 Task: Find connections with filter location Mahobā with filter topic #Networkwith filter profile language Potuguese with filter current company L&T Infrastructure Engineering Limited with filter school Thakur College Of Engineering and Technology with filter industry Embedded Software Products with filter service category Virtual Assistance with filter keywords title Technical Writer
Action: Mouse moved to (618, 79)
Screenshot: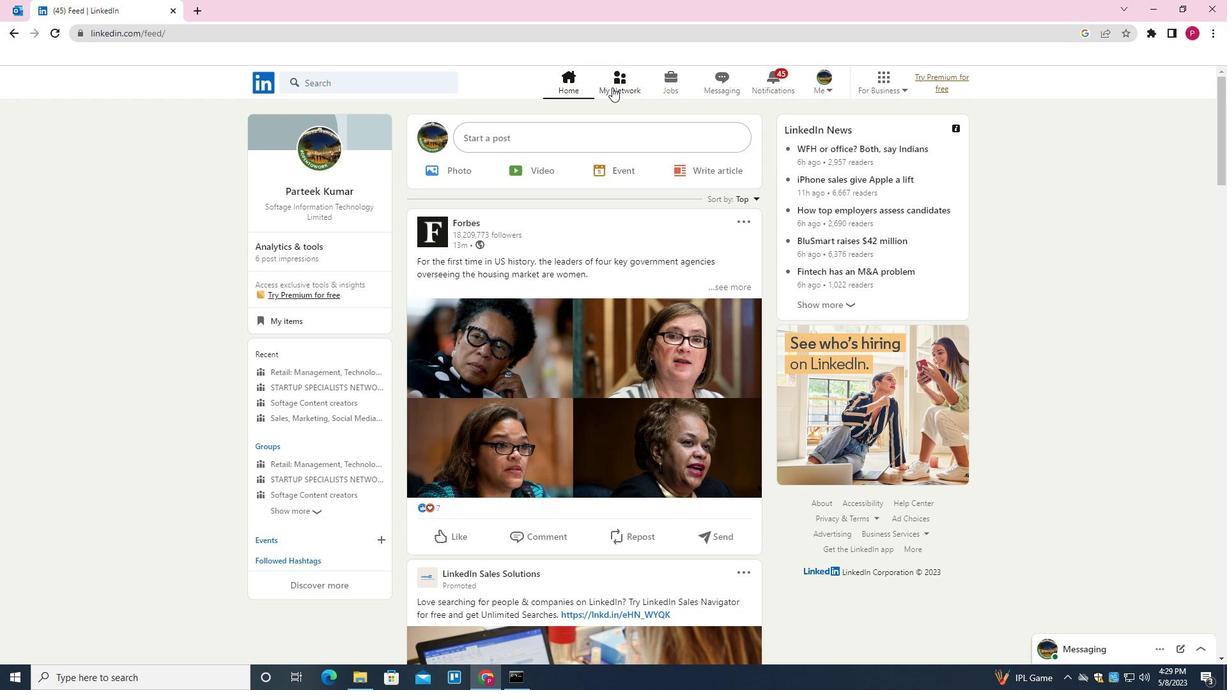 
Action: Mouse pressed left at (618, 79)
Screenshot: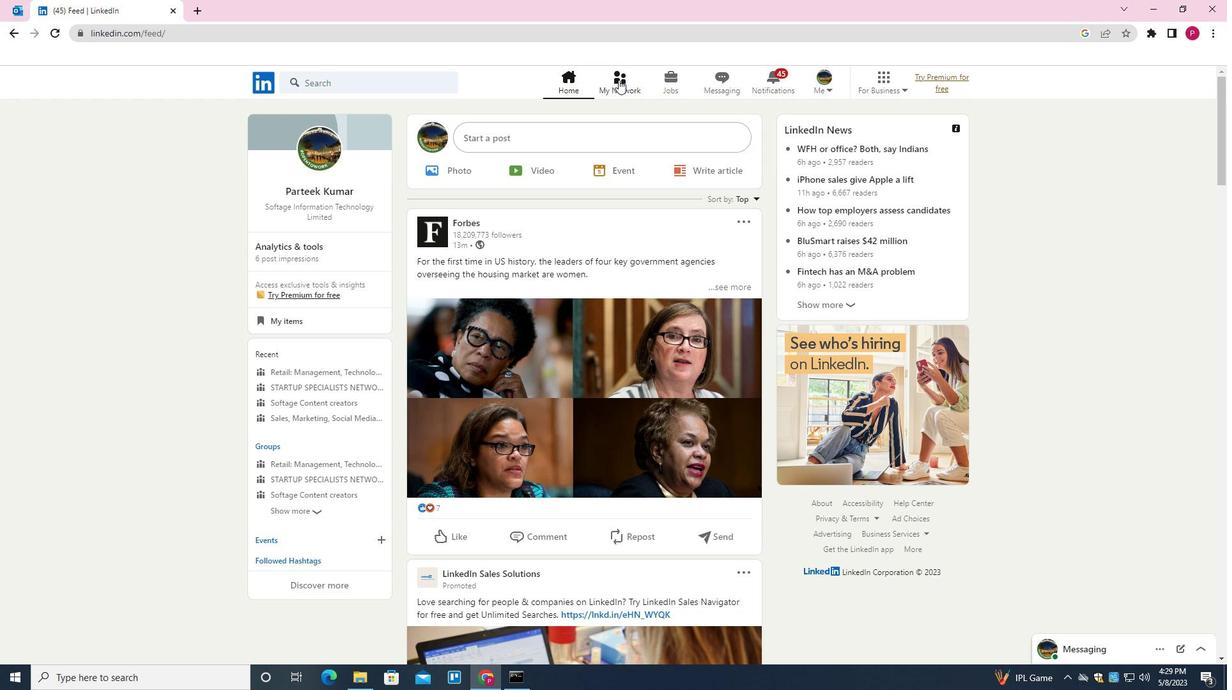 
Action: Mouse moved to (400, 156)
Screenshot: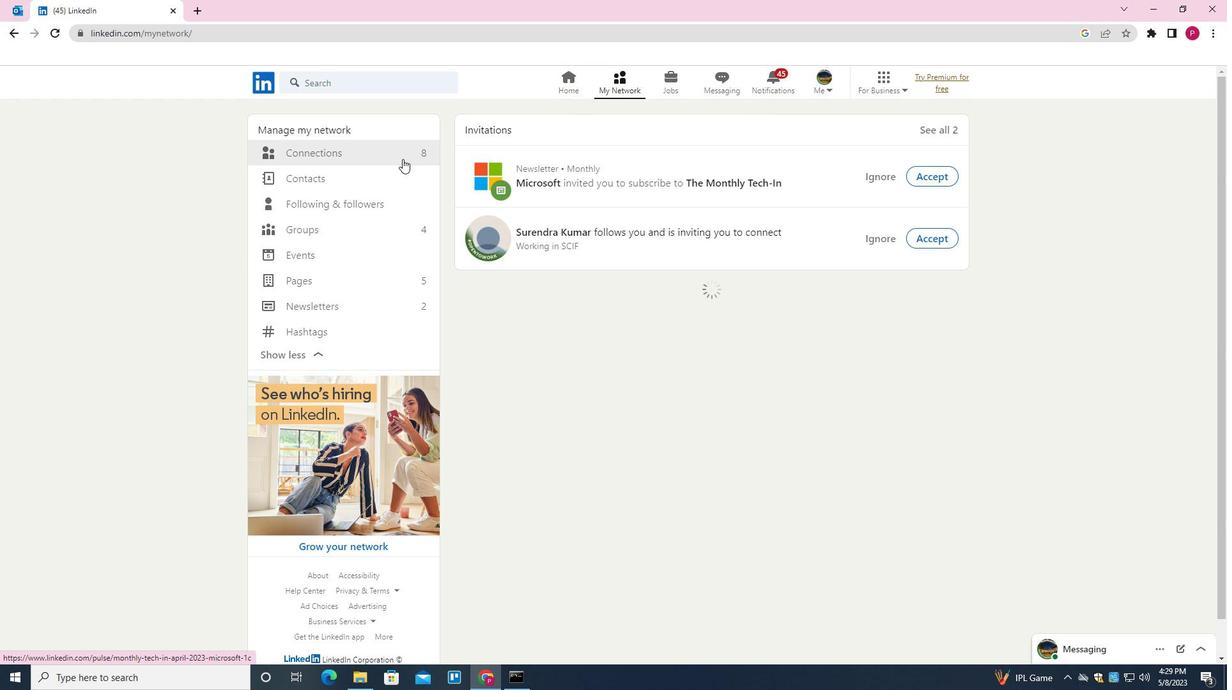
Action: Mouse pressed left at (400, 156)
Screenshot: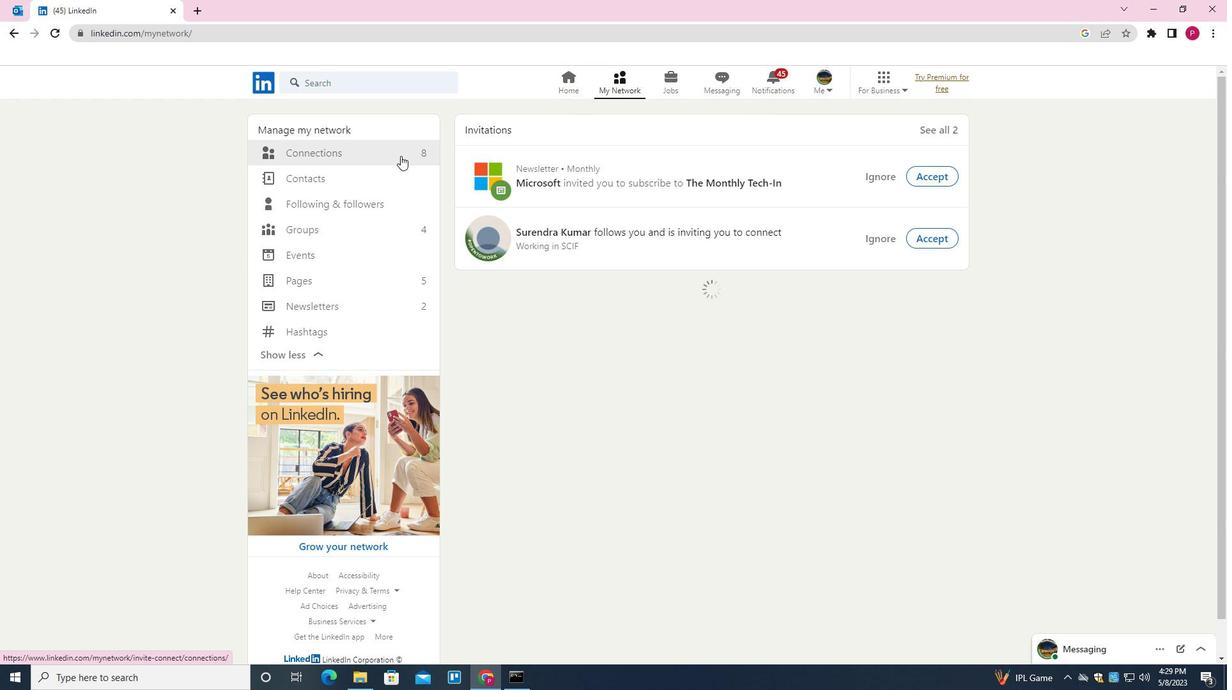 
Action: Mouse moved to (707, 154)
Screenshot: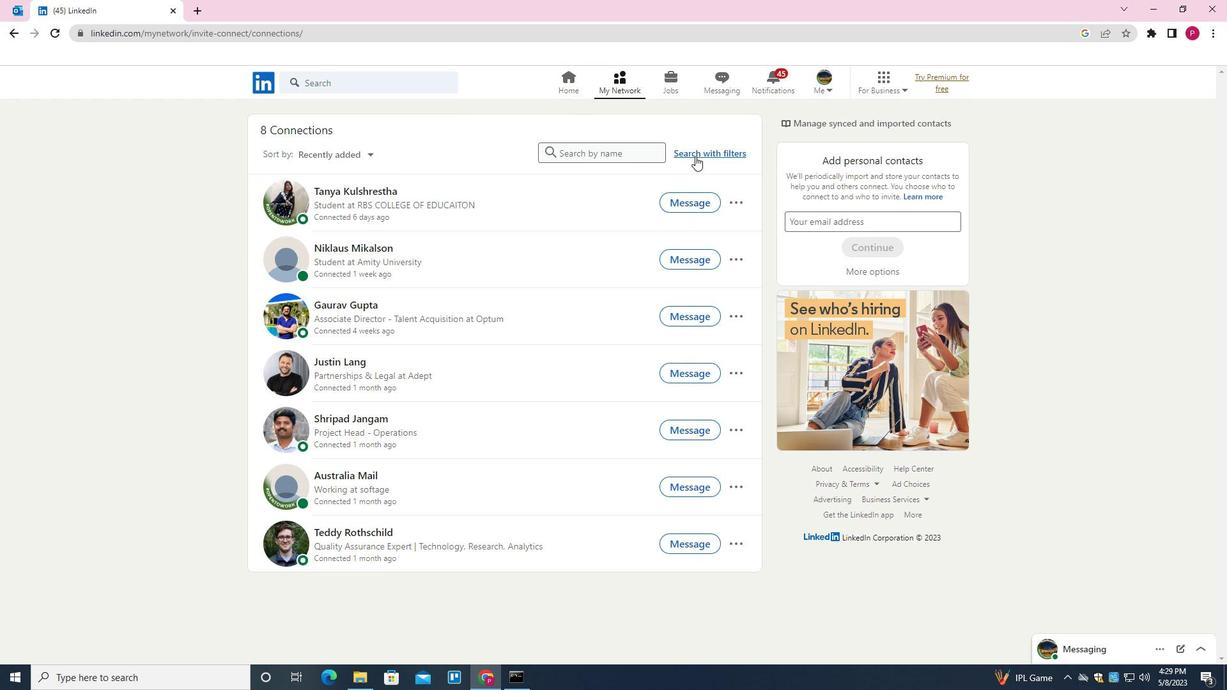 
Action: Mouse pressed left at (707, 154)
Screenshot: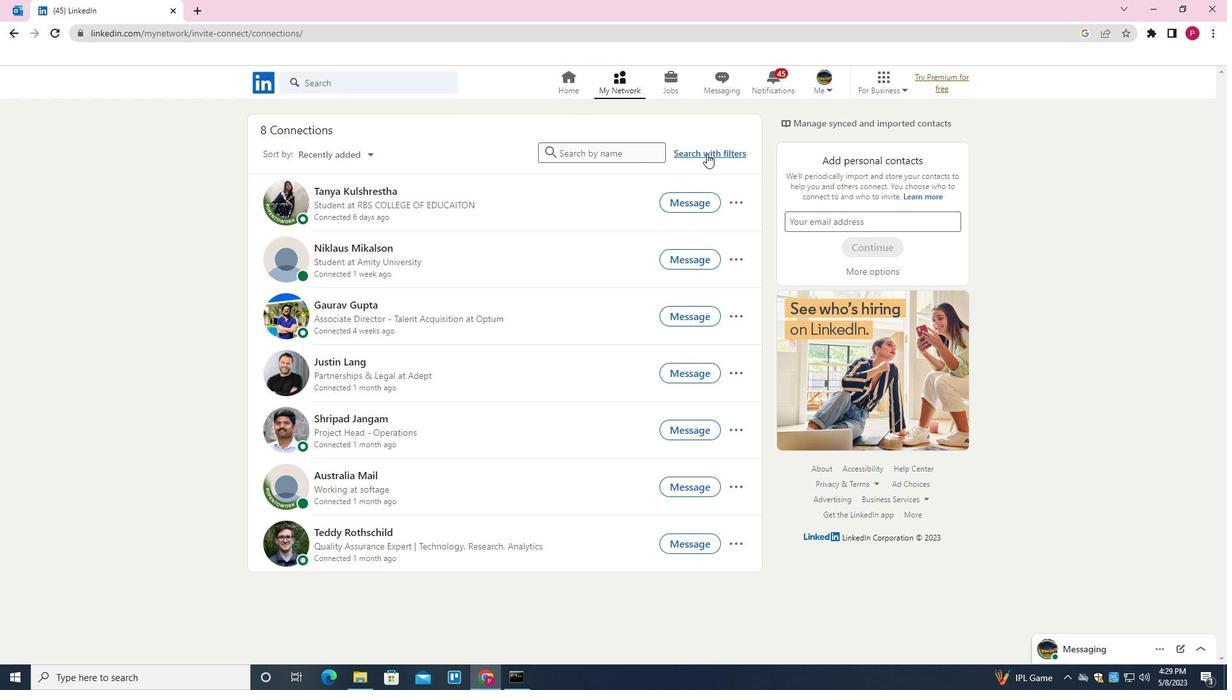
Action: Mouse moved to (649, 118)
Screenshot: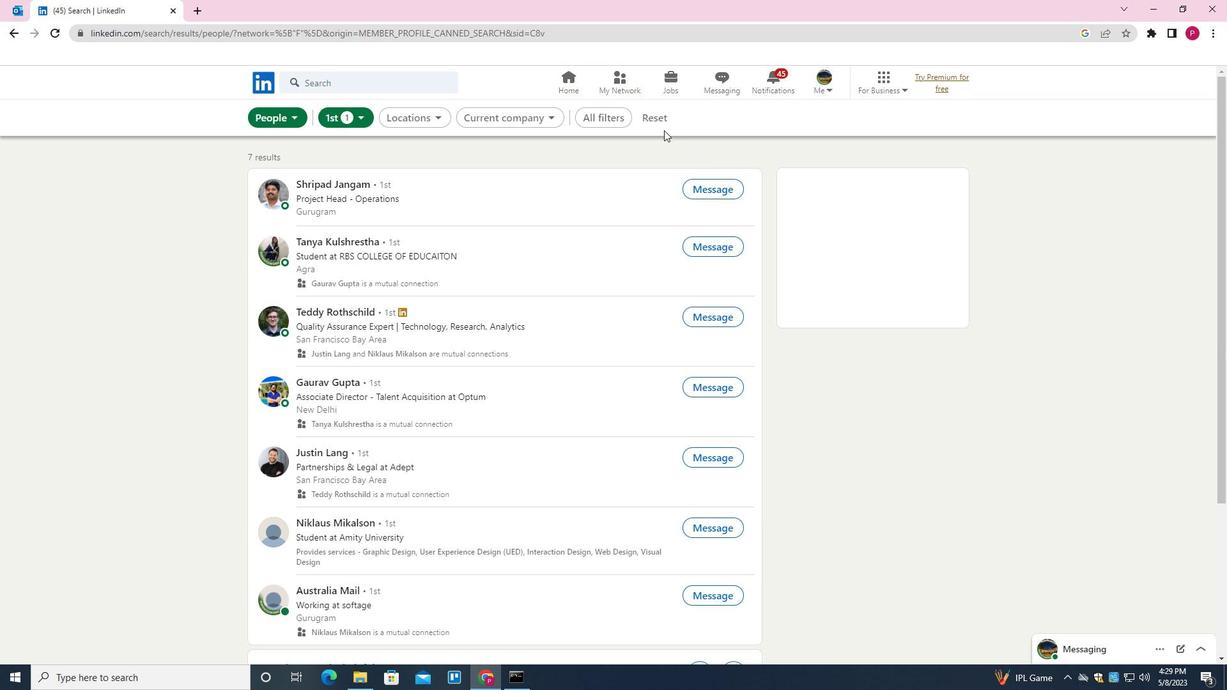 
Action: Mouse pressed left at (649, 118)
Screenshot: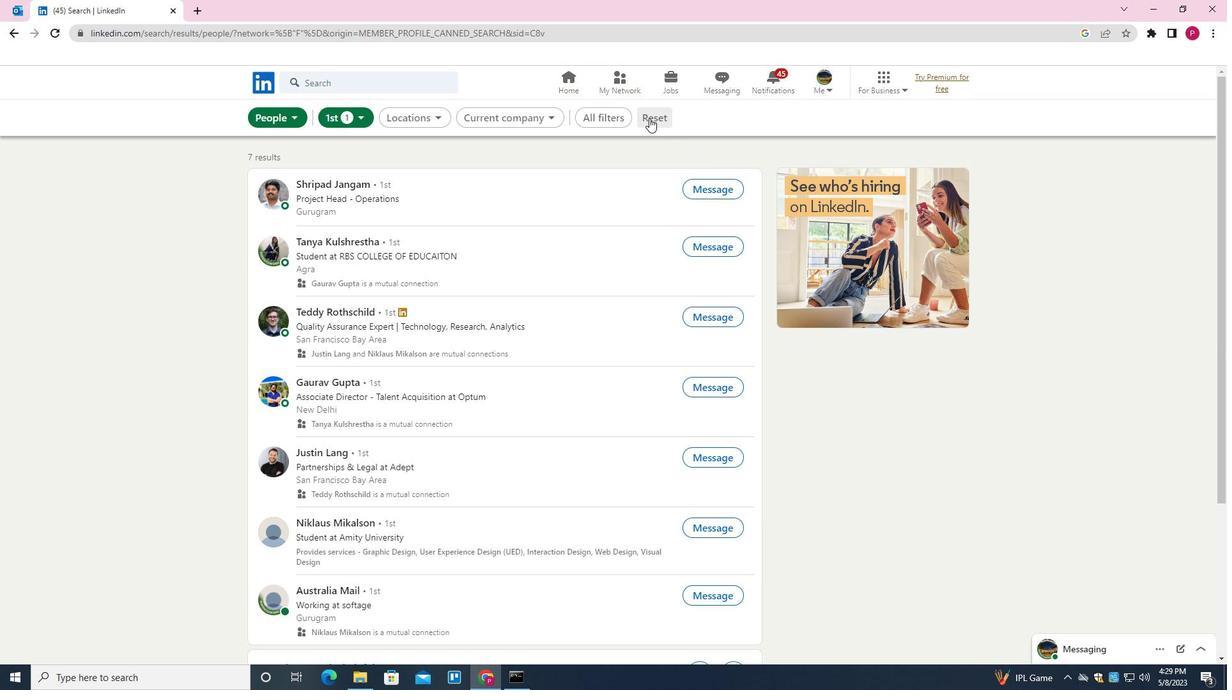 
Action: Mouse moved to (635, 118)
Screenshot: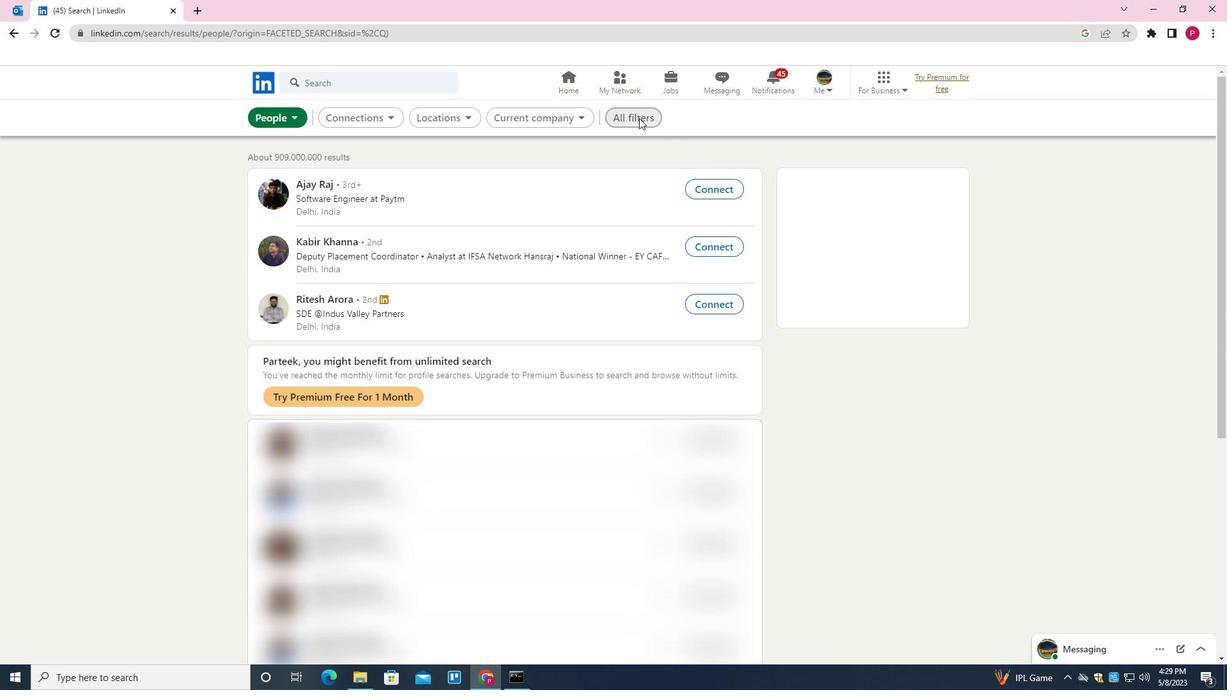 
Action: Mouse pressed left at (635, 118)
Screenshot: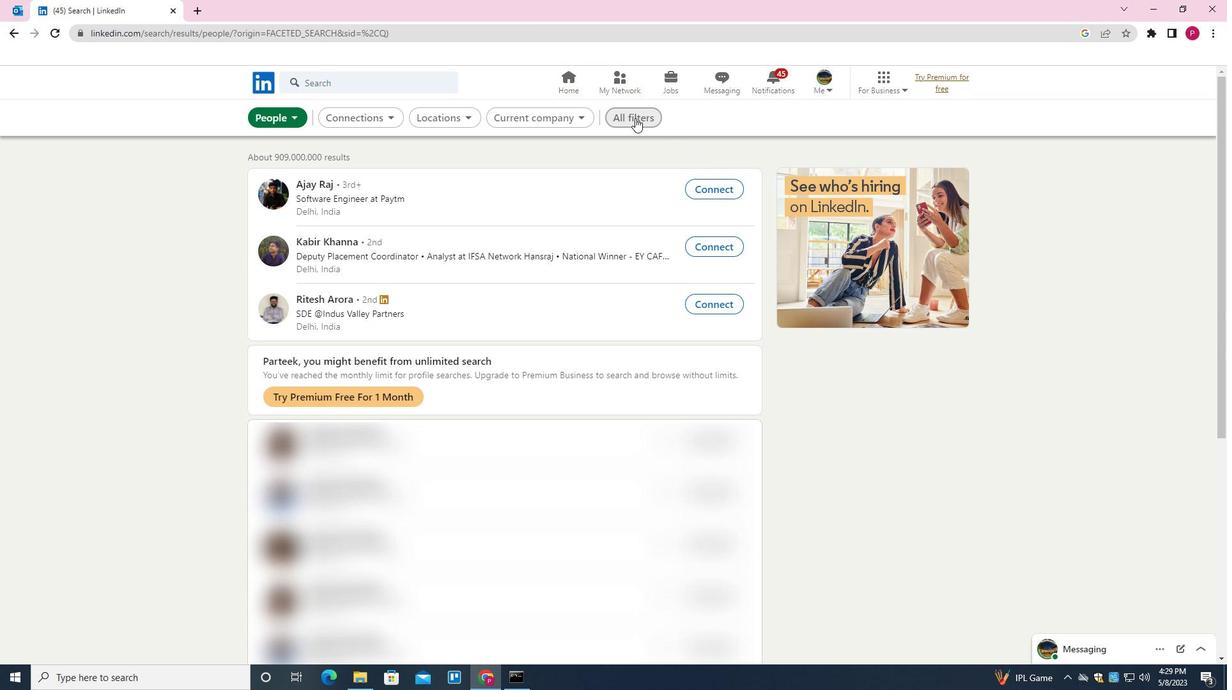 
Action: Mouse moved to (996, 304)
Screenshot: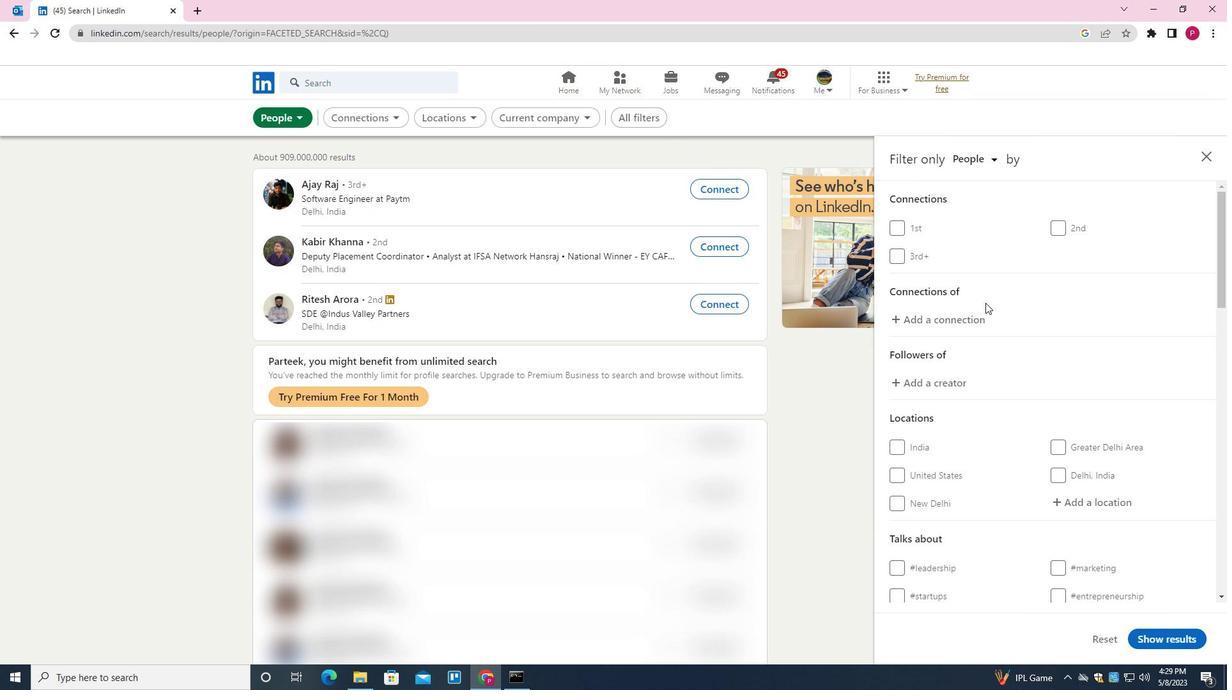 
Action: Mouse scrolled (996, 303) with delta (0, 0)
Screenshot: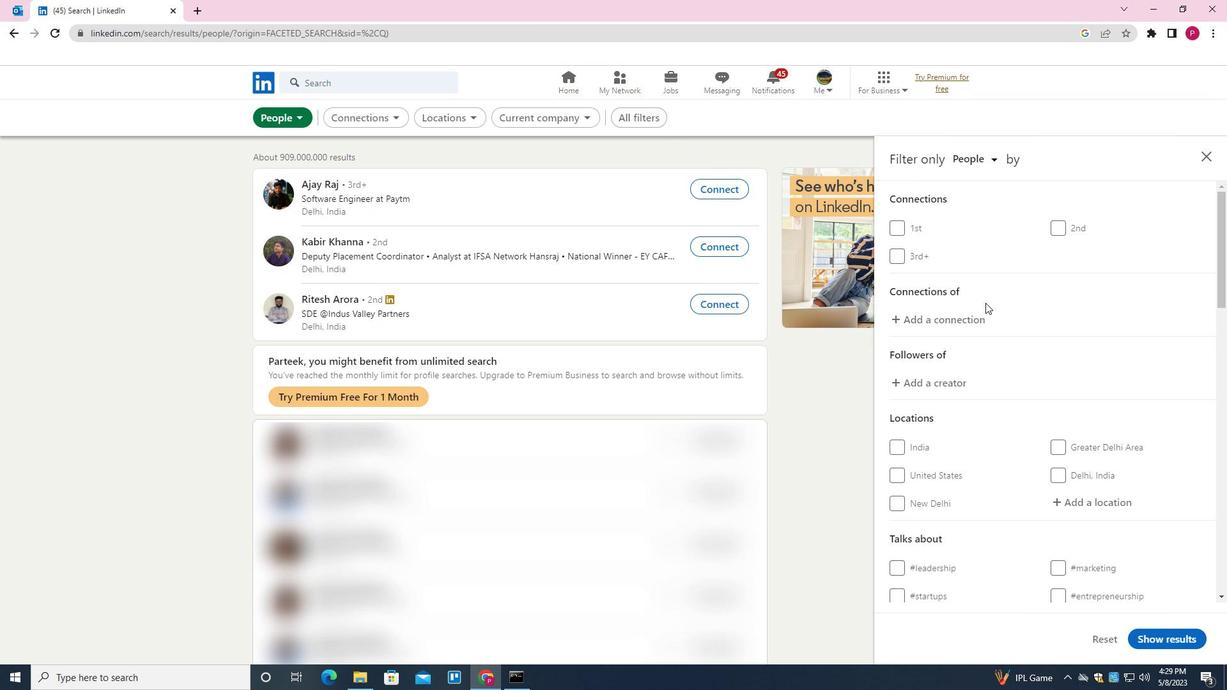 
Action: Mouse moved to (997, 304)
Screenshot: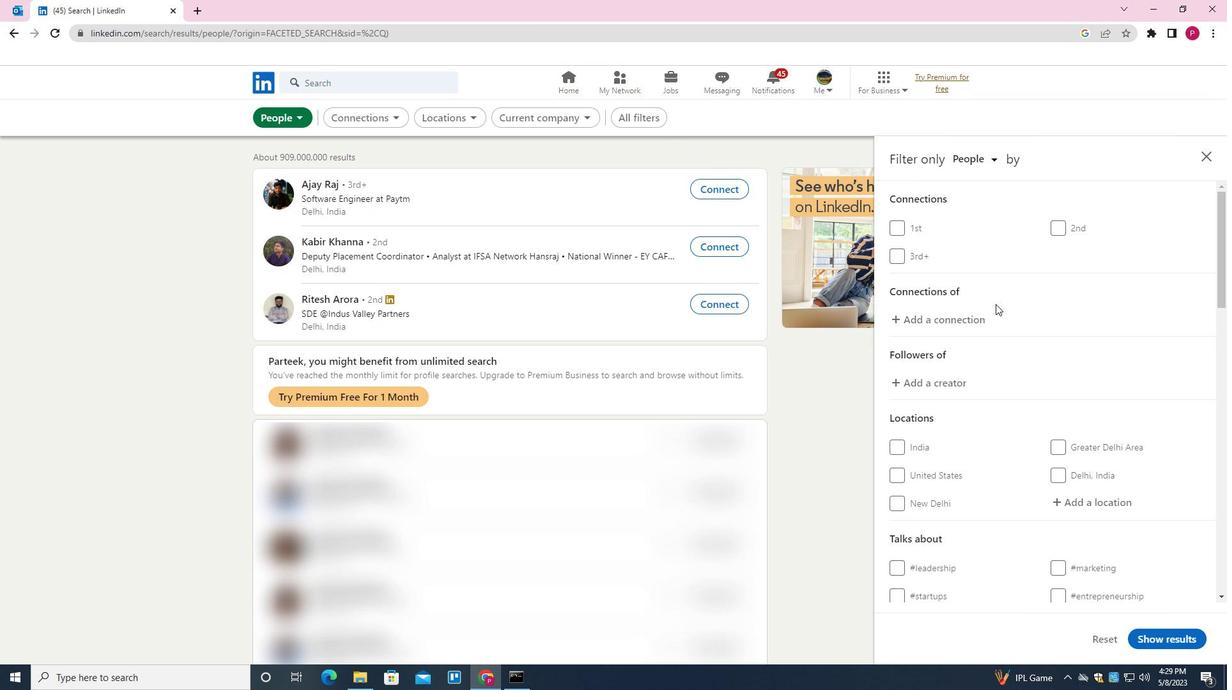 
Action: Mouse scrolled (997, 304) with delta (0, 0)
Screenshot: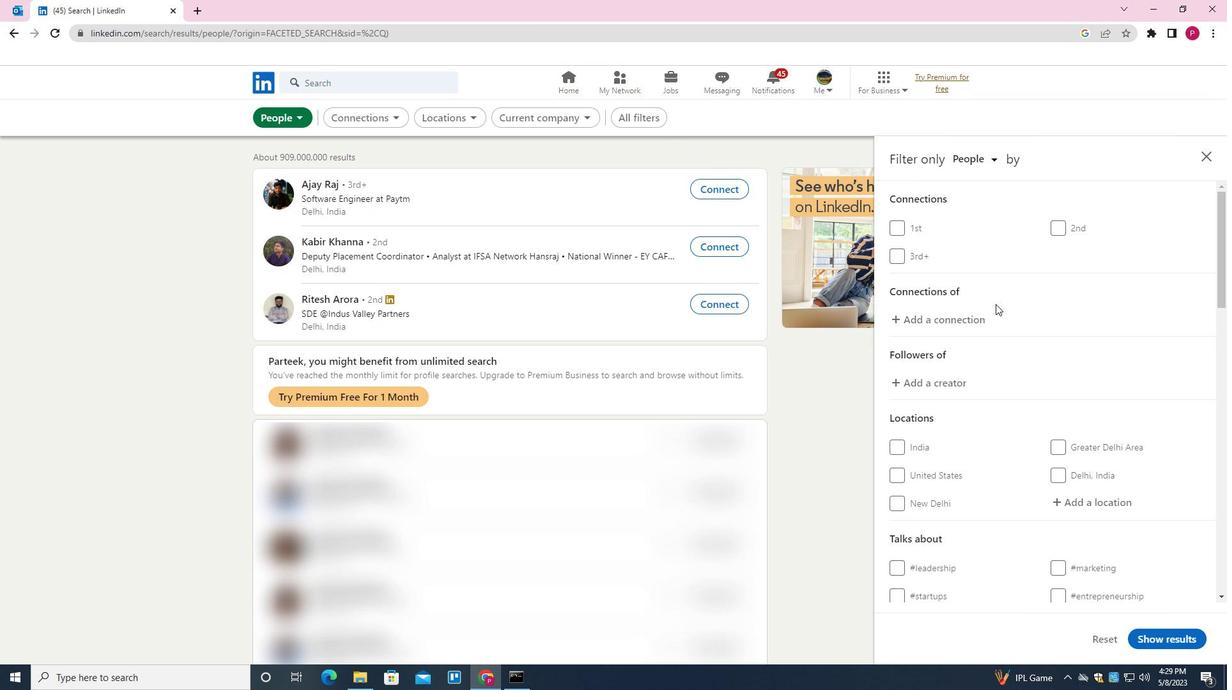 
Action: Mouse scrolled (997, 304) with delta (0, 0)
Screenshot: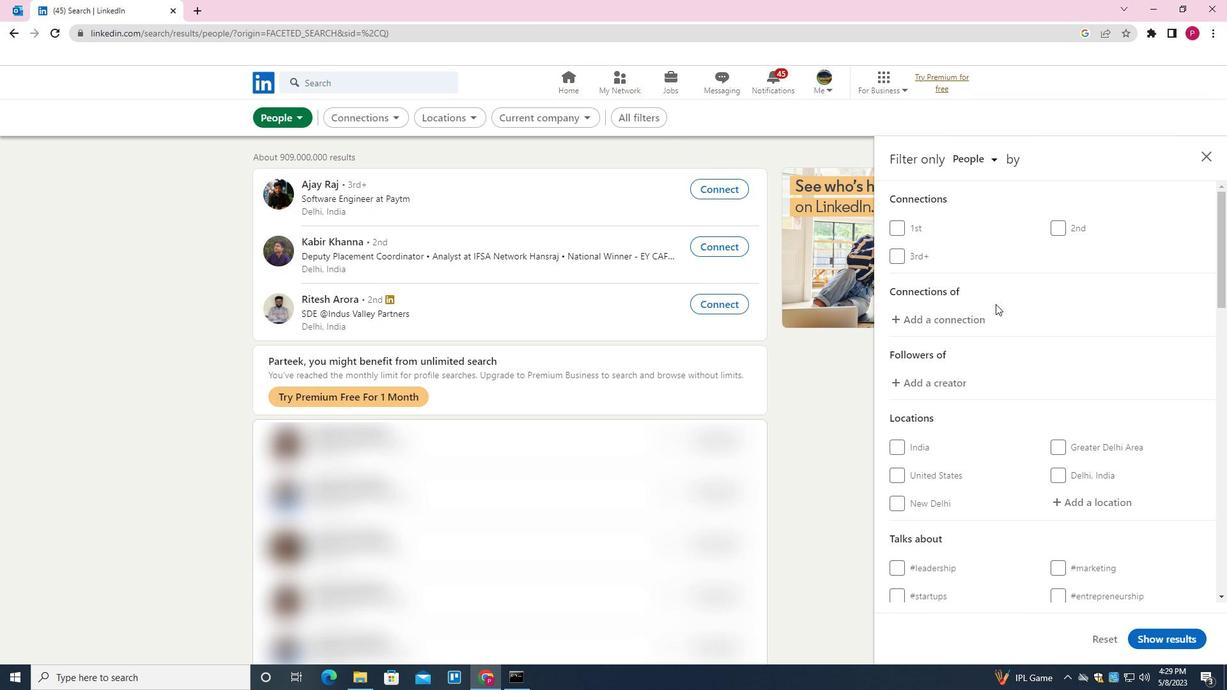 
Action: Mouse moved to (1057, 313)
Screenshot: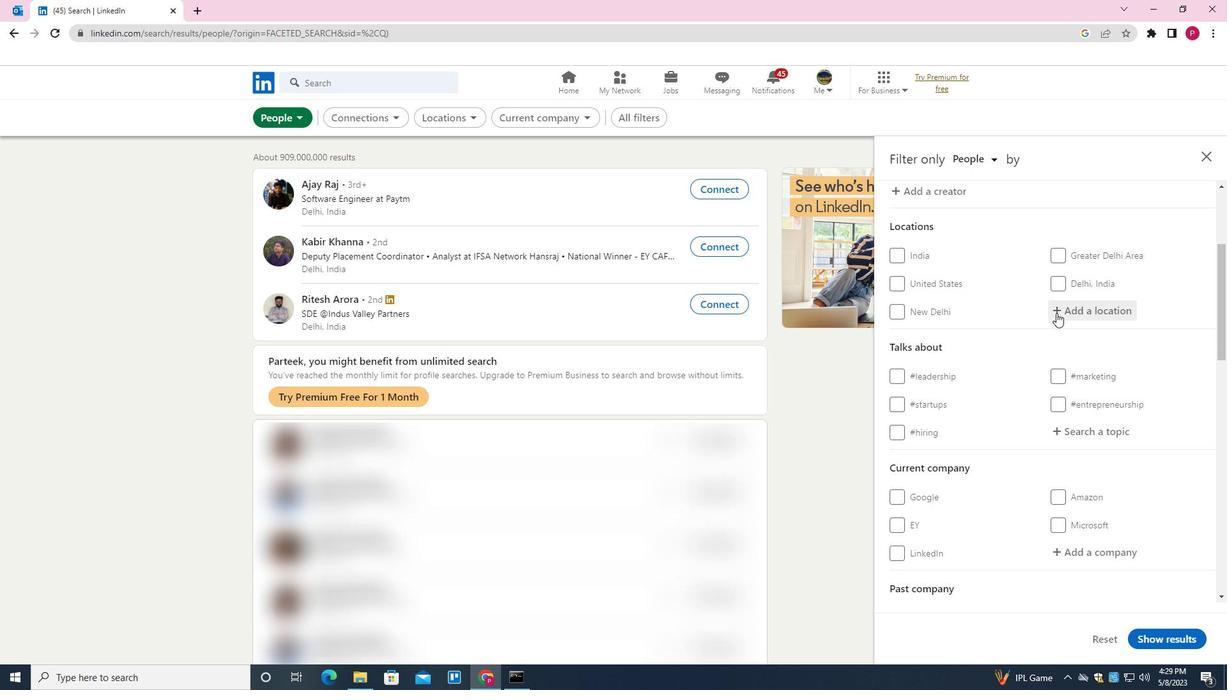 
Action: Mouse pressed left at (1057, 313)
Screenshot: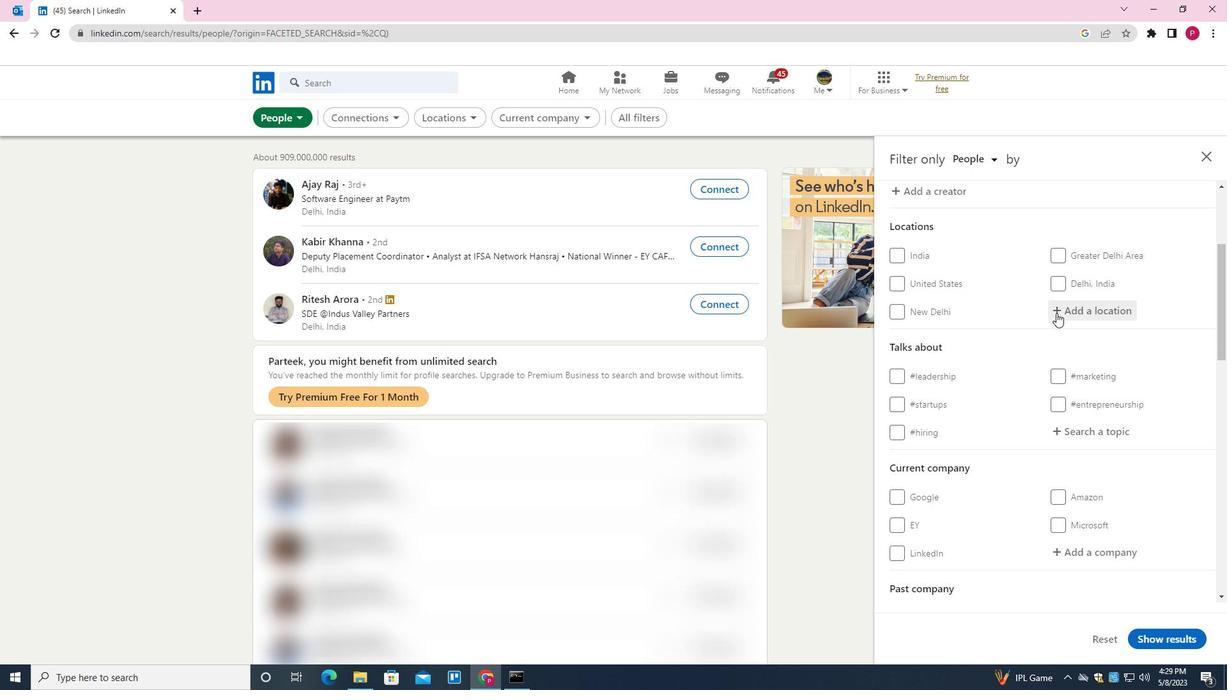 
Action: Mouse moved to (849, 450)
Screenshot: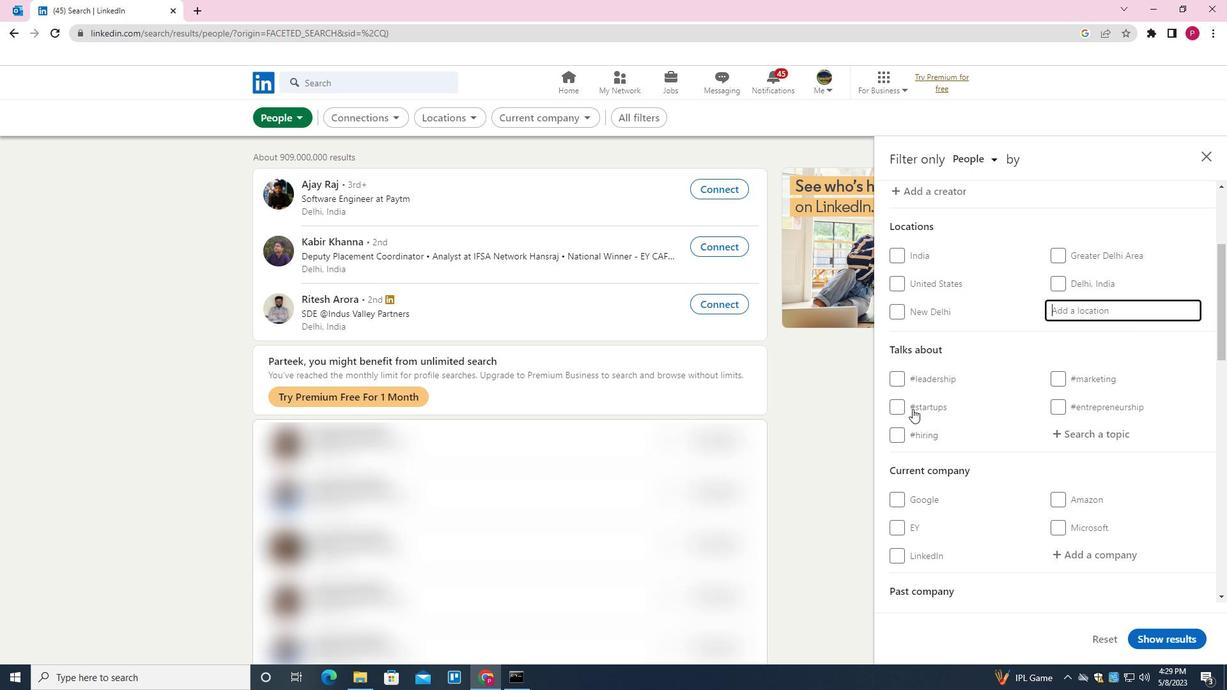 
Action: Key pressed <Key.shift>MAHOBA<Key.down><Key.enter>
Screenshot: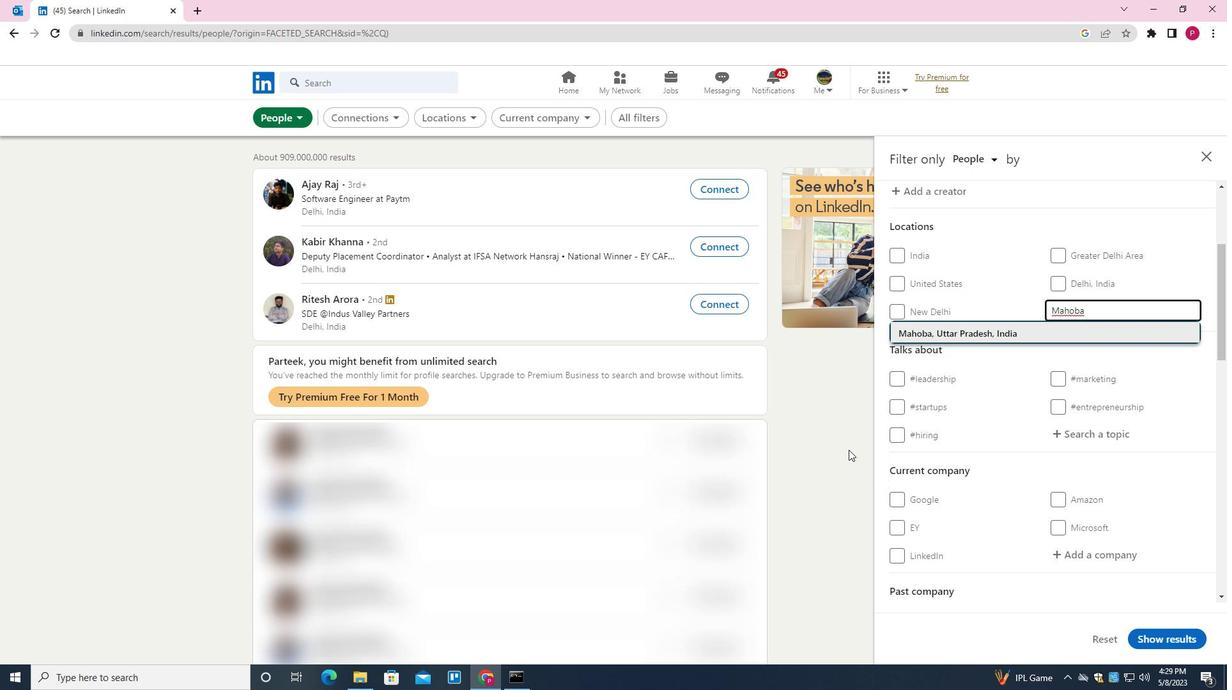 
Action: Mouse moved to (1077, 457)
Screenshot: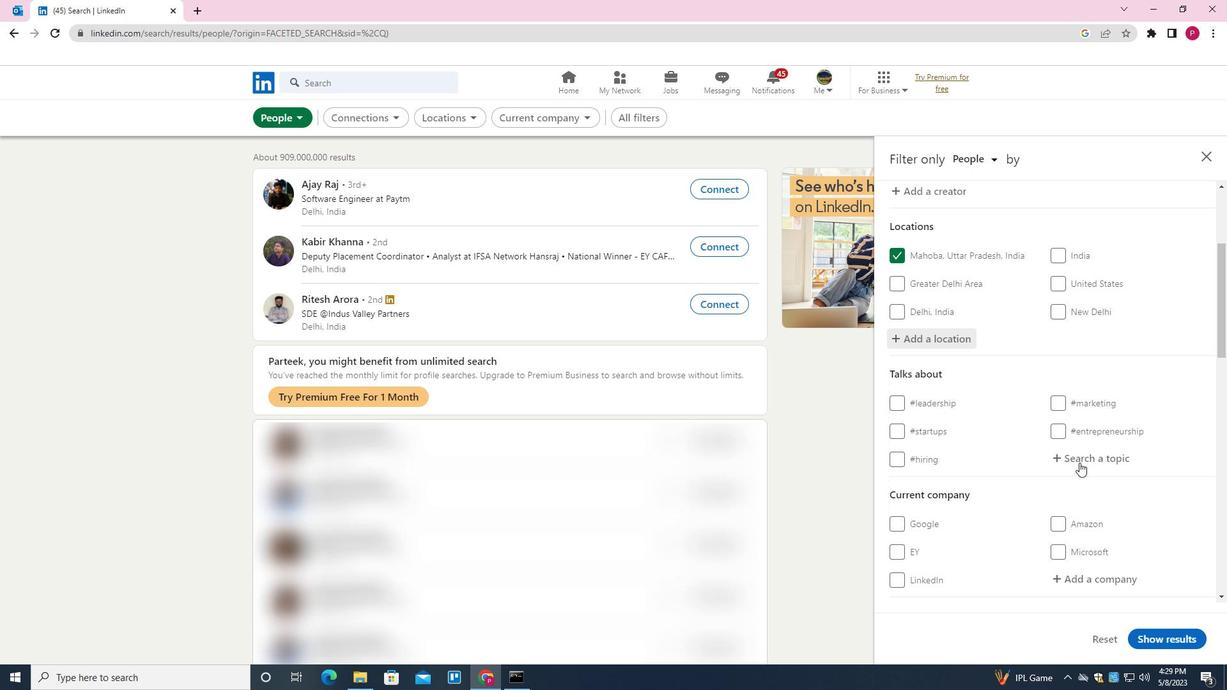 
Action: Mouse pressed left at (1077, 457)
Screenshot: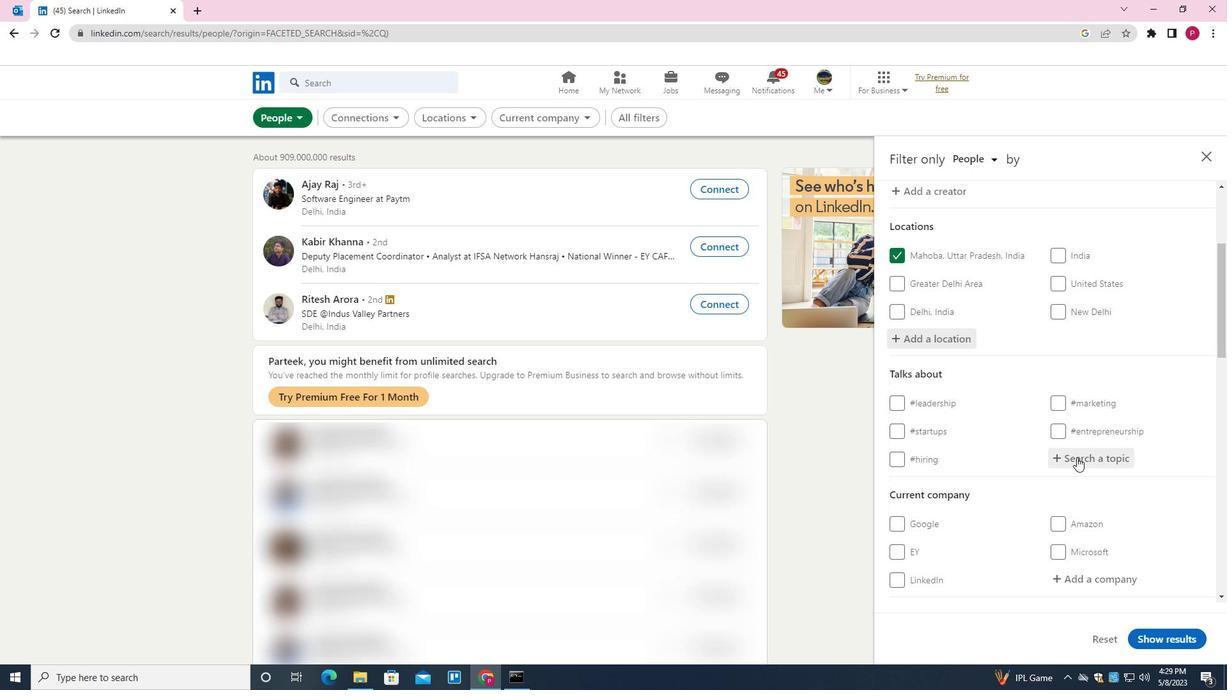 
Action: Key pressed NETWORK<Key.down><Key.down><Key.enter>
Screenshot: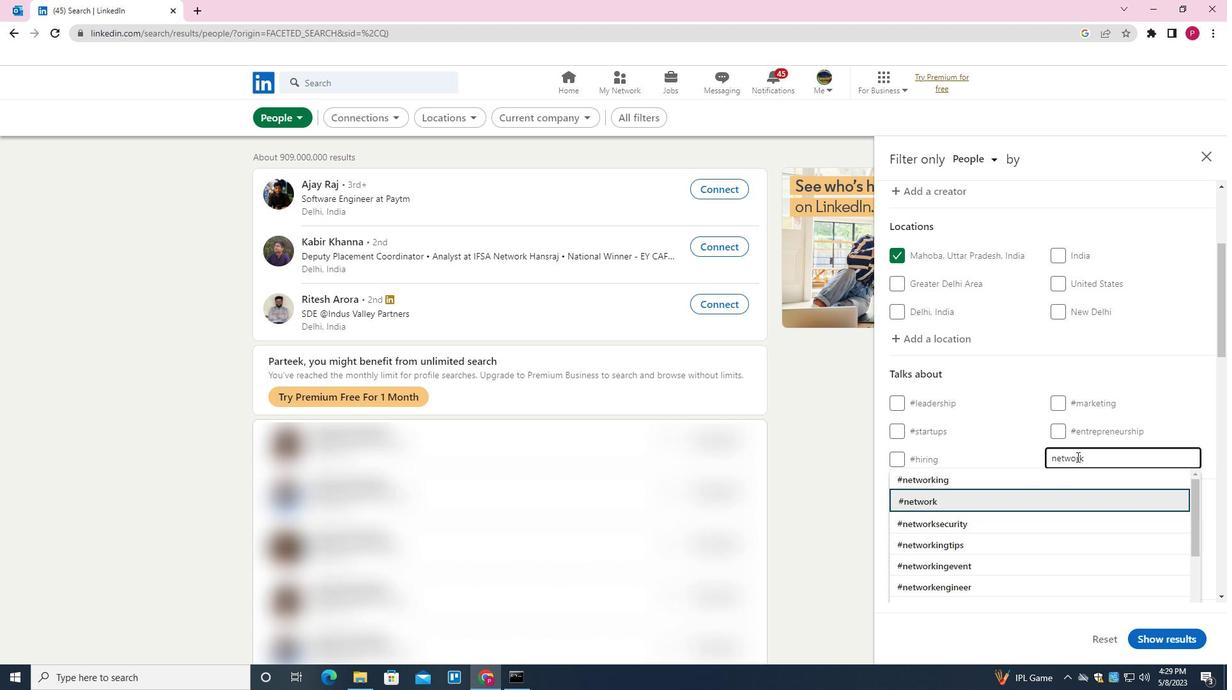
Action: Mouse moved to (1019, 490)
Screenshot: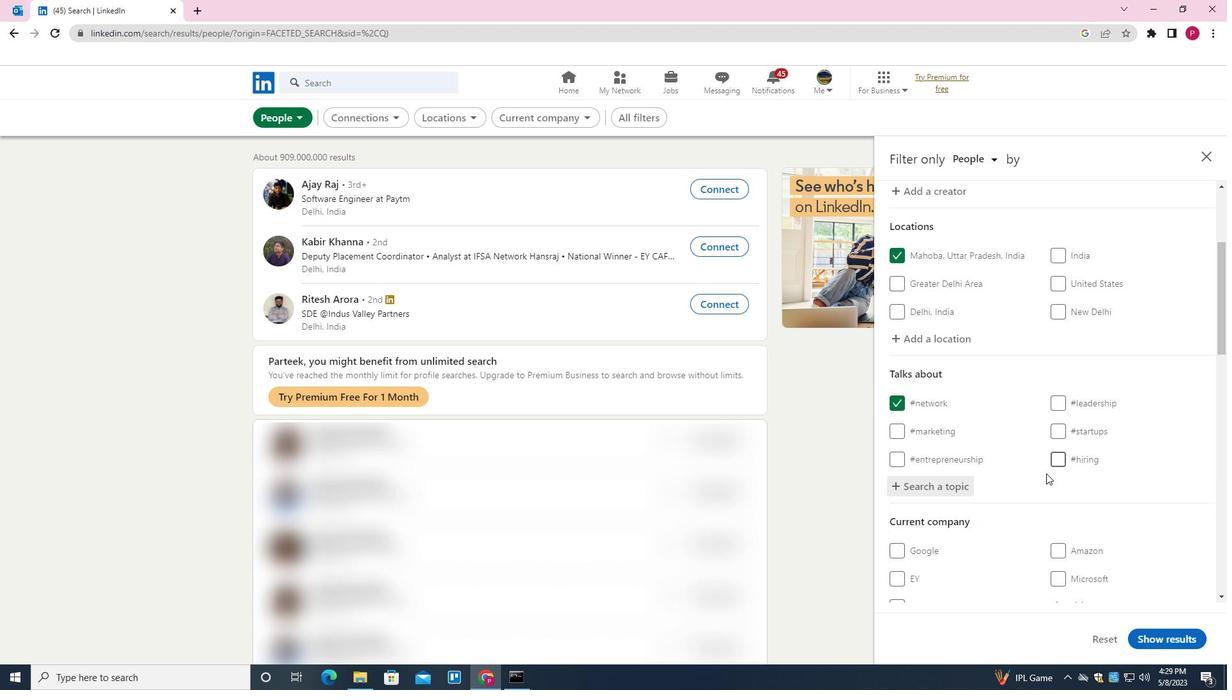 
Action: Mouse scrolled (1019, 489) with delta (0, 0)
Screenshot: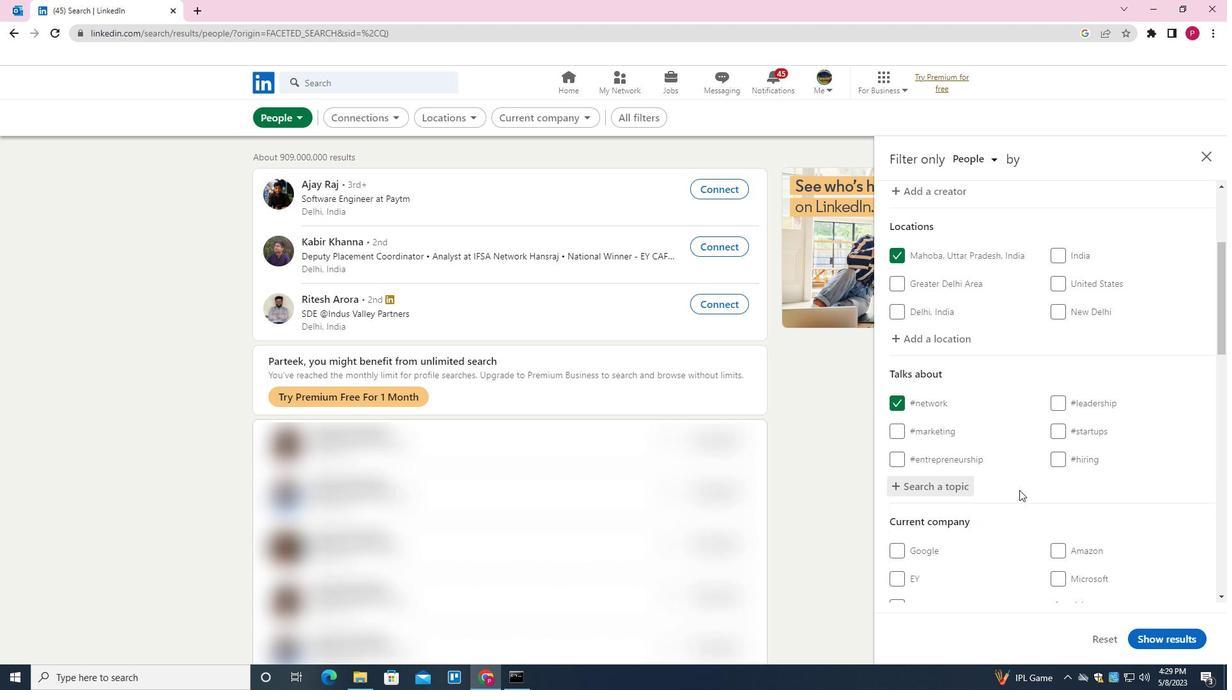 
Action: Mouse scrolled (1019, 489) with delta (0, 0)
Screenshot: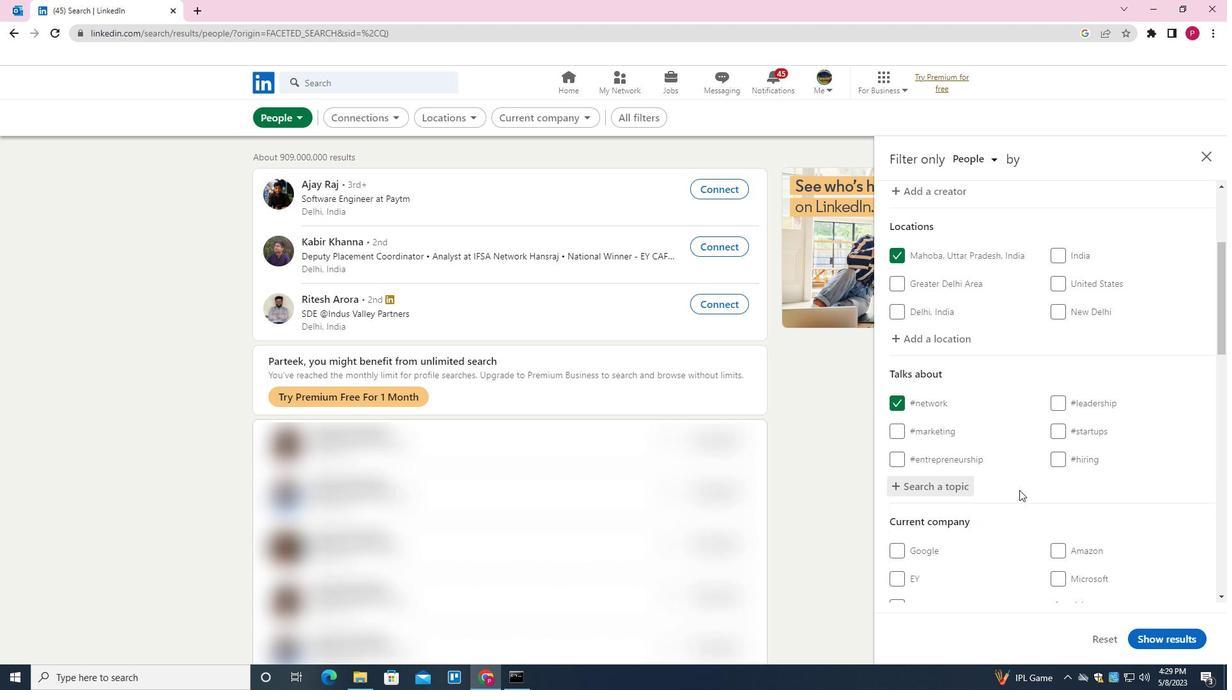 
Action: Mouse scrolled (1019, 489) with delta (0, 0)
Screenshot: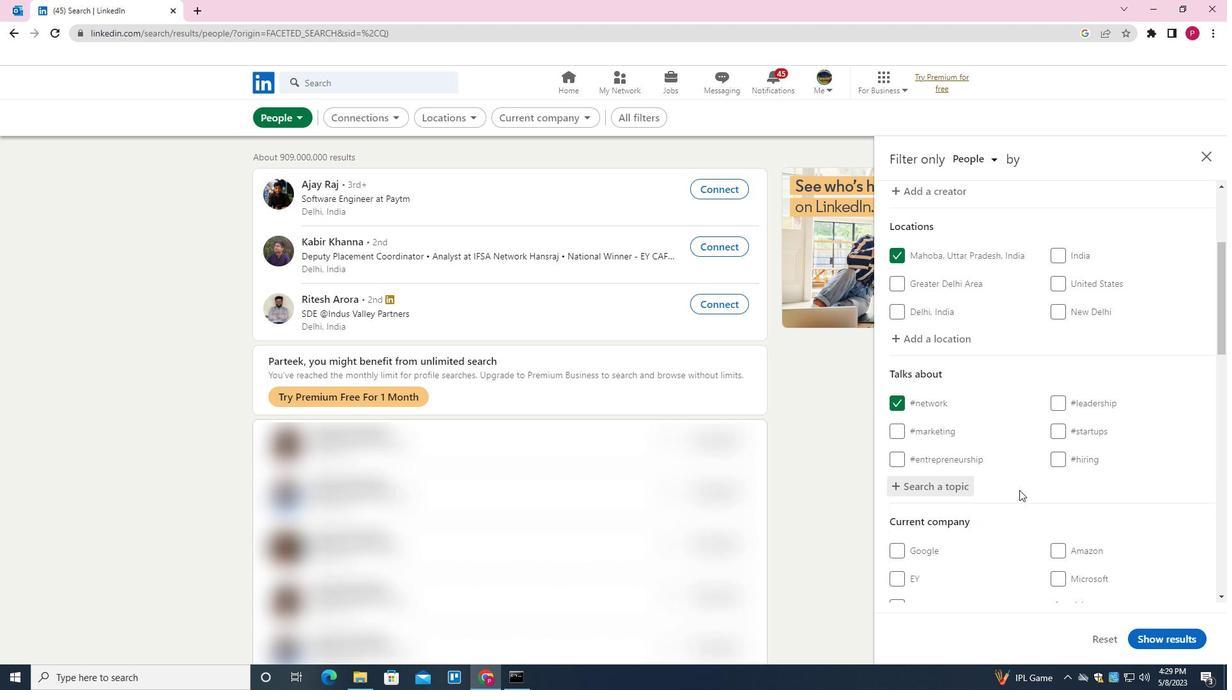 
Action: Mouse scrolled (1019, 489) with delta (0, 0)
Screenshot: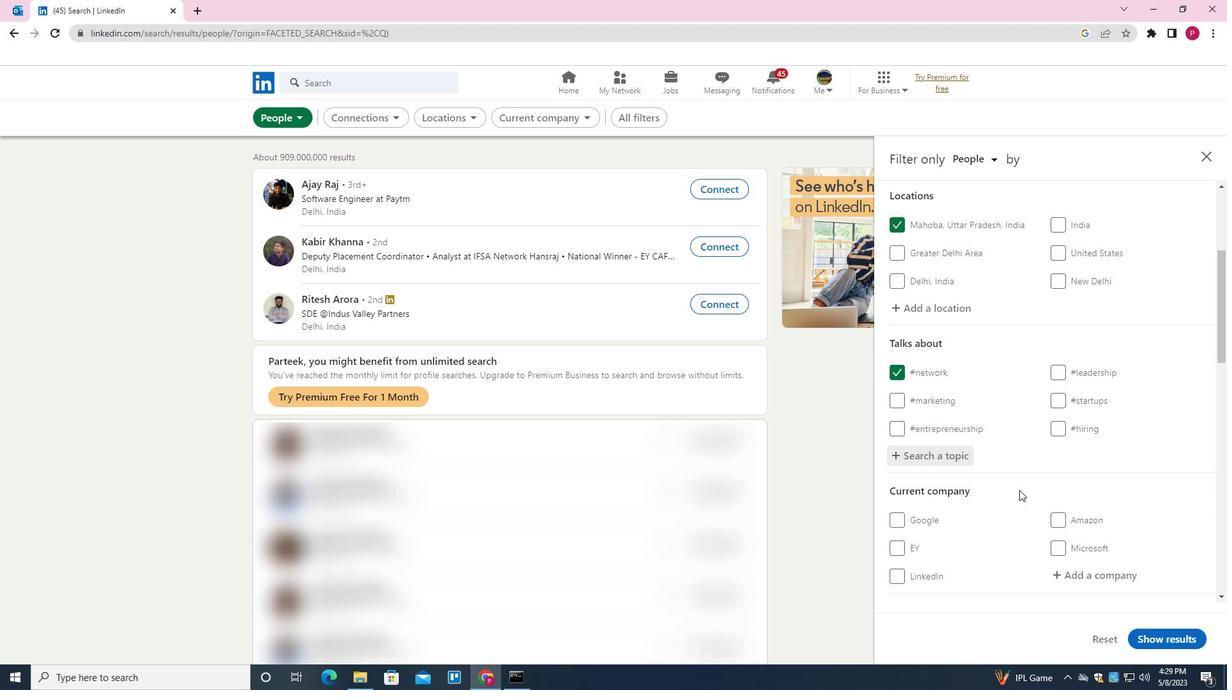 
Action: Mouse scrolled (1019, 489) with delta (0, 0)
Screenshot: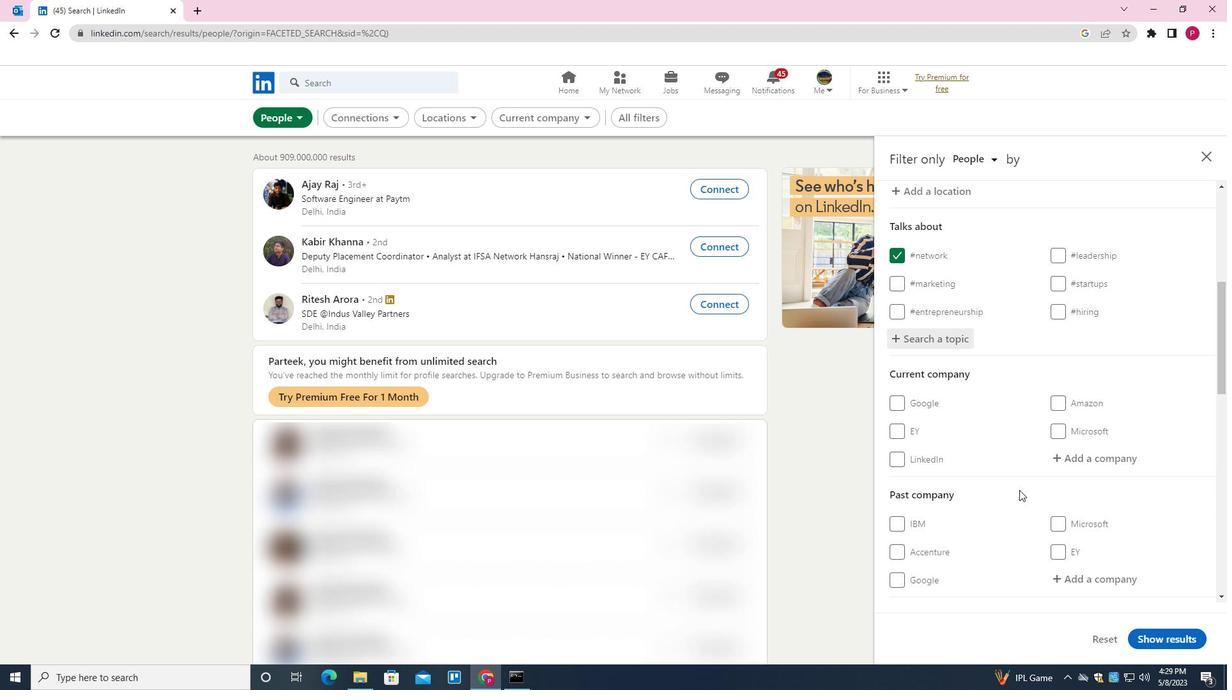 
Action: Mouse moved to (1014, 490)
Screenshot: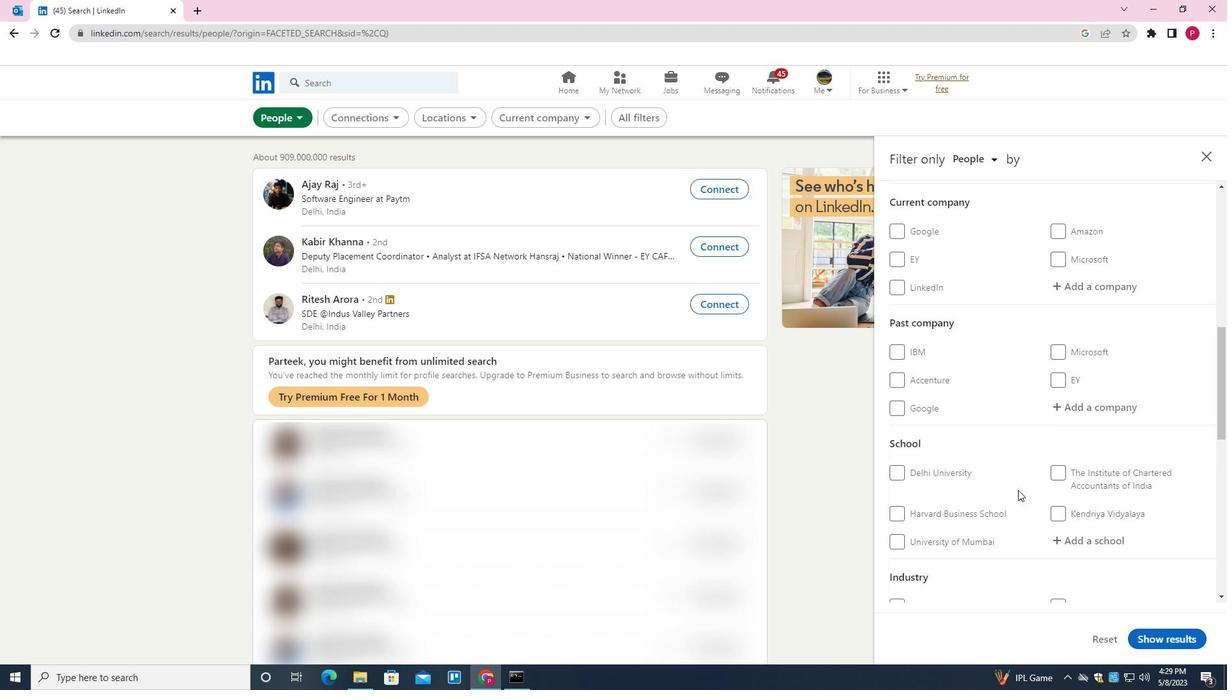 
Action: Mouse scrolled (1014, 489) with delta (0, 0)
Screenshot: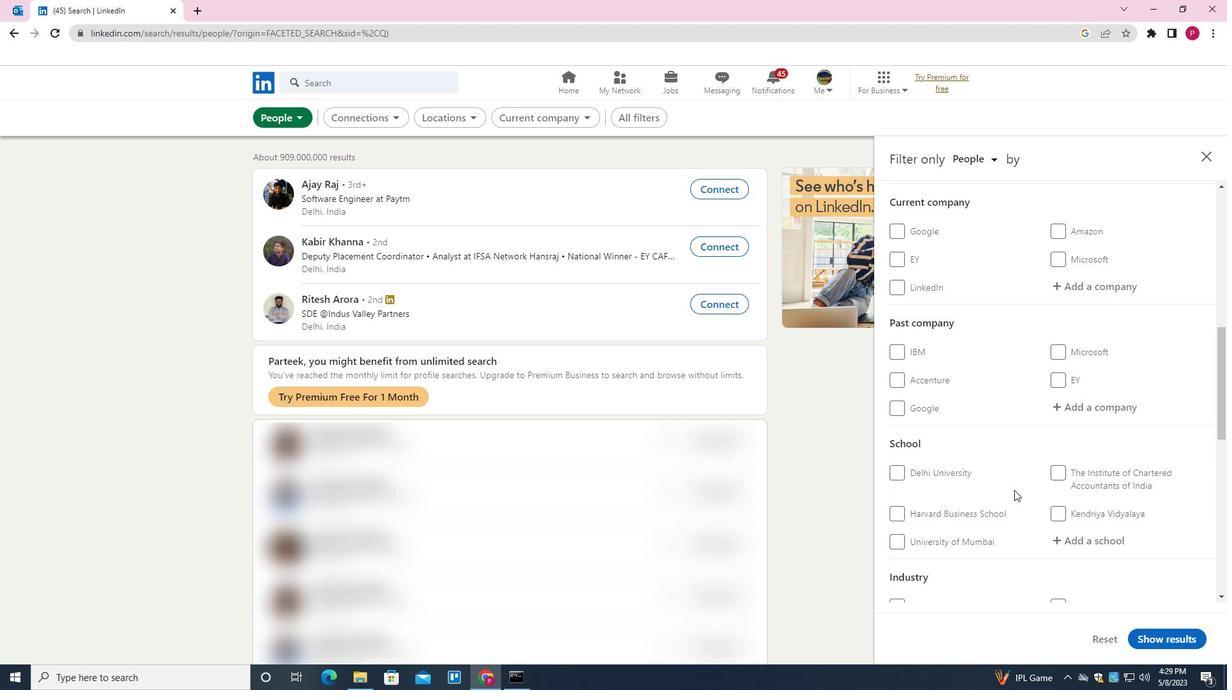 
Action: Mouse scrolled (1014, 489) with delta (0, 0)
Screenshot: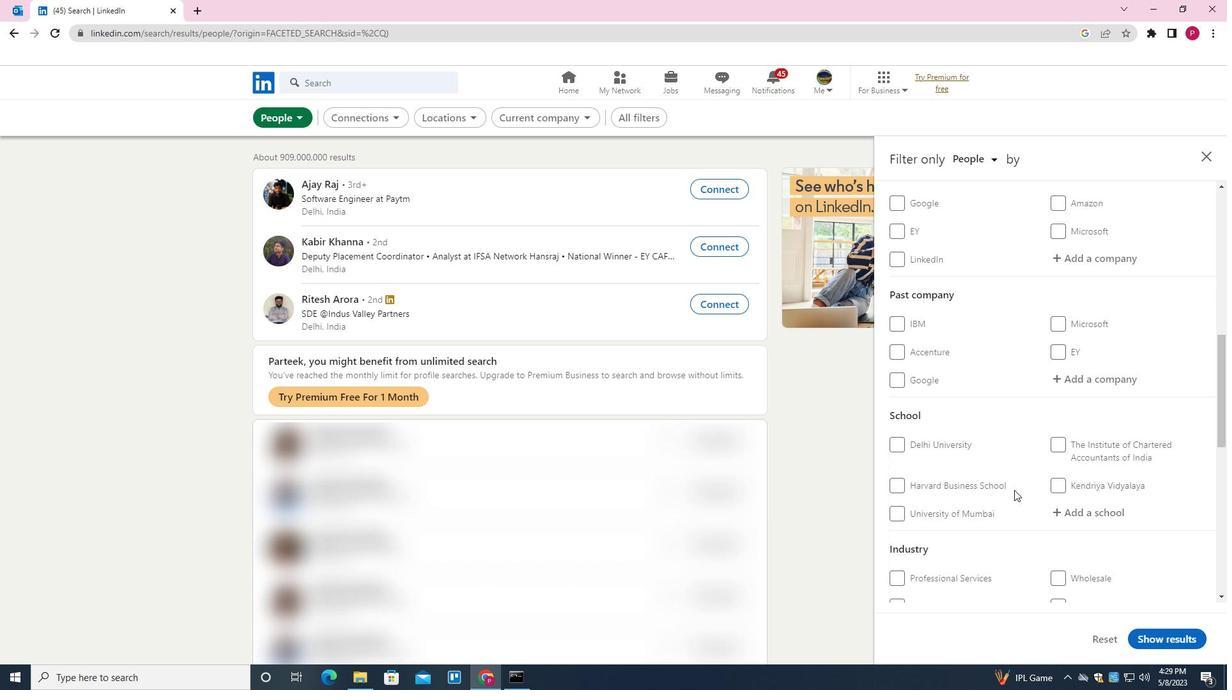 
Action: Mouse scrolled (1014, 489) with delta (0, 0)
Screenshot: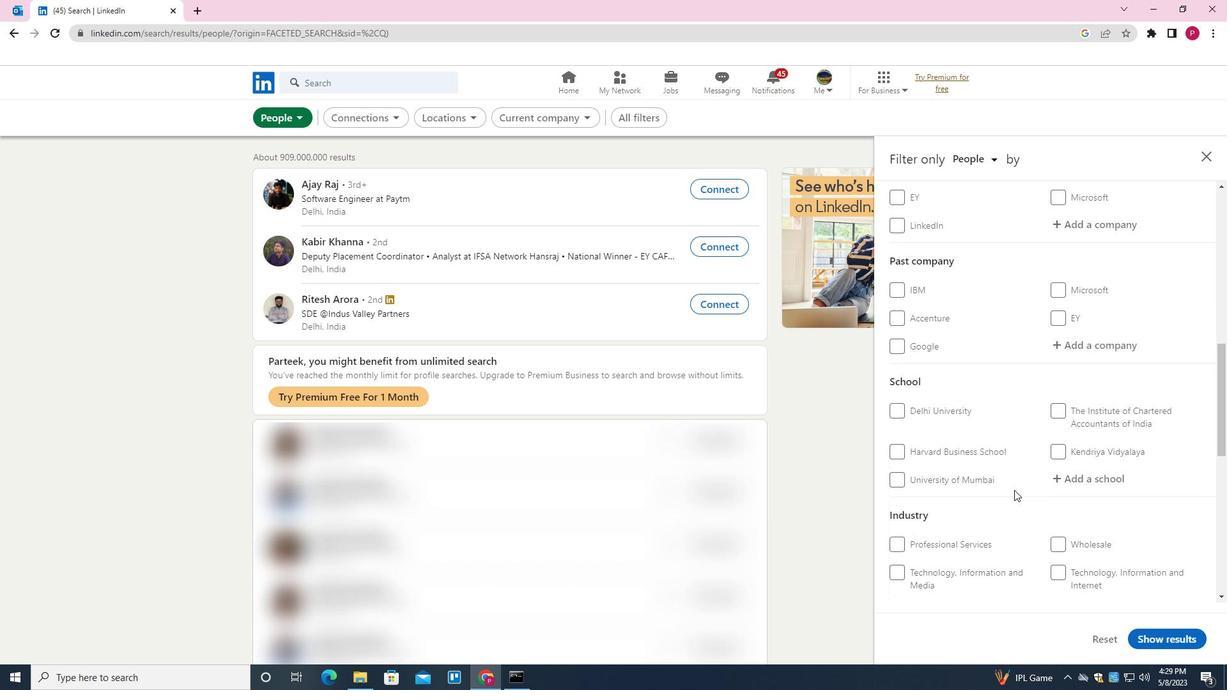 
Action: Mouse scrolled (1014, 489) with delta (0, 0)
Screenshot: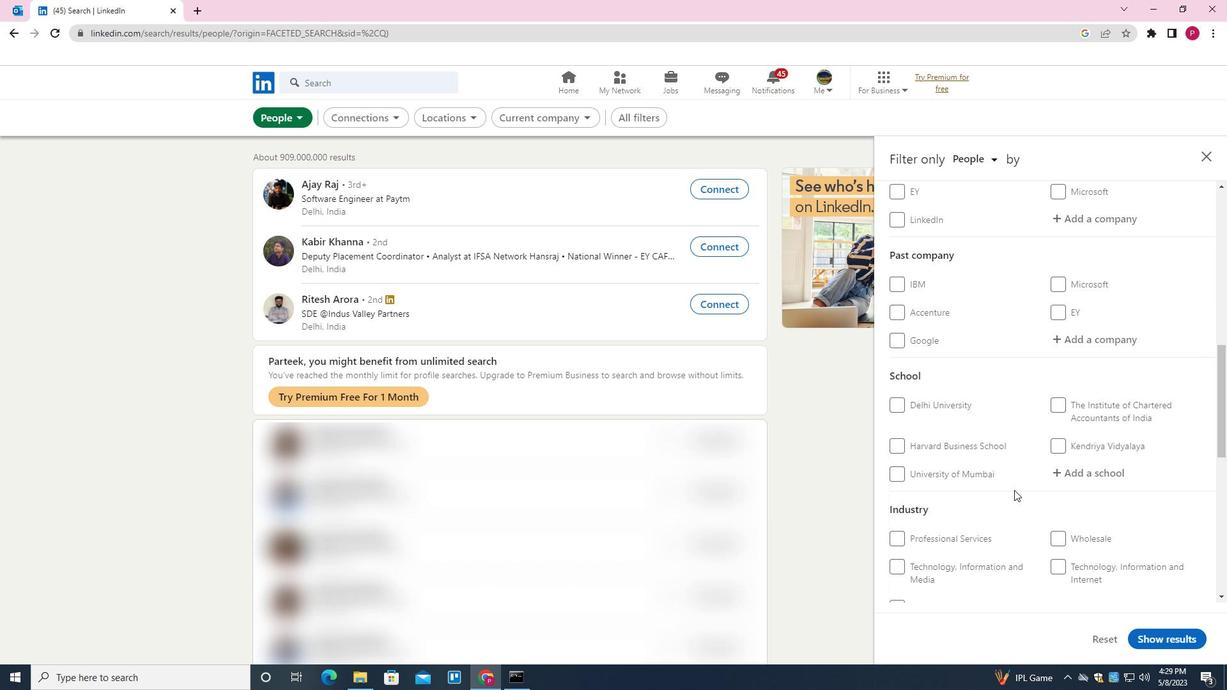 
Action: Mouse scrolled (1014, 489) with delta (0, 0)
Screenshot: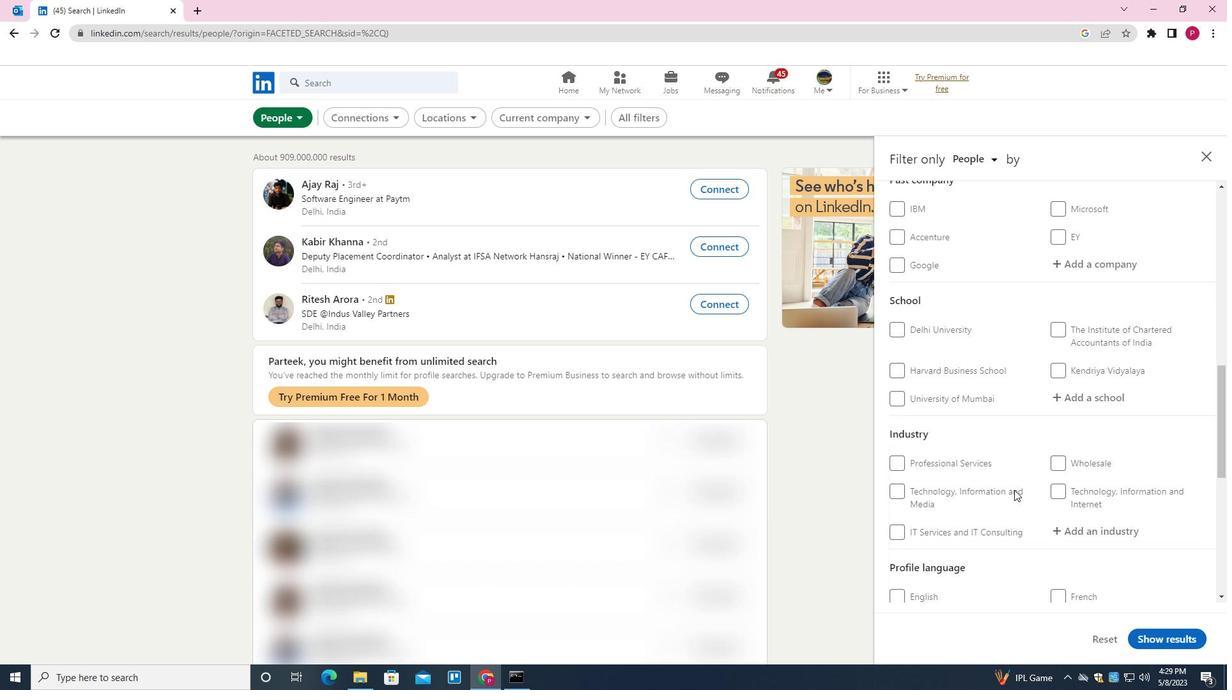 
Action: Mouse scrolled (1014, 489) with delta (0, 0)
Screenshot: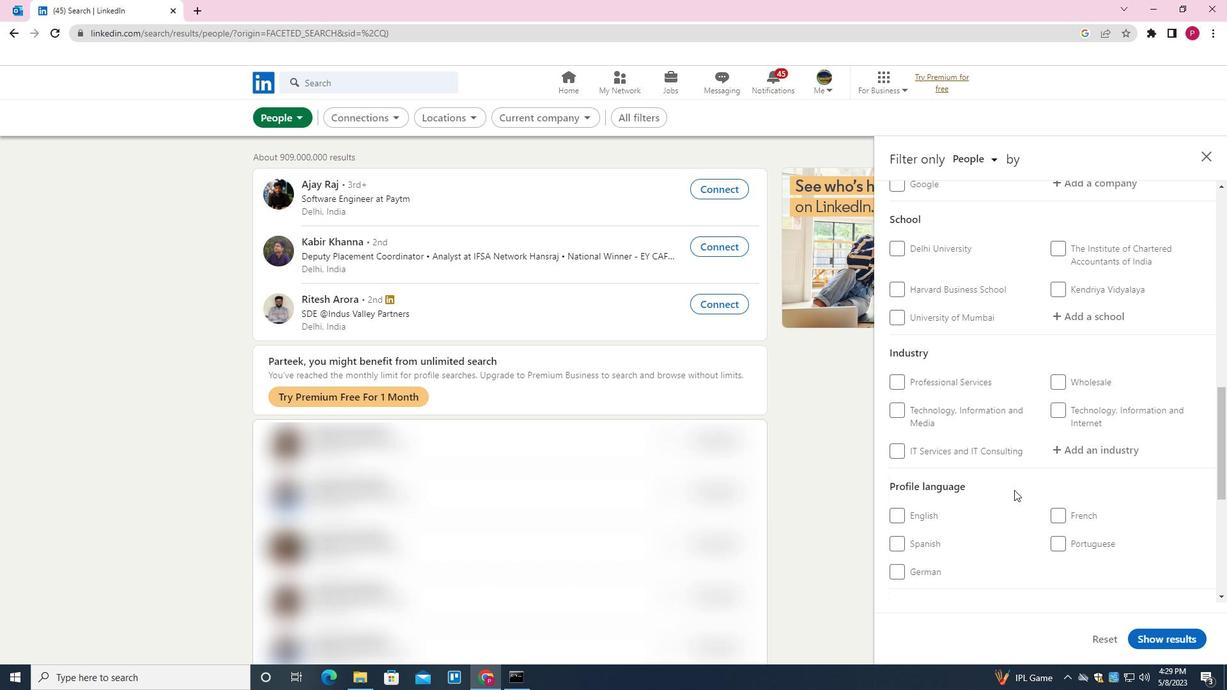 
Action: Mouse moved to (1062, 387)
Screenshot: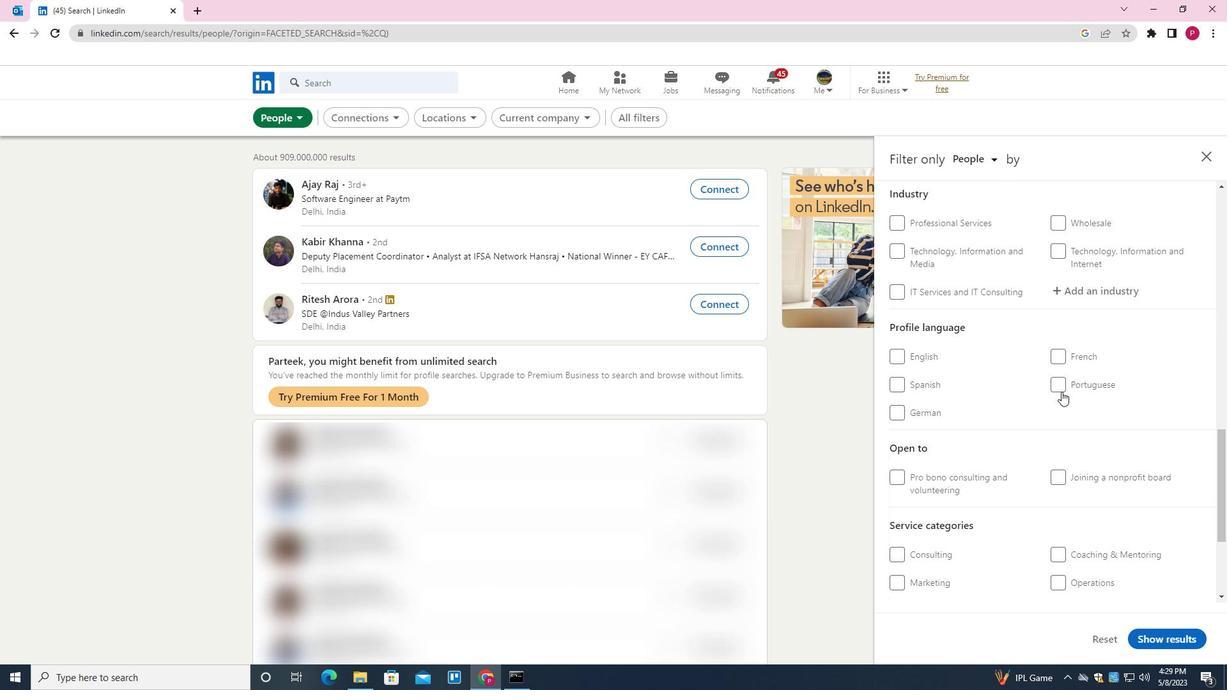 
Action: Mouse pressed left at (1062, 387)
Screenshot: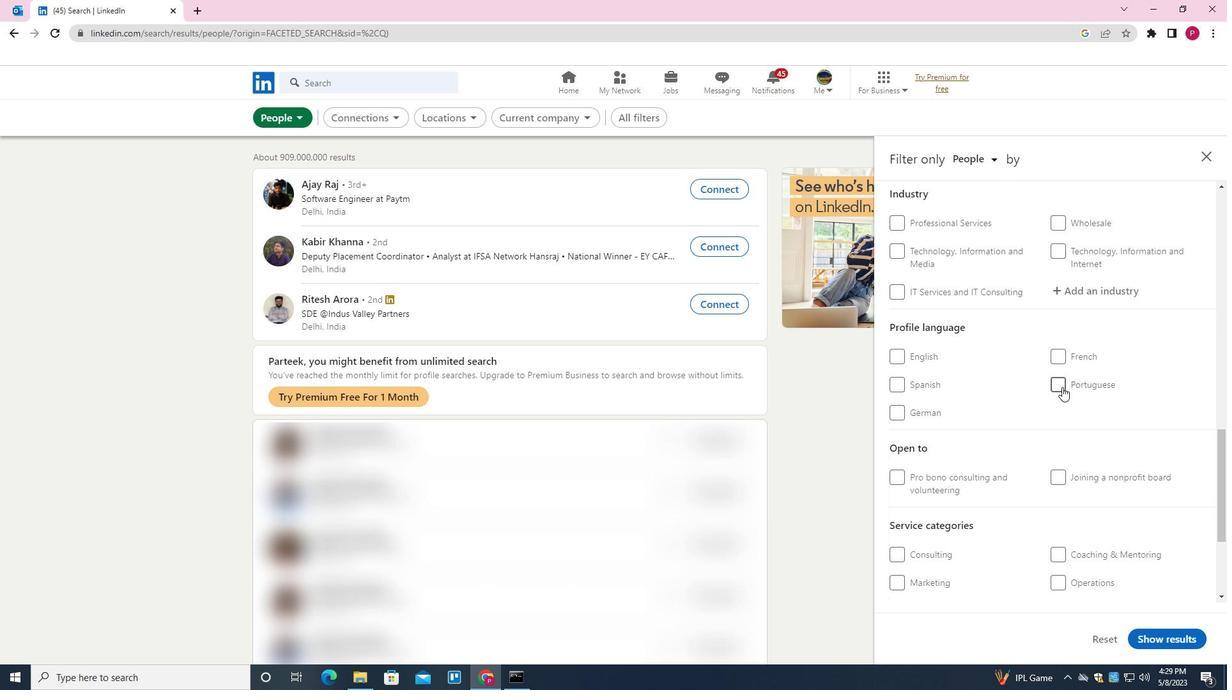 
Action: Mouse moved to (1007, 432)
Screenshot: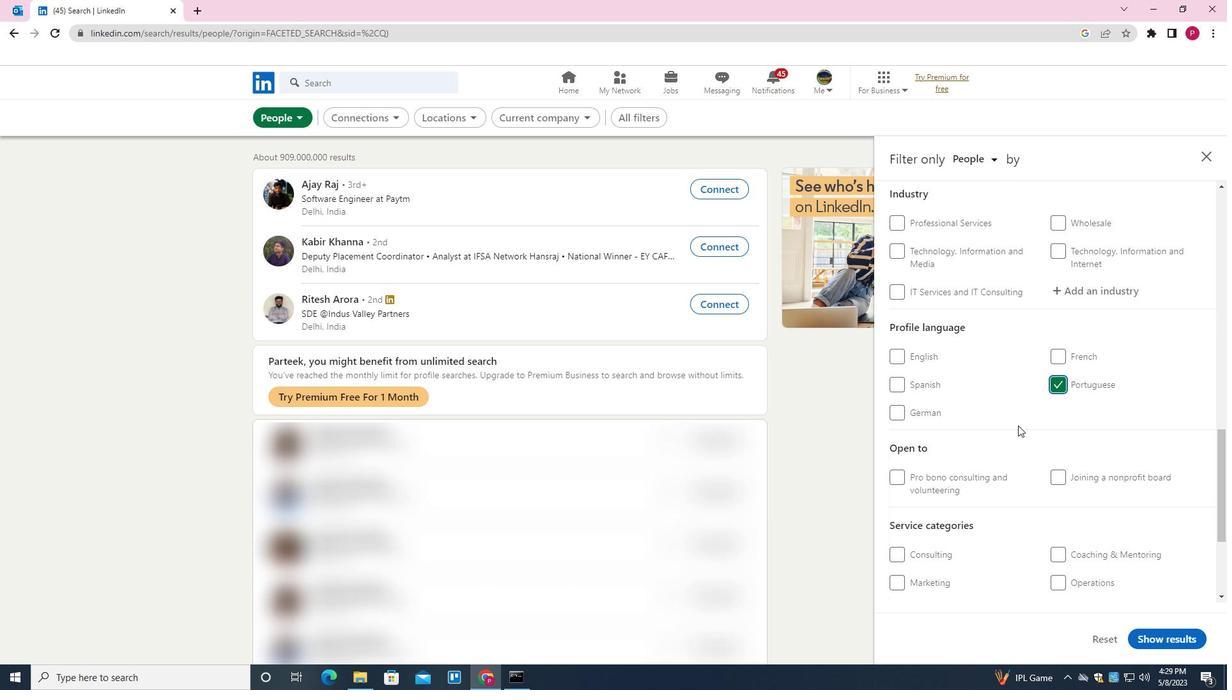 
Action: Mouse scrolled (1007, 433) with delta (0, 0)
Screenshot: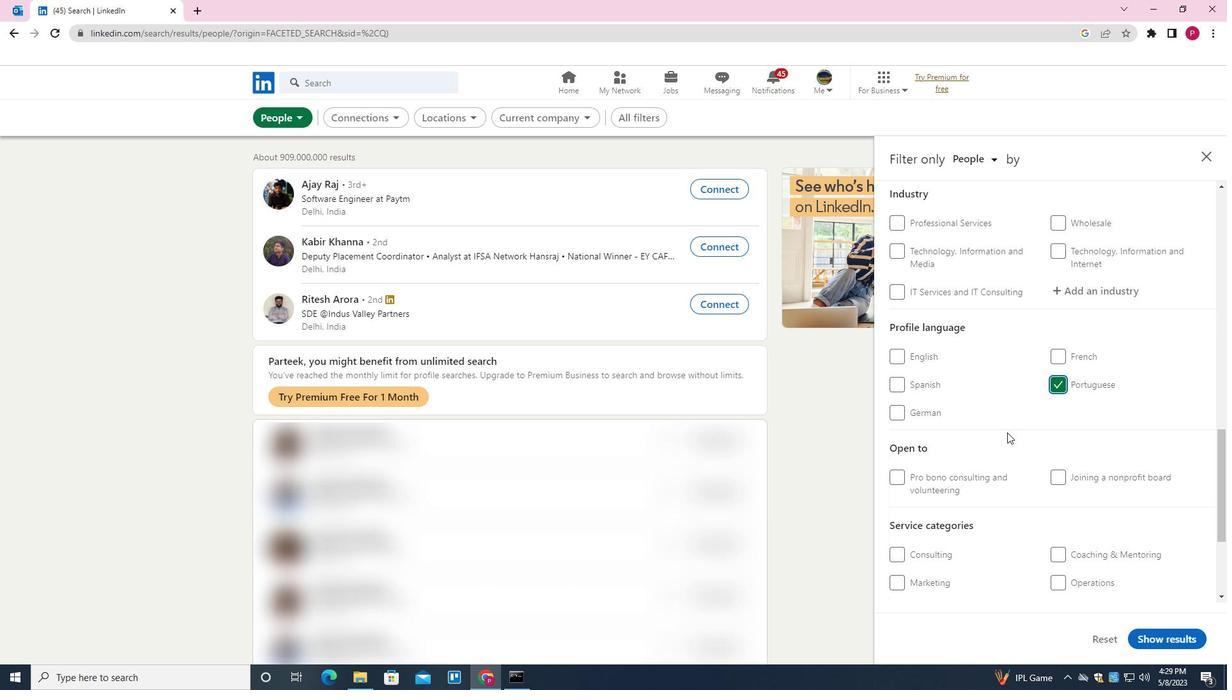 
Action: Mouse scrolled (1007, 433) with delta (0, 0)
Screenshot: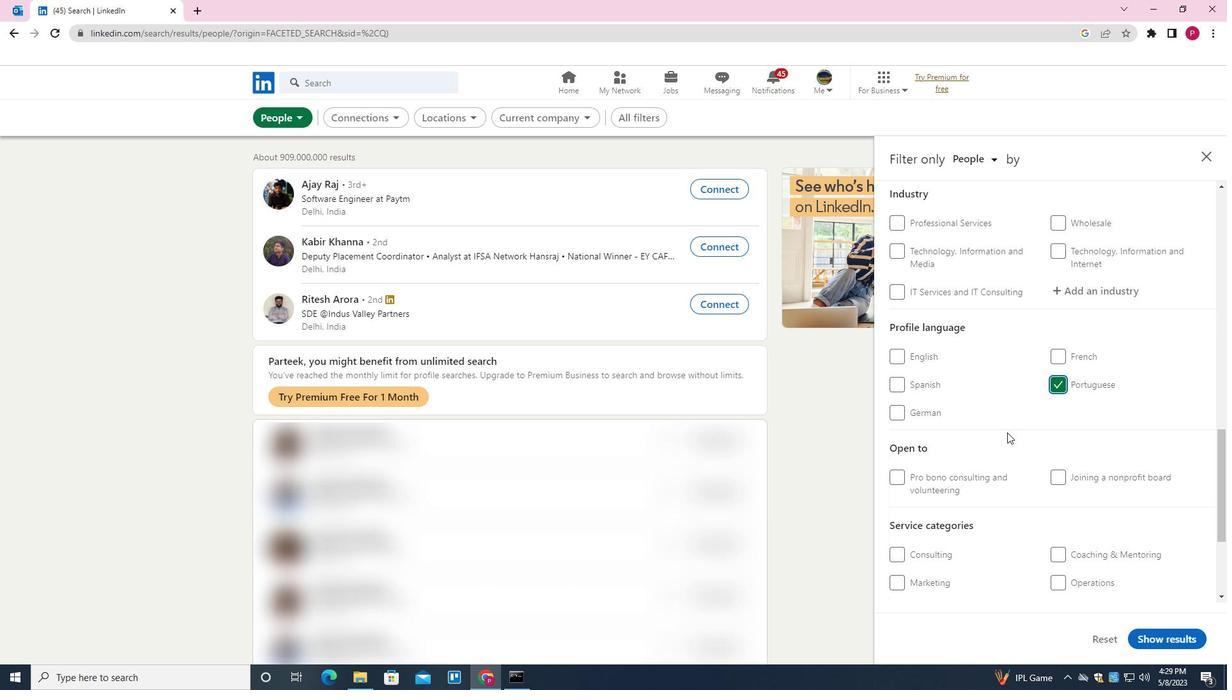 
Action: Mouse scrolled (1007, 433) with delta (0, 0)
Screenshot: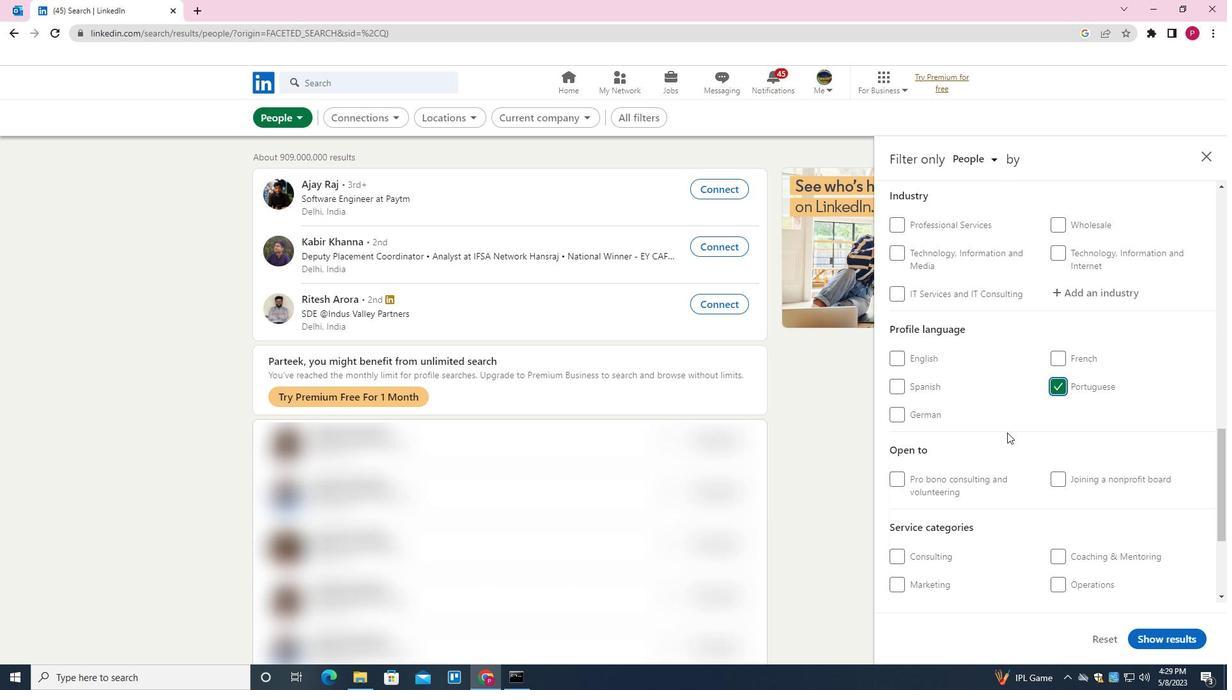 
Action: Mouse scrolled (1007, 433) with delta (0, 0)
Screenshot: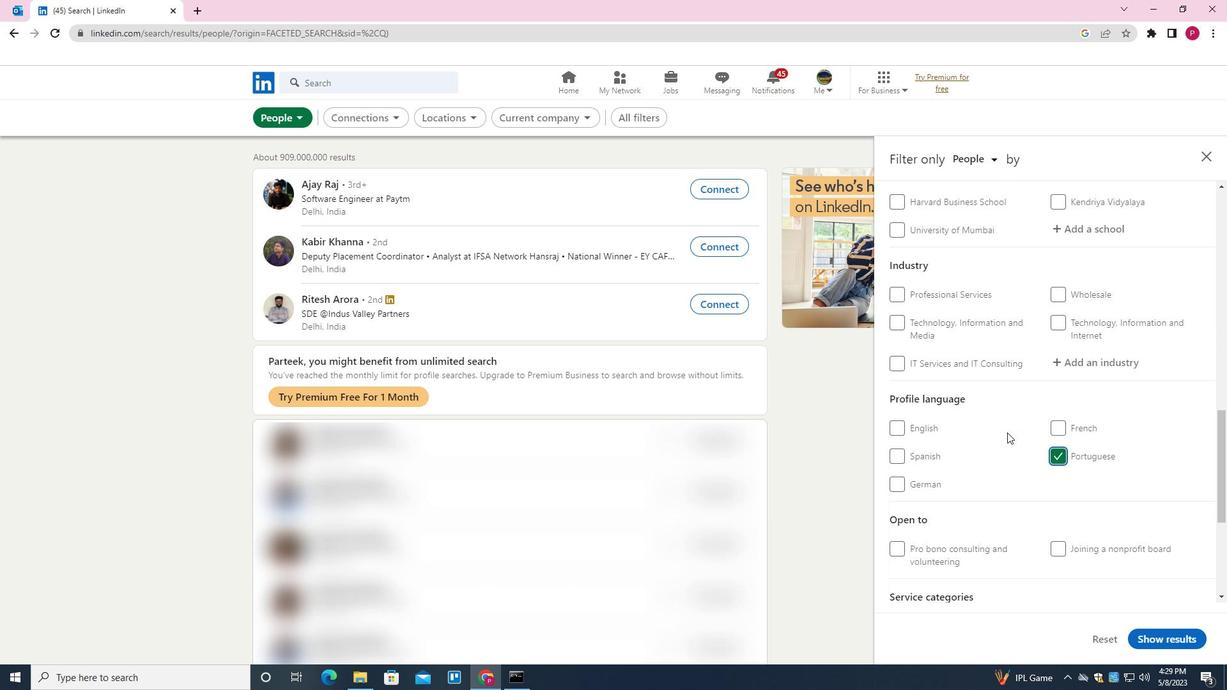 
Action: Mouse scrolled (1007, 433) with delta (0, 0)
Screenshot: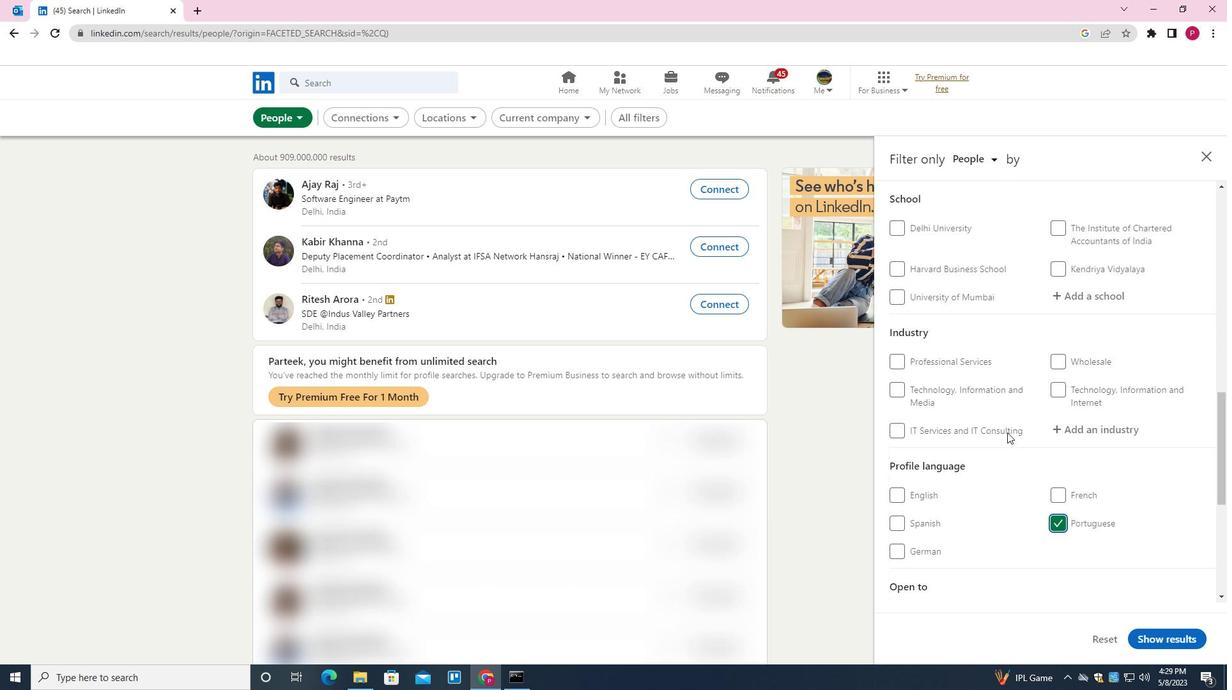 
Action: Mouse scrolled (1007, 433) with delta (0, 0)
Screenshot: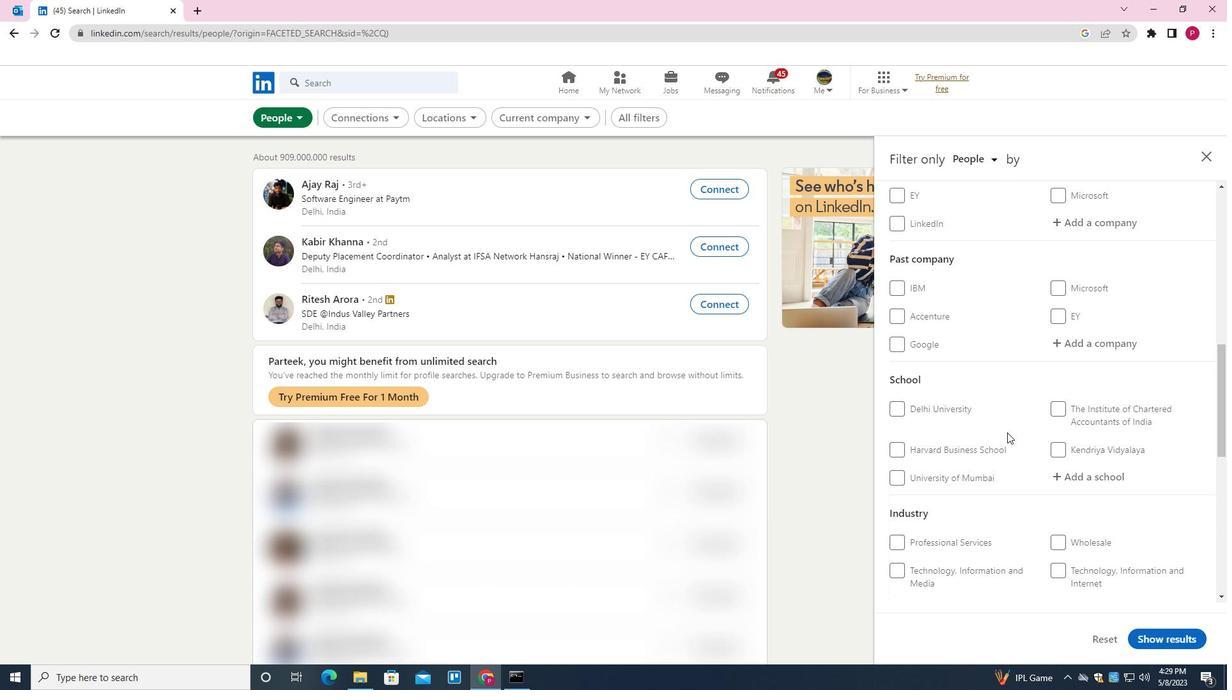
Action: Mouse moved to (1093, 280)
Screenshot: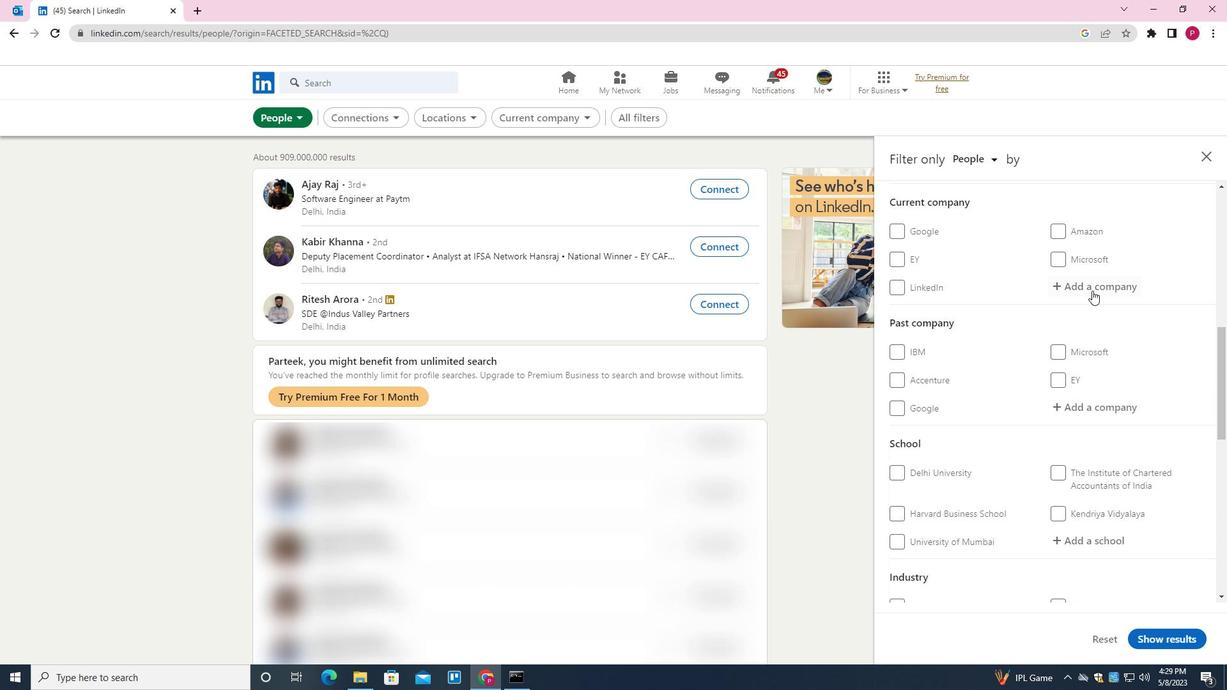 
Action: Mouse pressed left at (1093, 280)
Screenshot: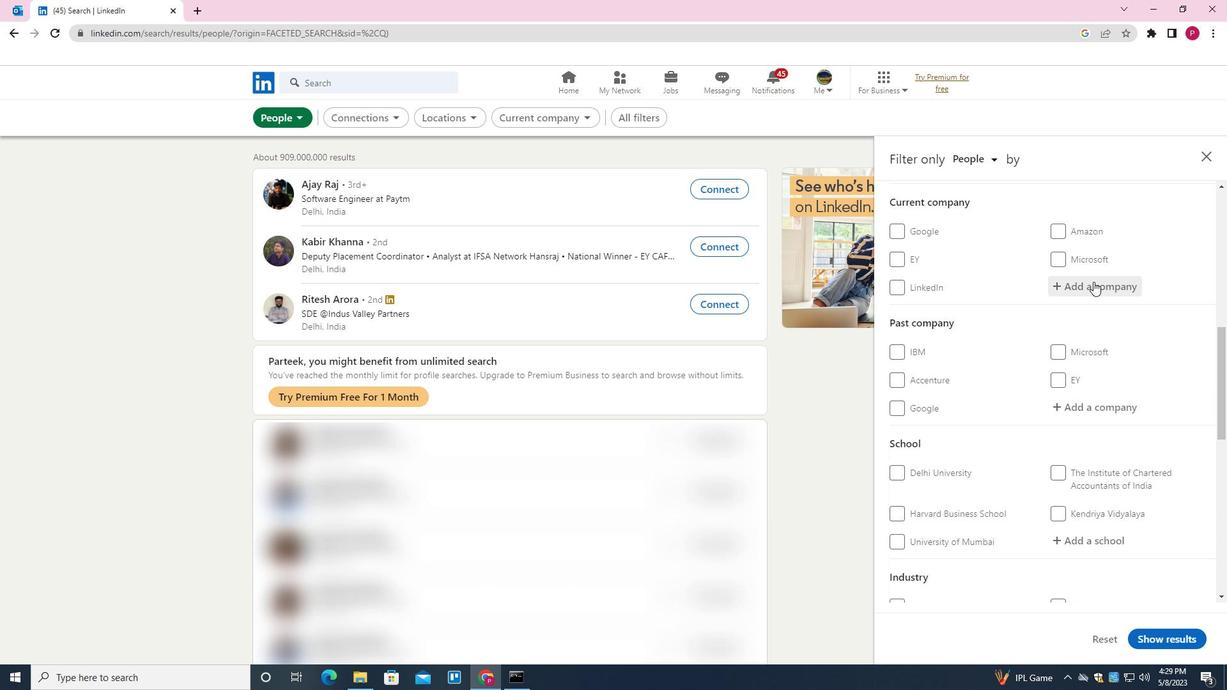 
Action: Key pressed <Key.shift><Key.shift><Key.shift><Key.shift><Key.shift><Key.shift><Key.shift><Key.shift><Key.shift><Key.shift><Key.shift><Key.shift>L&T<Key.space><Key.shift><Key.shift><Key.shift><Key.shift><Key.shift><Key.shift><Key.shift><Key.shift><Key.shift><Key.shift><Key.shift><Key.shift><Key.shift><Key.shift>INFRASTTRUCTURE<Key.space><Key.backspace><Key.backspace><Key.backspace><Key.backspace><Key.backspace><Key.backspace>C<Key.backspace><Key.backspace><Key.backspace><Key.backspace><Key.backspace>TRUCTURE<Key.space><Key.shift>ENF<Key.backspace>GINEERING<Key.space><Key.shift>LIMITED<Key.down><Key.enter>
Screenshot: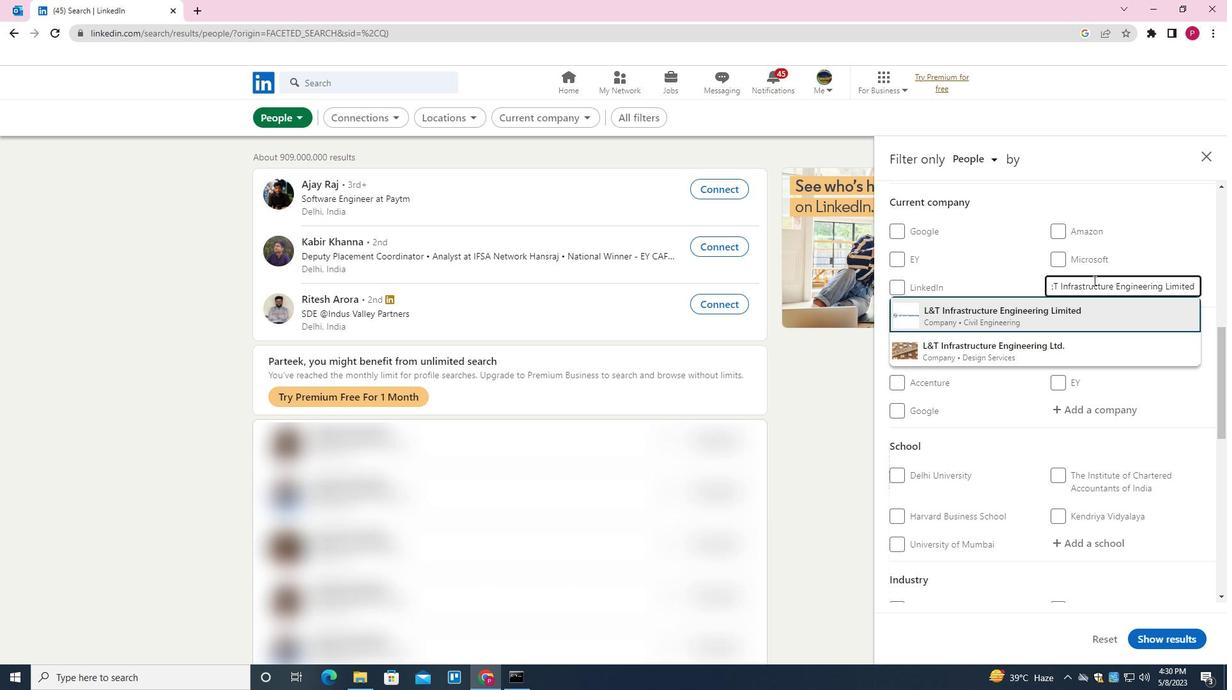 
Action: Mouse moved to (1079, 407)
Screenshot: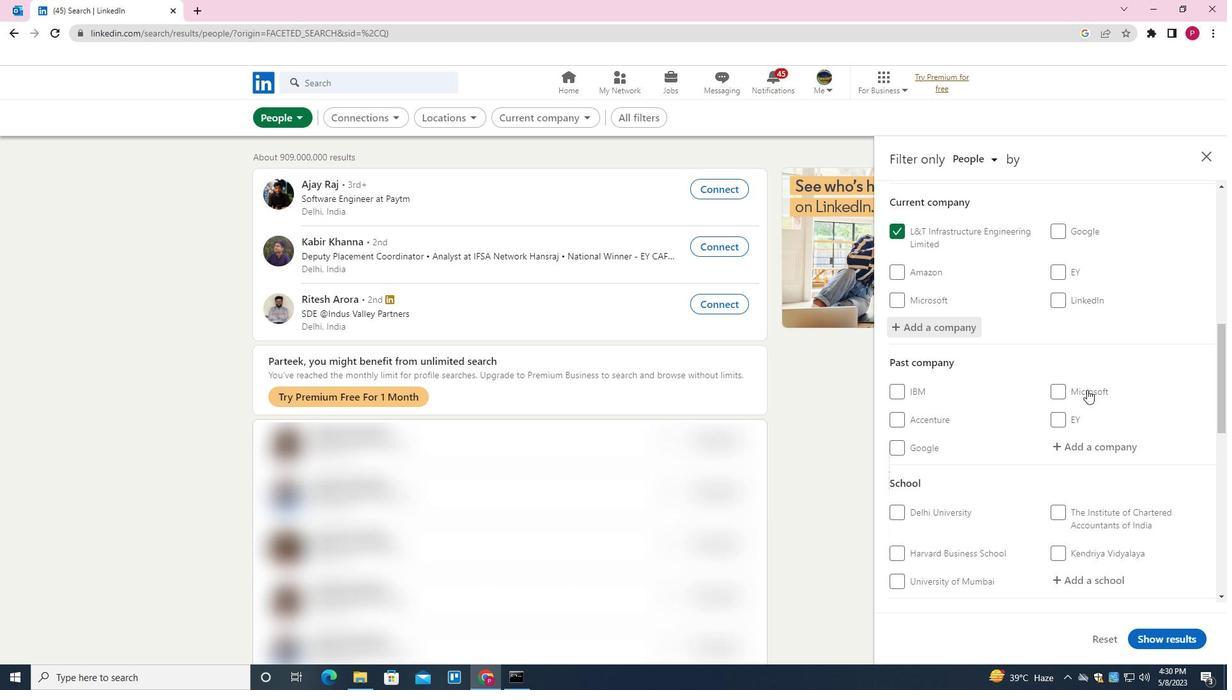 
Action: Mouse scrolled (1079, 406) with delta (0, 0)
Screenshot: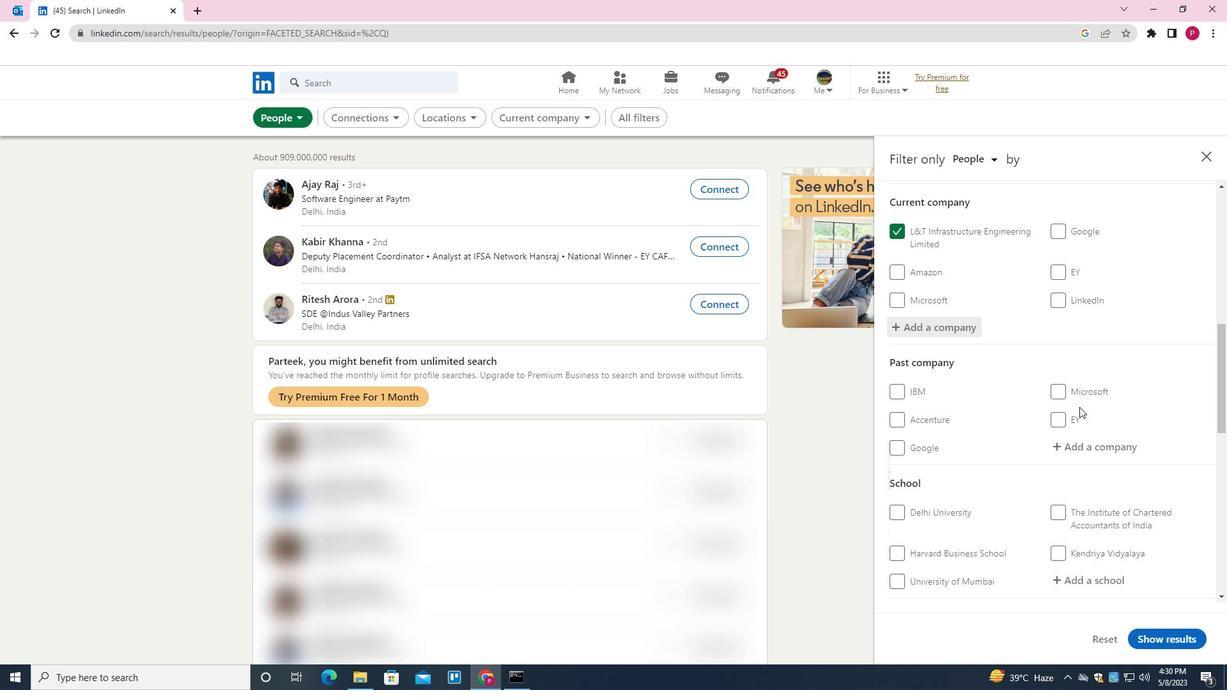 
Action: Mouse moved to (1060, 416)
Screenshot: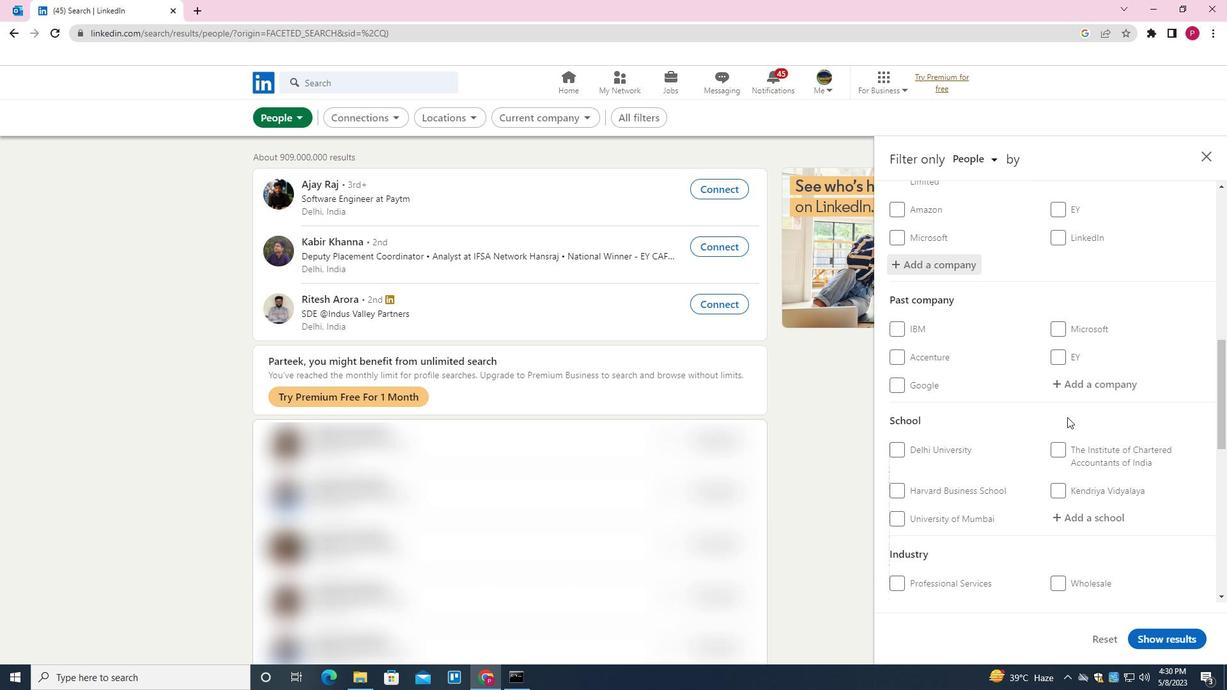 
Action: Mouse scrolled (1060, 416) with delta (0, 0)
Screenshot: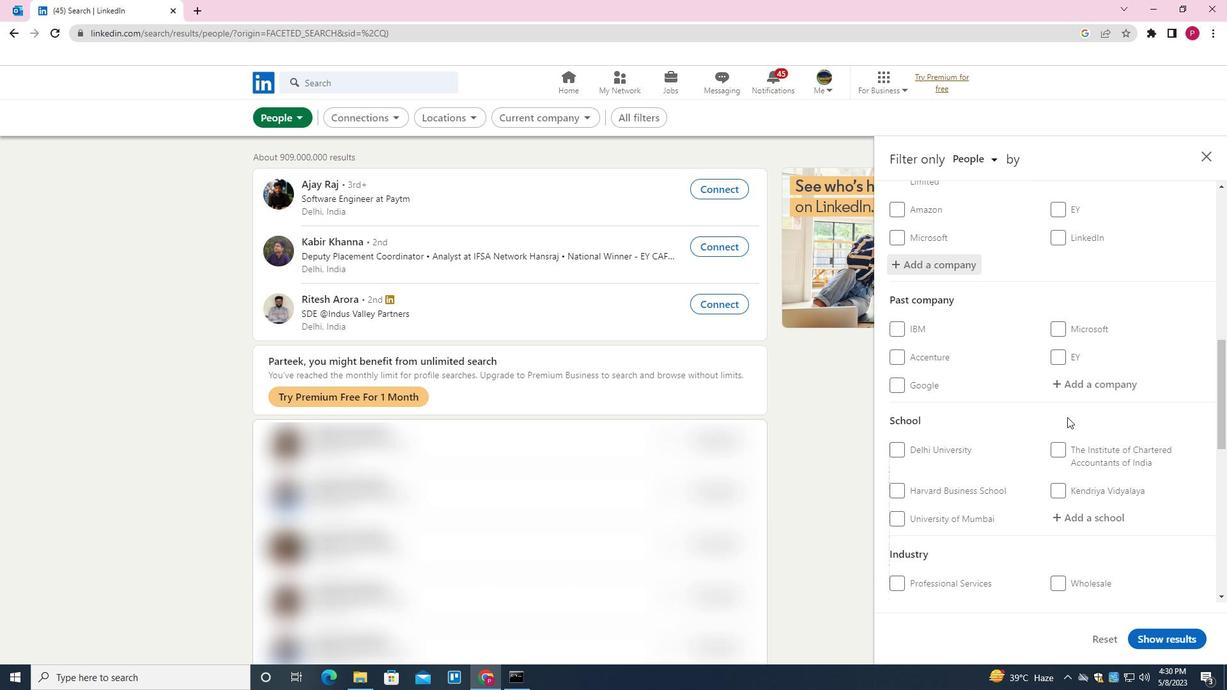 
Action: Mouse moved to (1031, 395)
Screenshot: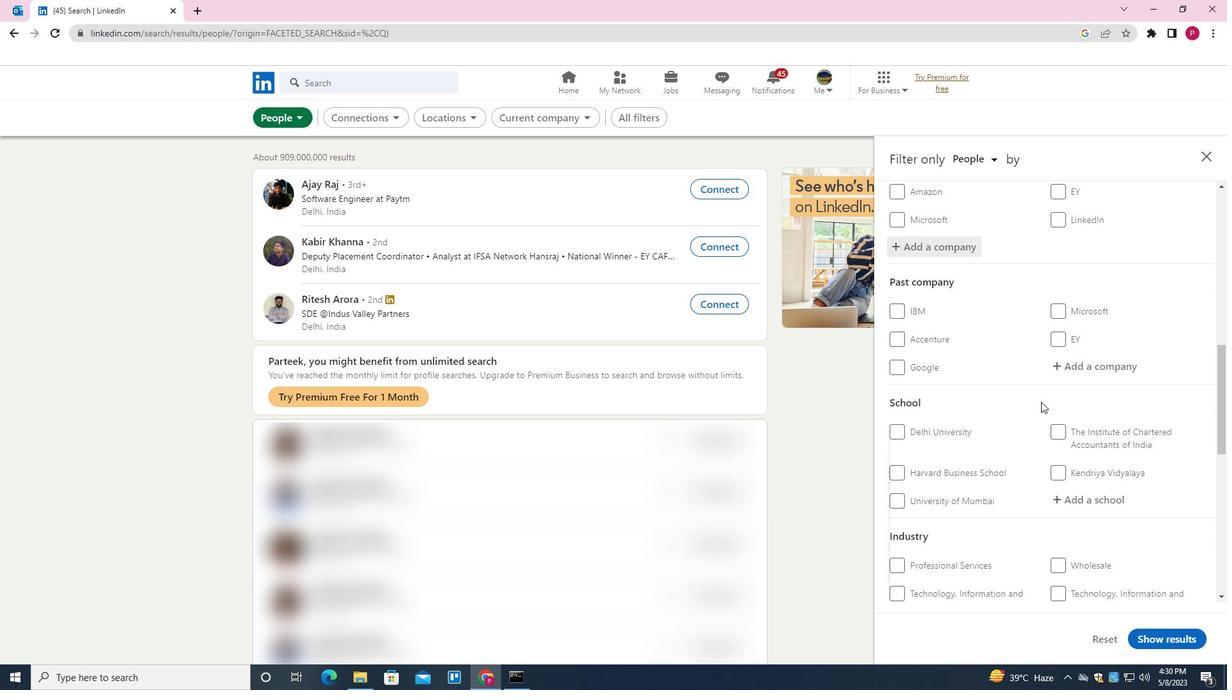 
Action: Mouse scrolled (1031, 394) with delta (0, 0)
Screenshot: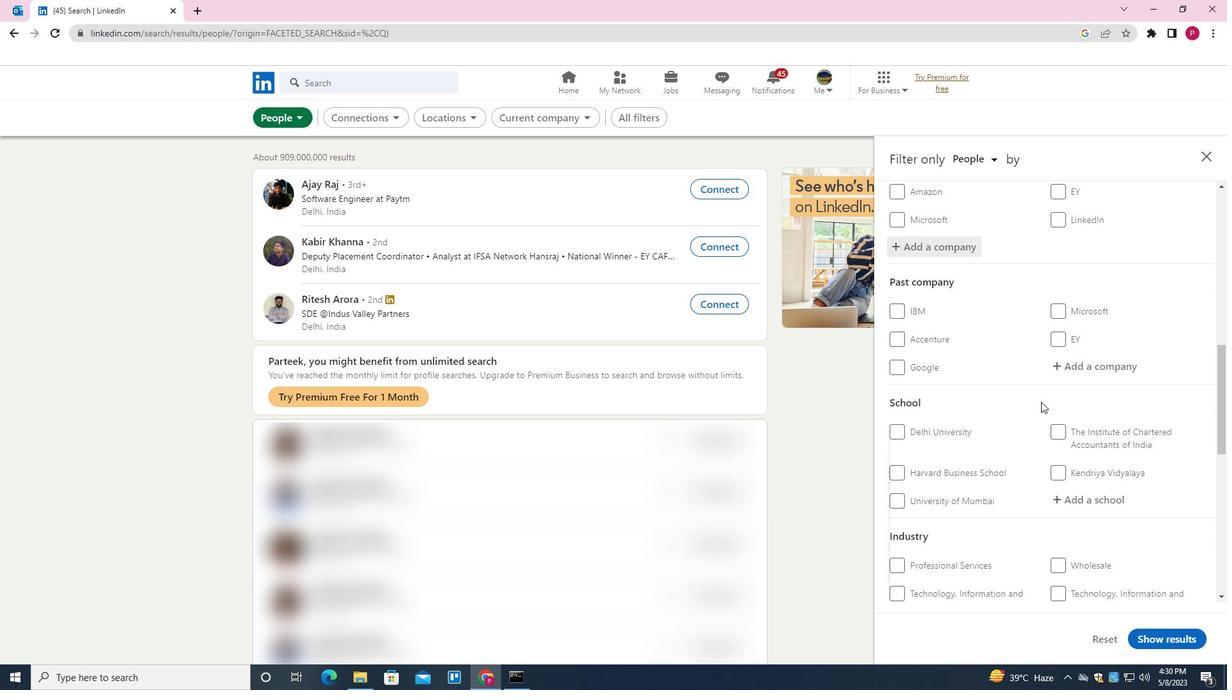 
Action: Mouse moved to (1023, 389)
Screenshot: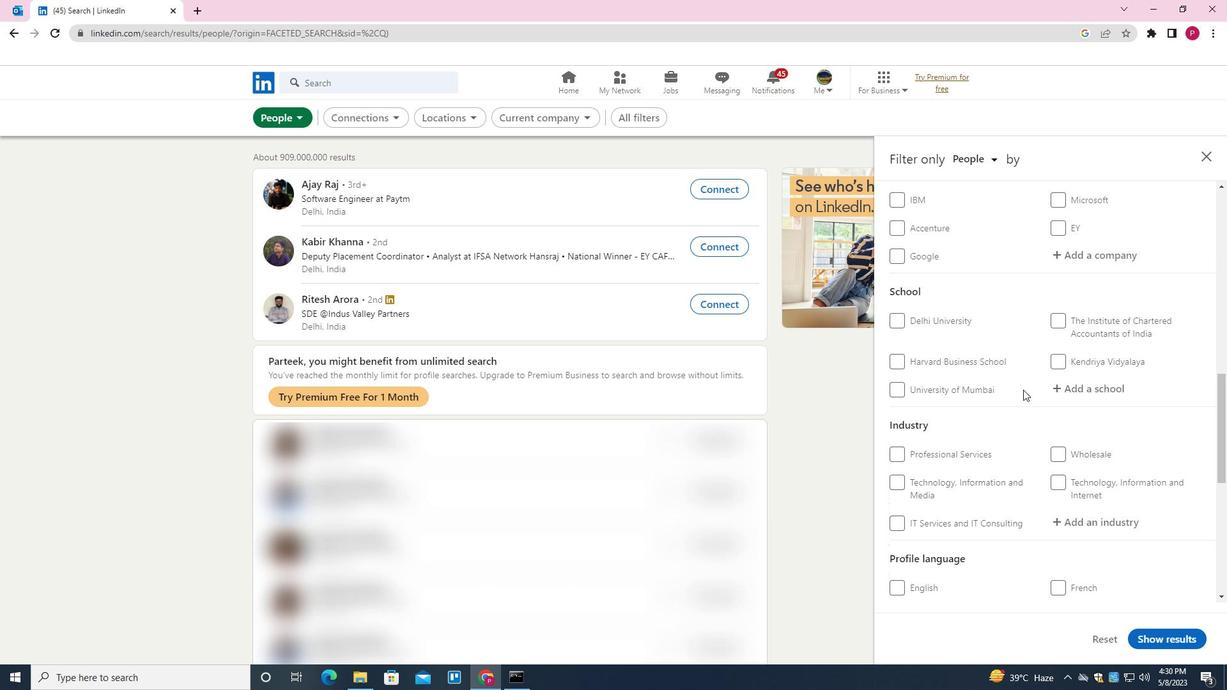 
Action: Mouse scrolled (1023, 388) with delta (0, 0)
Screenshot: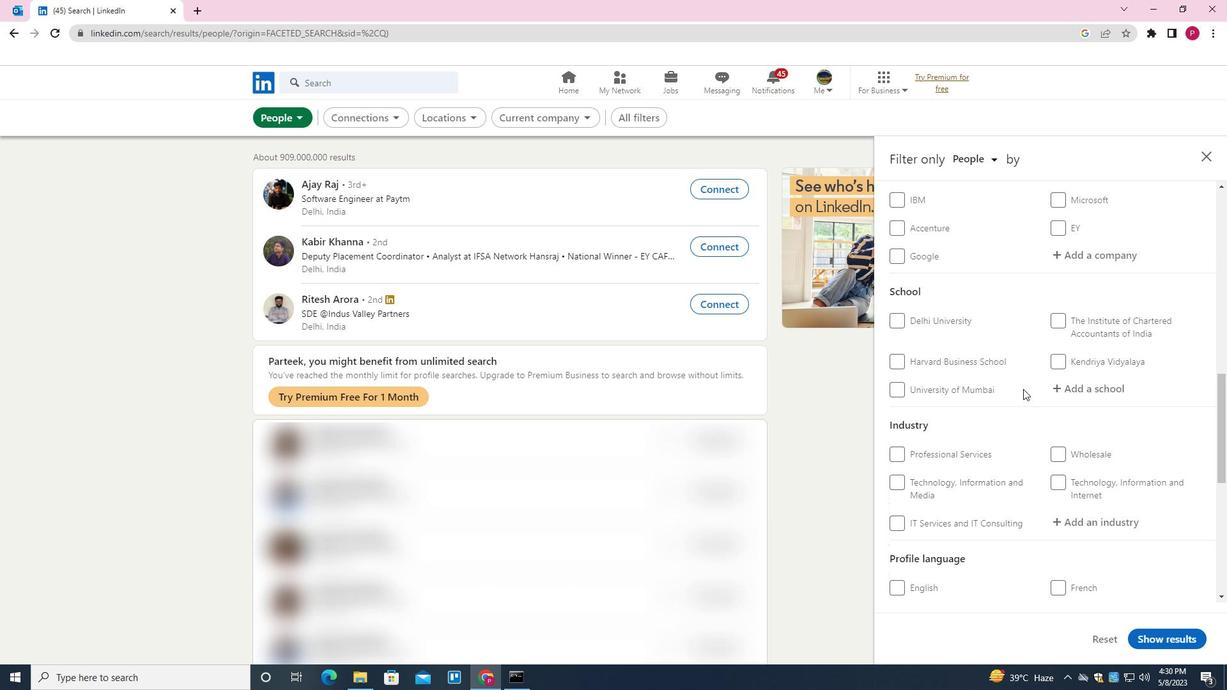 
Action: Mouse moved to (1023, 388)
Screenshot: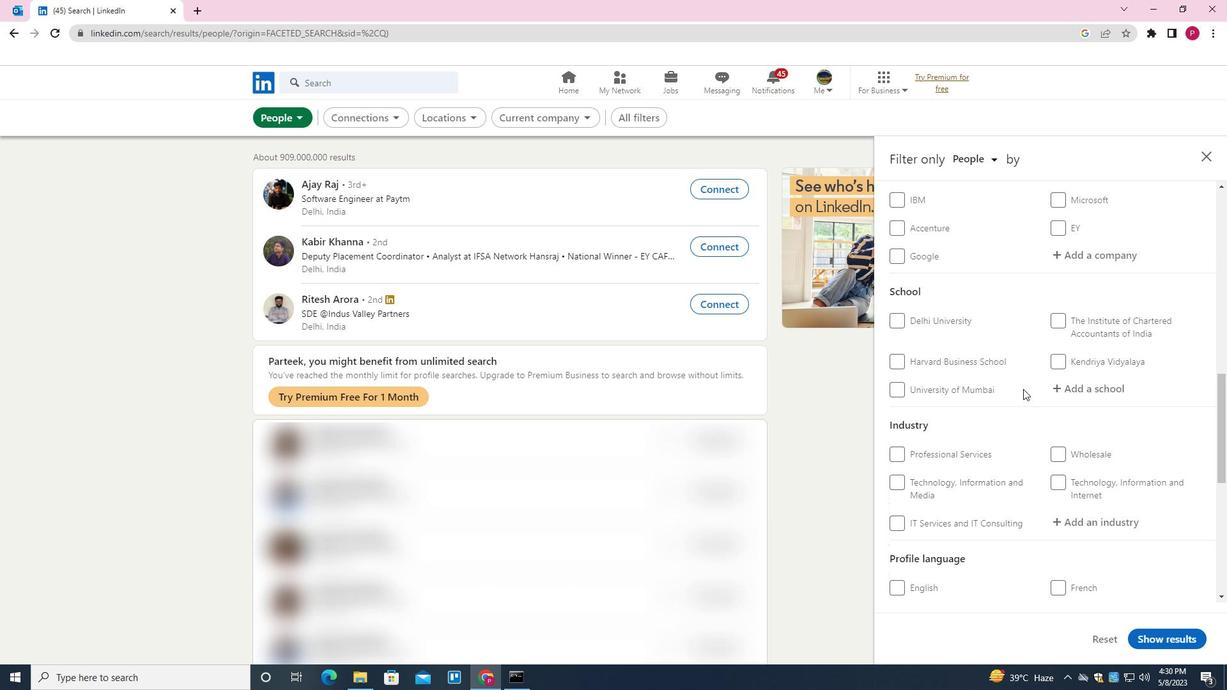 
Action: Mouse scrolled (1023, 388) with delta (0, 0)
Screenshot: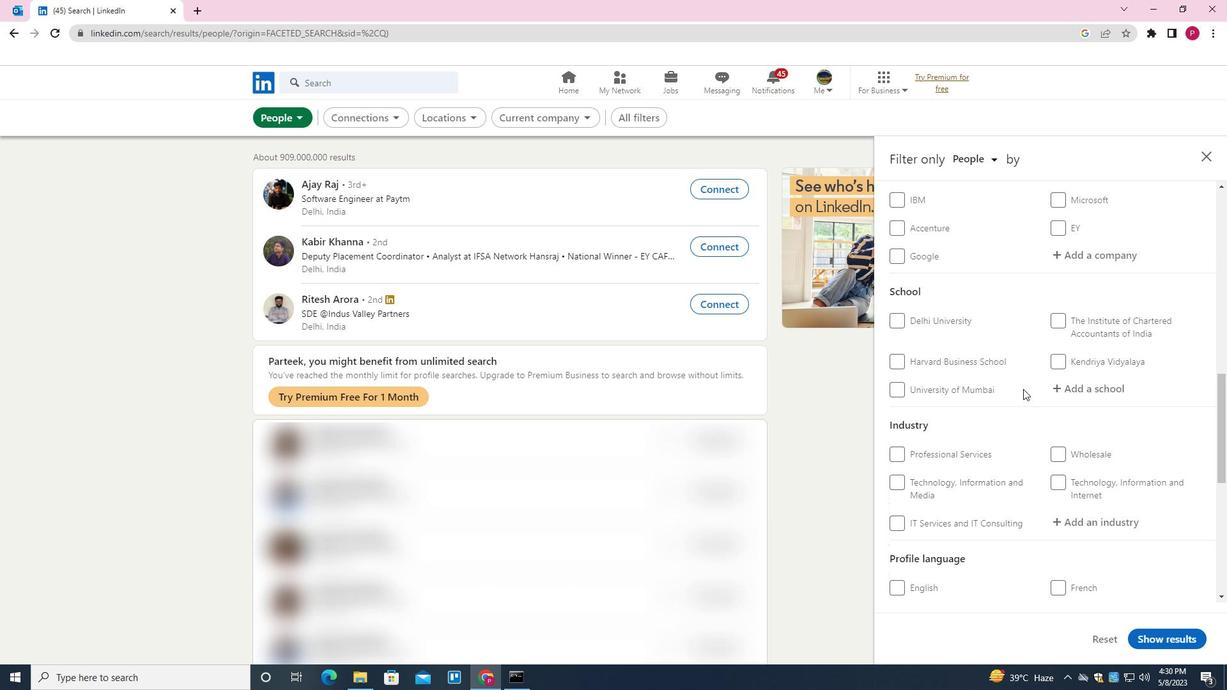 
Action: Mouse moved to (1101, 264)
Screenshot: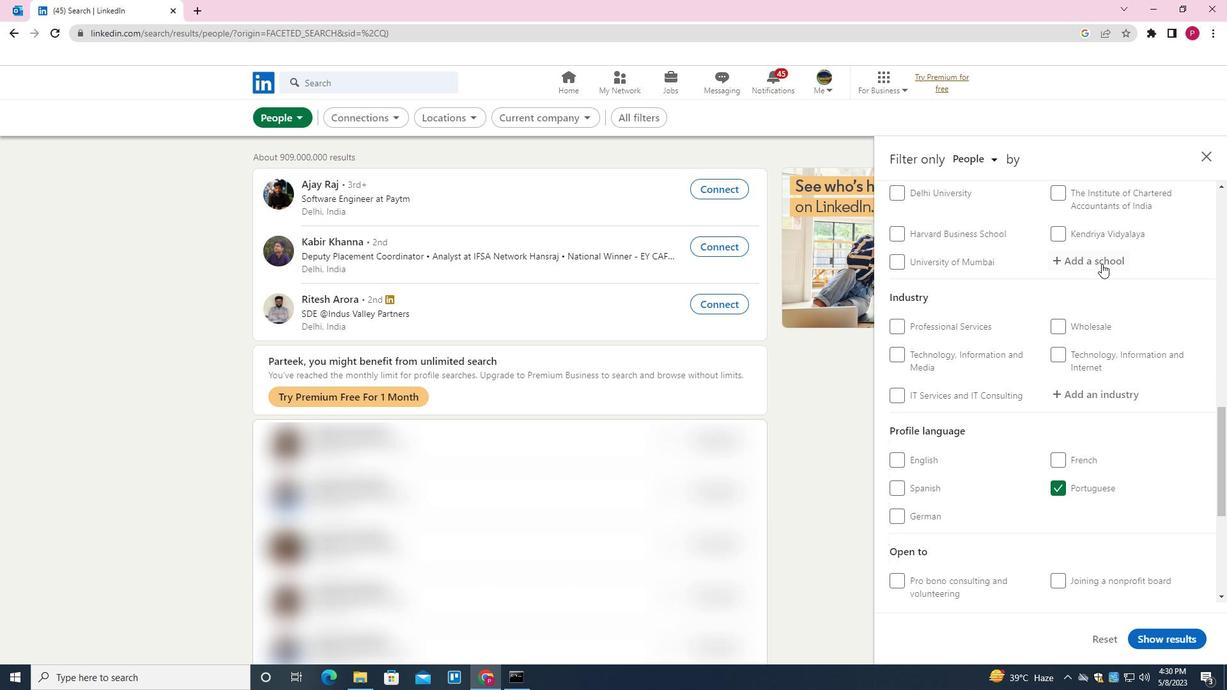 
Action: Mouse pressed left at (1101, 264)
Screenshot: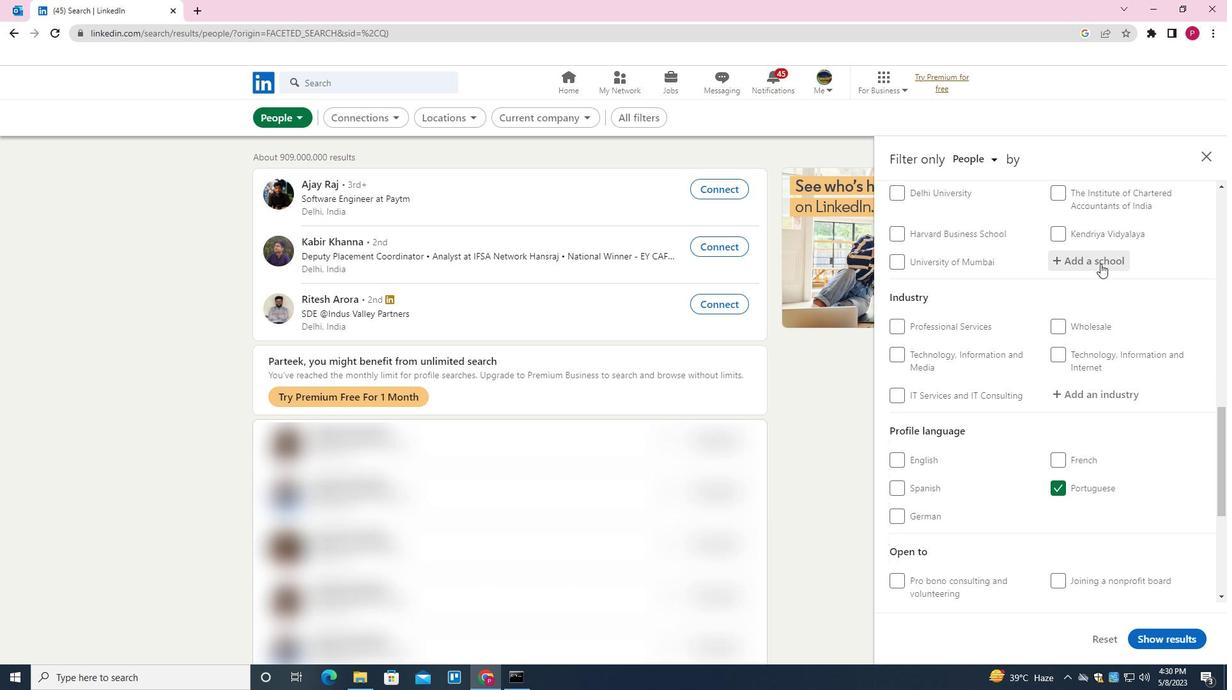 
Action: Key pressed <Key.shift>THAKUR<Key.space><Key.shift>COLLEGE<Key.space><Key.shift><Key.shift><Key.shift><Key.shift><Key.shift><Key.shift><Key.shift><Key.shift><Key.shift><Key.shift><Key.shift><Key.shift><Key.shift><Key.shift><Key.shift><Key.shift><Key.shift><Key.shift><Key.shift><Key.shift><Key.shift><Key.shift><Key.shift>OF<Key.space><Key.shift>ENGINEERING<Key.space>AND<Key.space><Key.shift>TECHNOLOGY<Key.down><Key.enter>
Screenshot: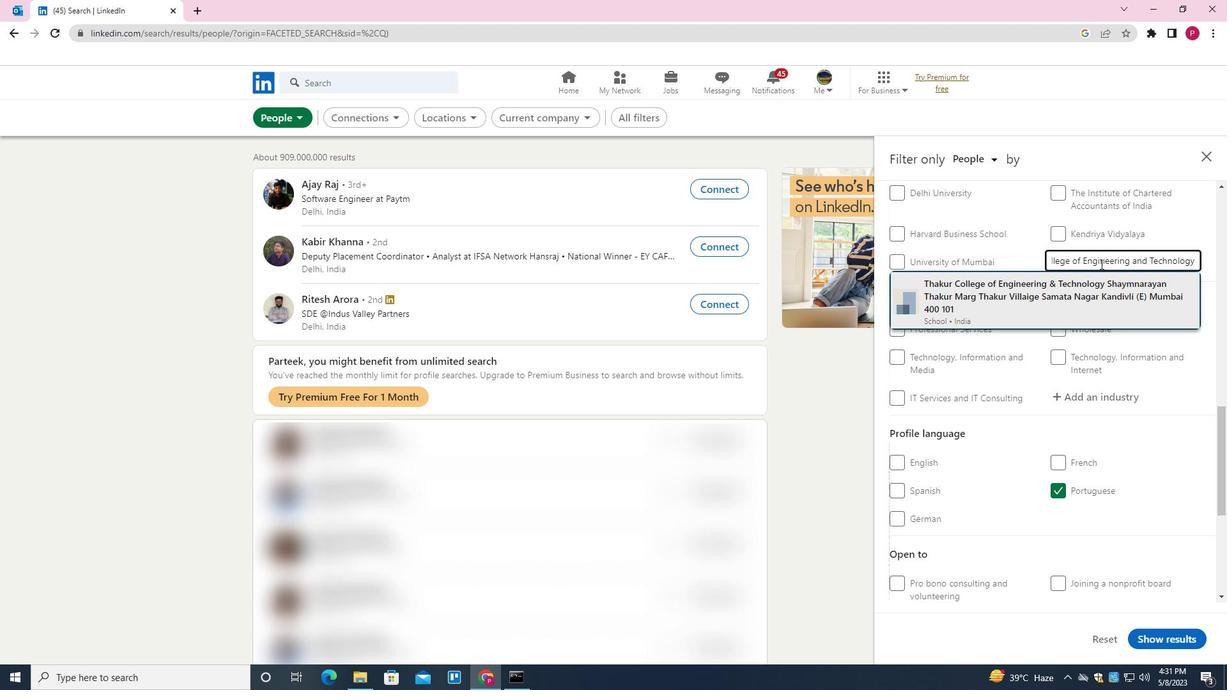 
Action: Mouse moved to (1054, 329)
Screenshot: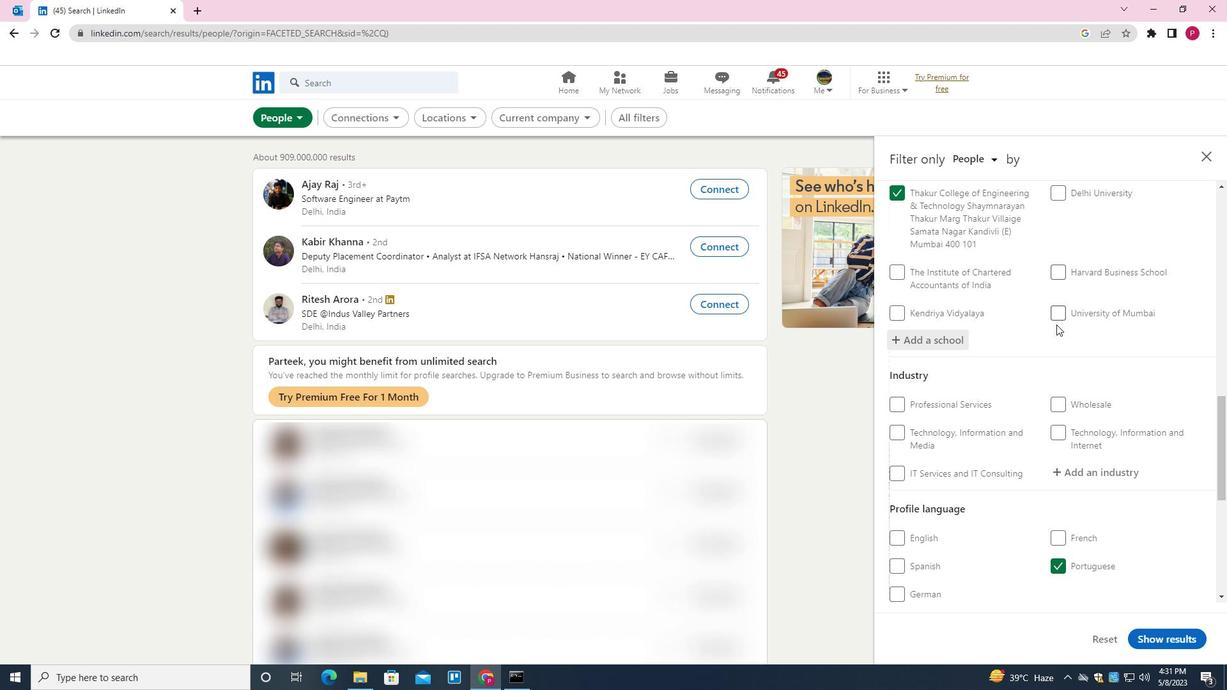 
Action: Mouse scrolled (1054, 328) with delta (0, 0)
Screenshot: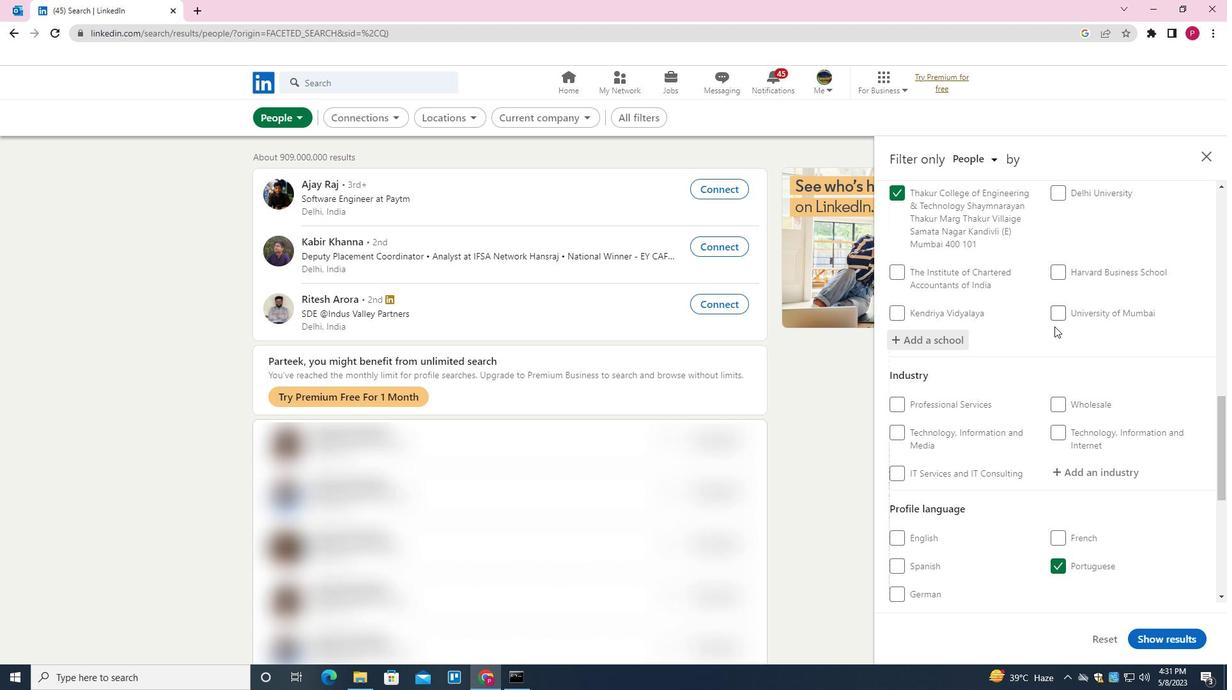 
Action: Mouse moved to (1053, 331)
Screenshot: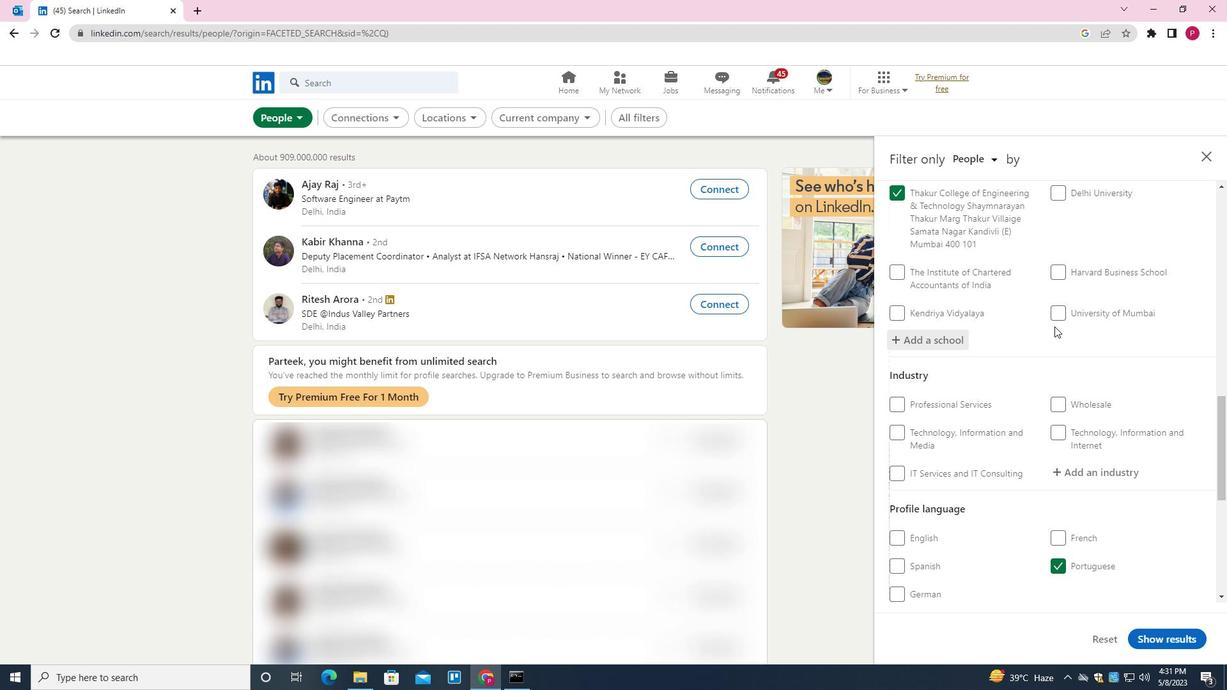 
Action: Mouse scrolled (1053, 331) with delta (0, 0)
Screenshot: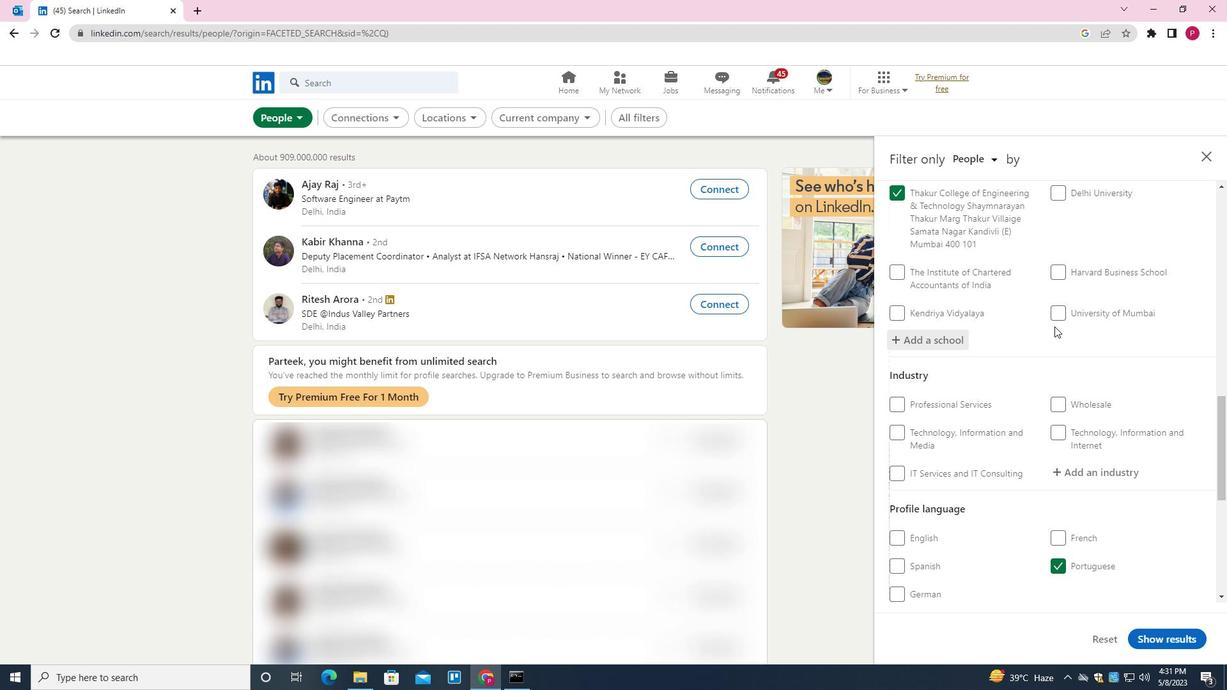
Action: Mouse moved to (1053, 333)
Screenshot: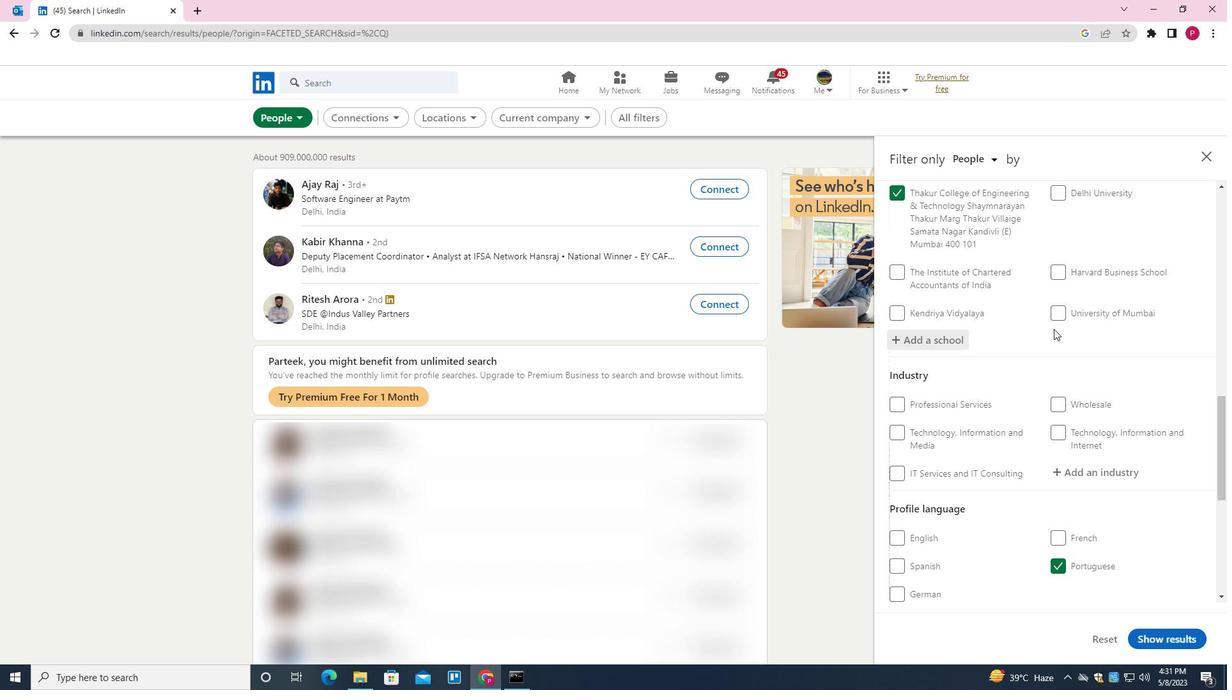 
Action: Mouse scrolled (1053, 332) with delta (0, 0)
Screenshot: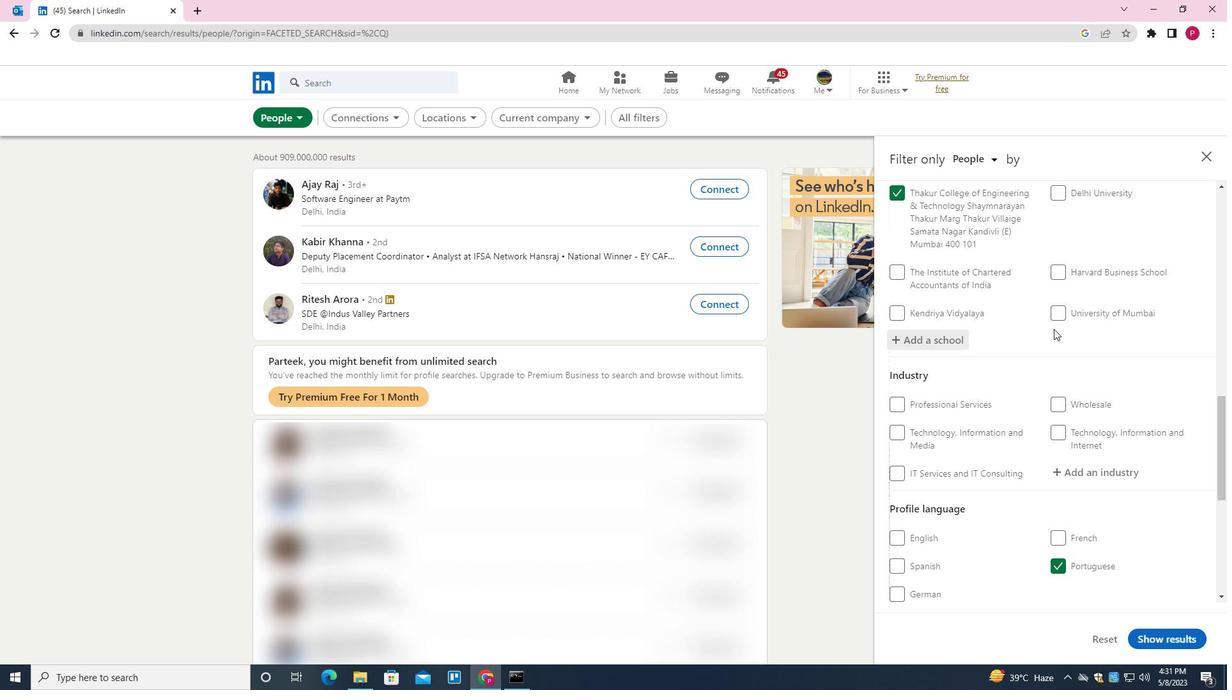 
Action: Mouse moved to (1066, 284)
Screenshot: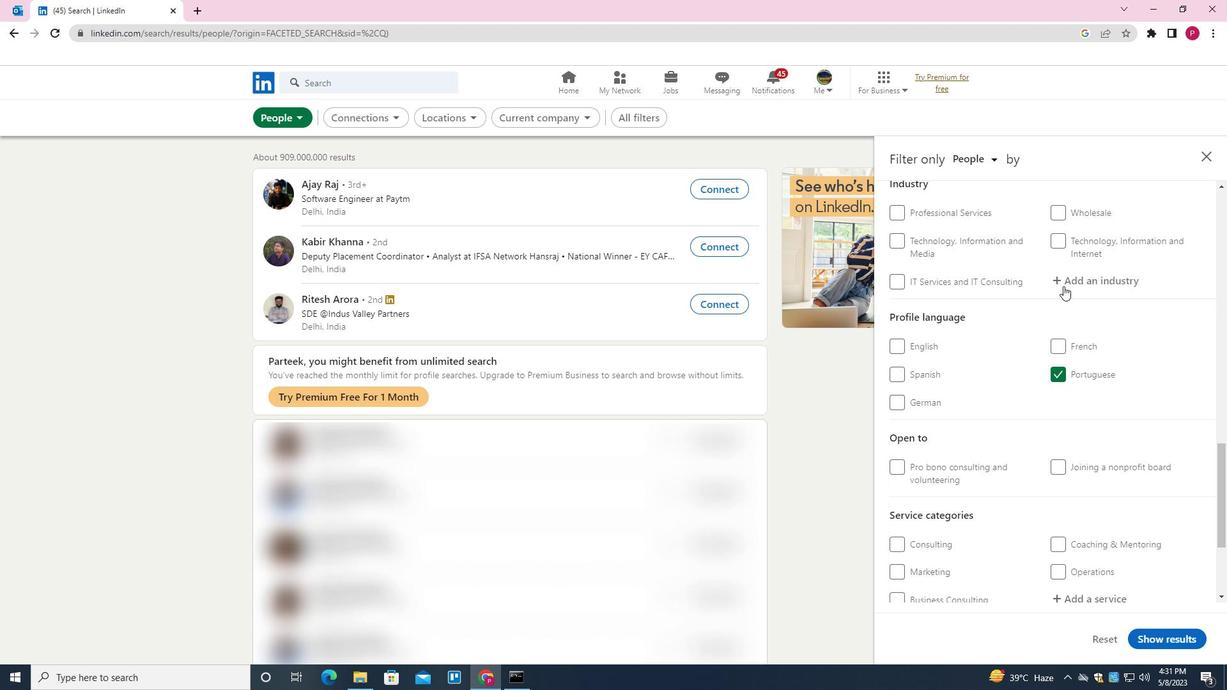 
Action: Mouse pressed left at (1066, 284)
Screenshot: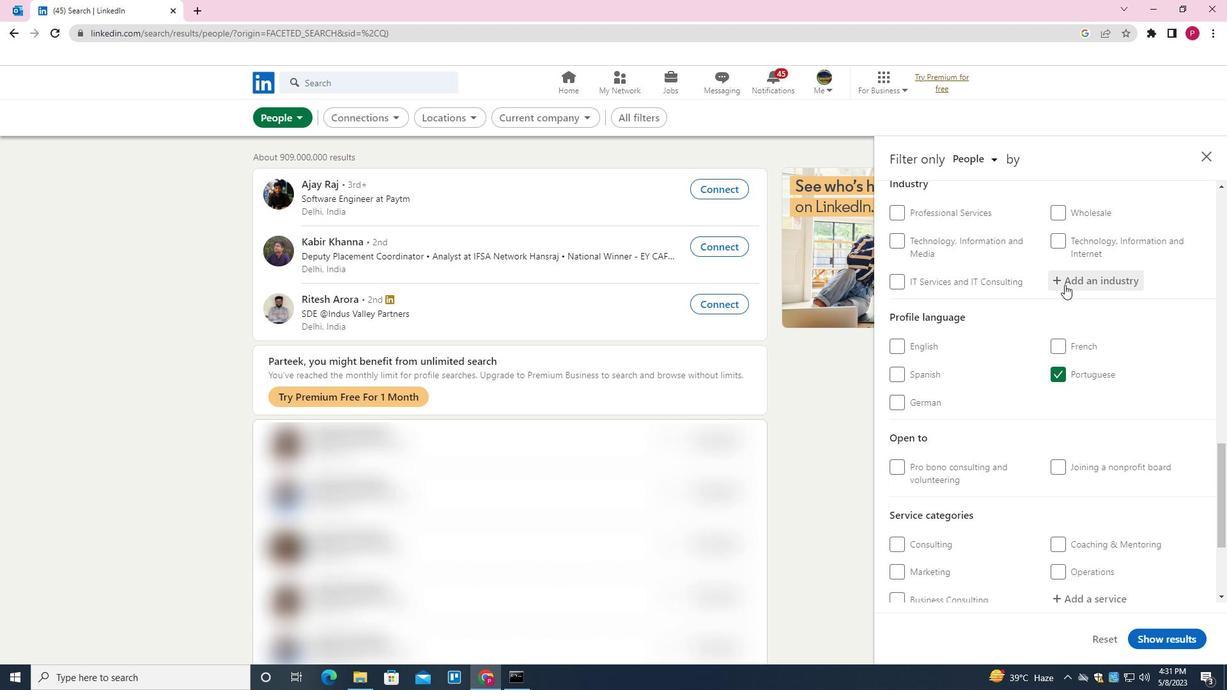 
Action: Key pressed <Key.shift>EMBEDDED<Key.space><Key.shift>SOFTWARE<Key.space><Key.shift><Key.shift>PRODUCTS<Key.down><Key.enter>
Screenshot: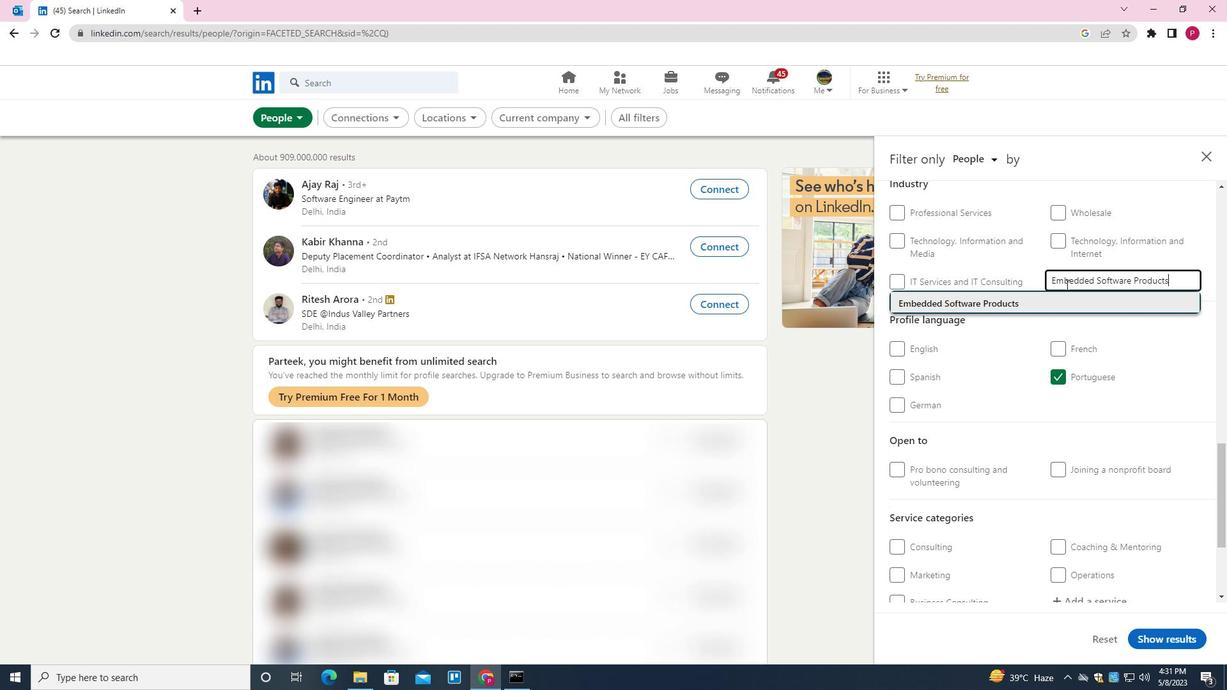 
Action: Mouse moved to (1048, 297)
Screenshot: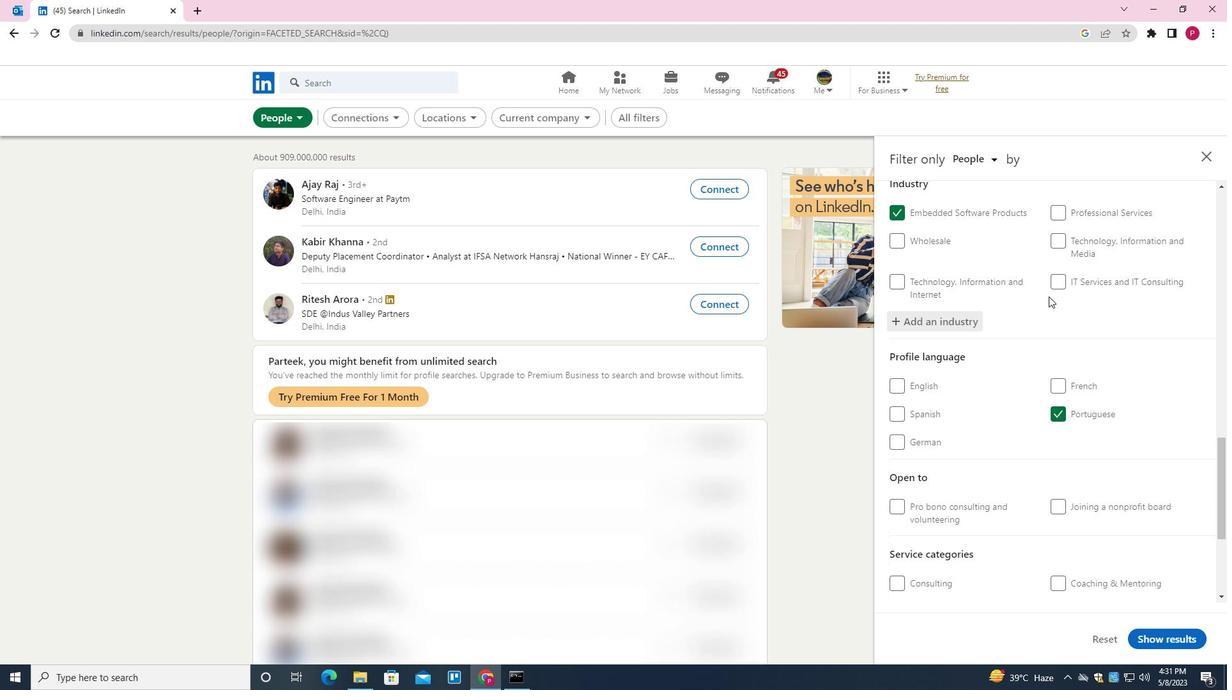 
Action: Mouse scrolled (1048, 296) with delta (0, 0)
Screenshot: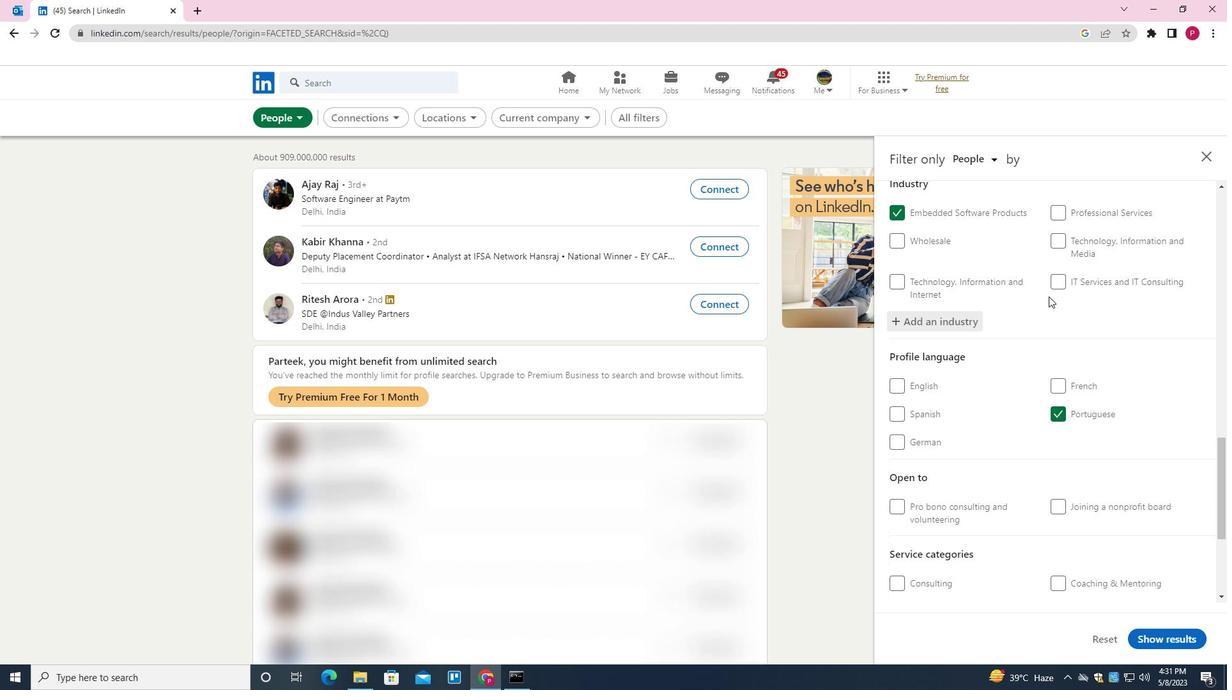 
Action: Mouse moved to (1046, 298)
Screenshot: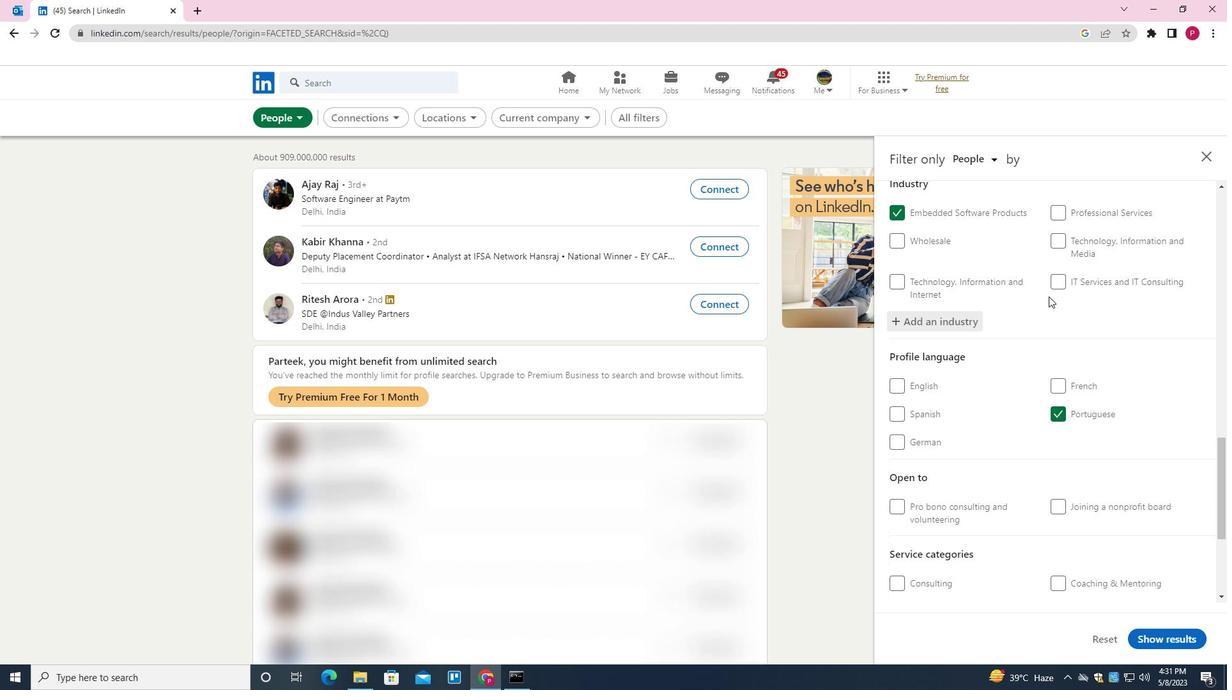 
Action: Mouse scrolled (1046, 297) with delta (0, 0)
Screenshot: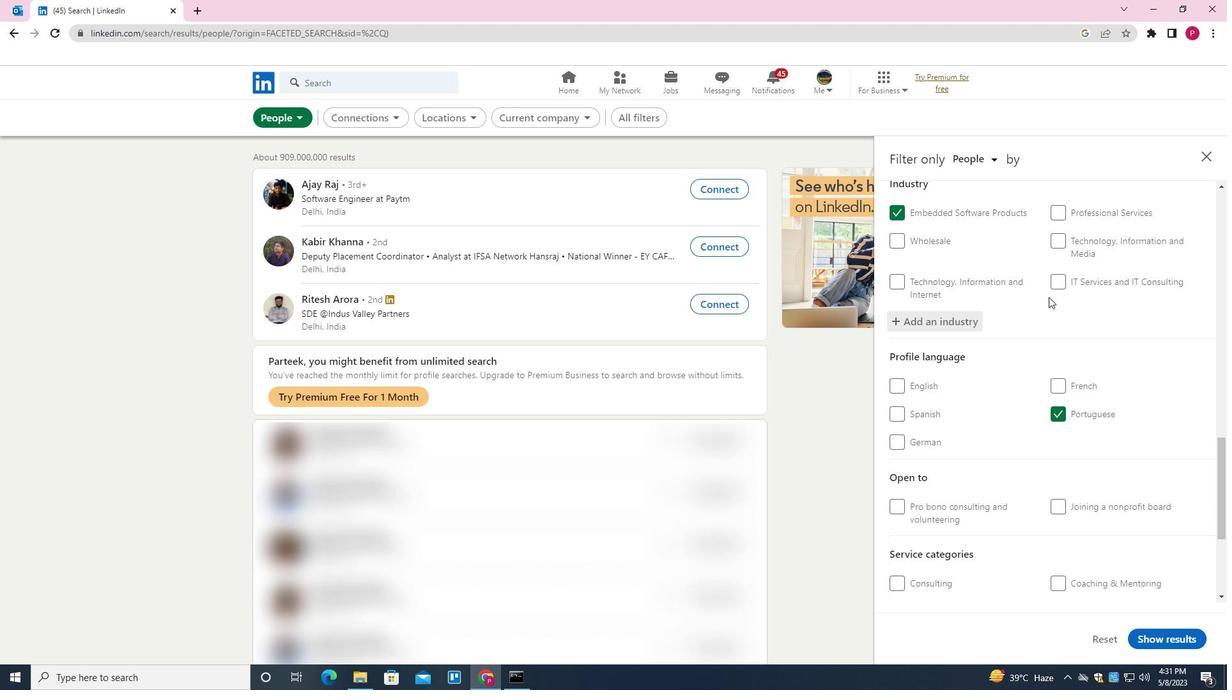 
Action: Mouse moved to (1034, 297)
Screenshot: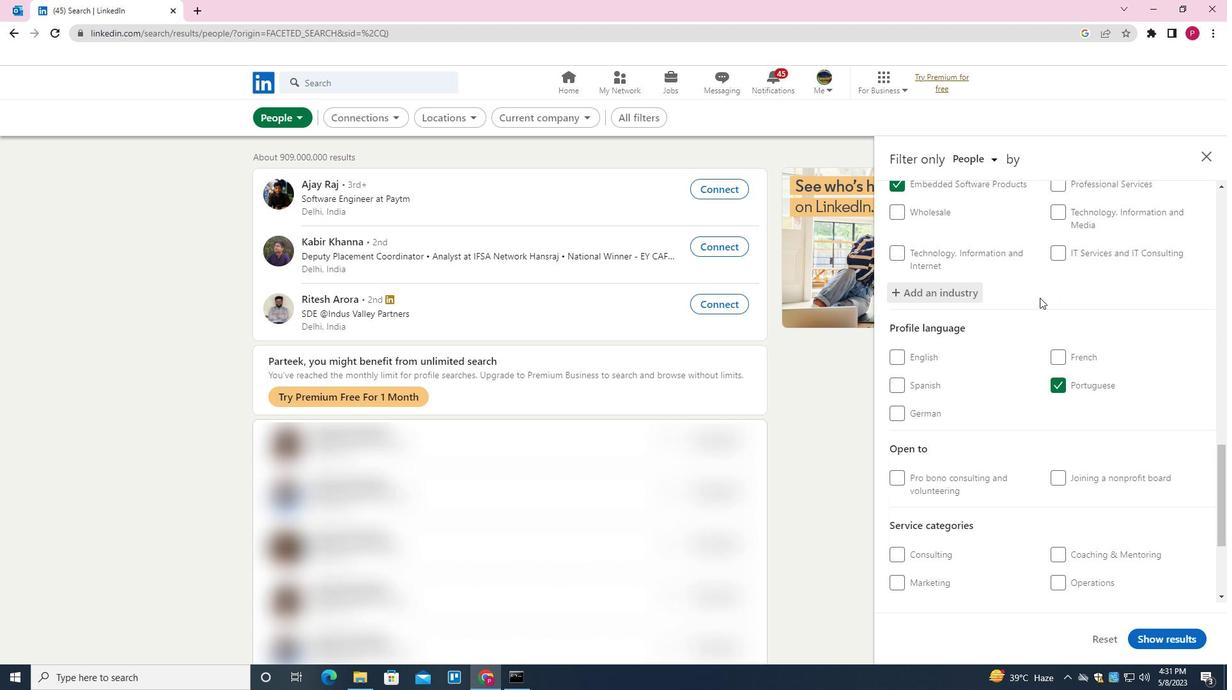 
Action: Mouse scrolled (1034, 297) with delta (0, 0)
Screenshot: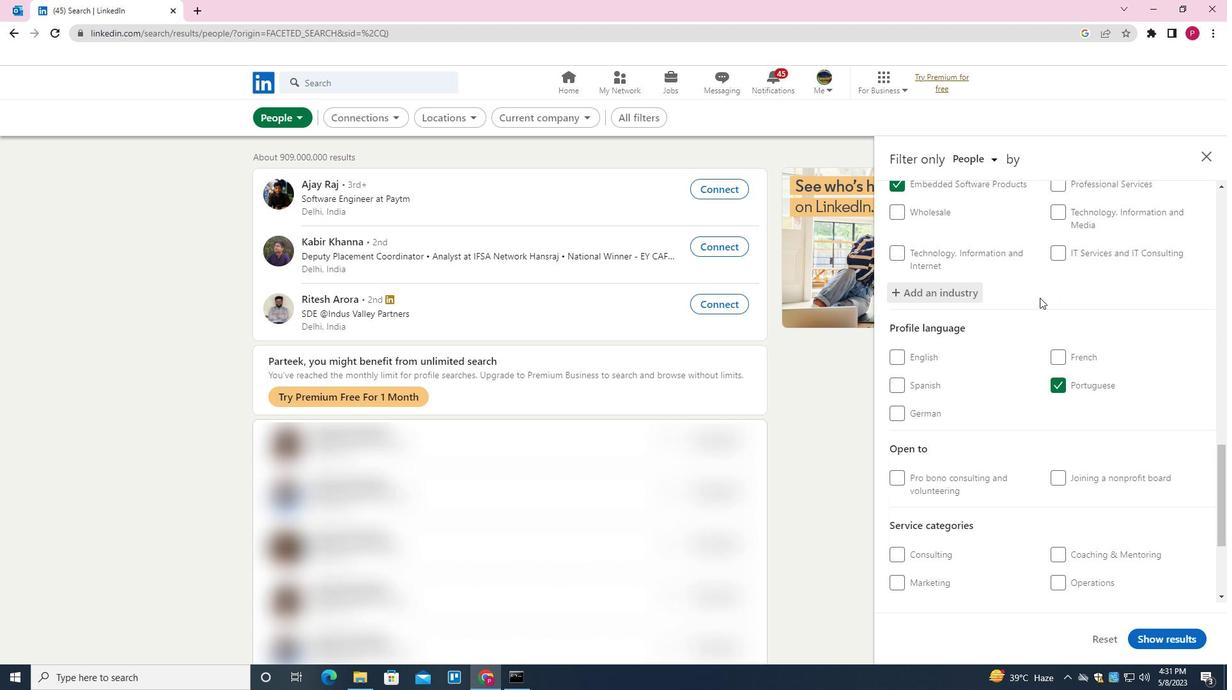
Action: Mouse moved to (1030, 303)
Screenshot: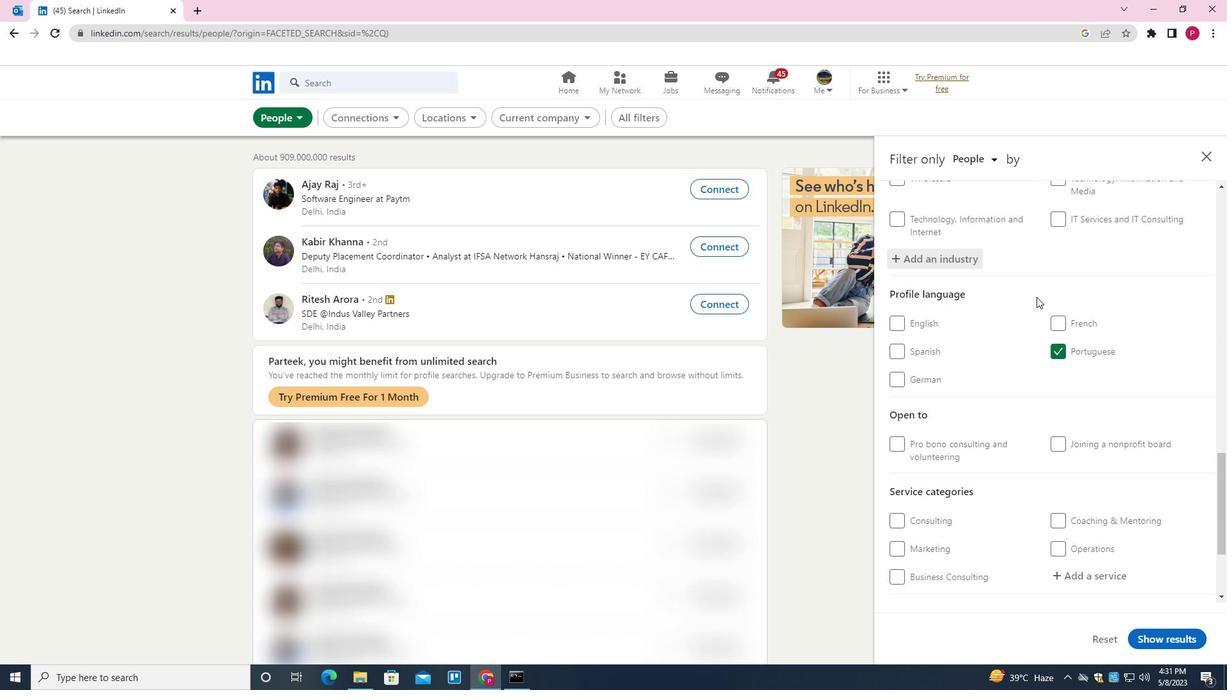 
Action: Mouse scrolled (1030, 302) with delta (0, 0)
Screenshot: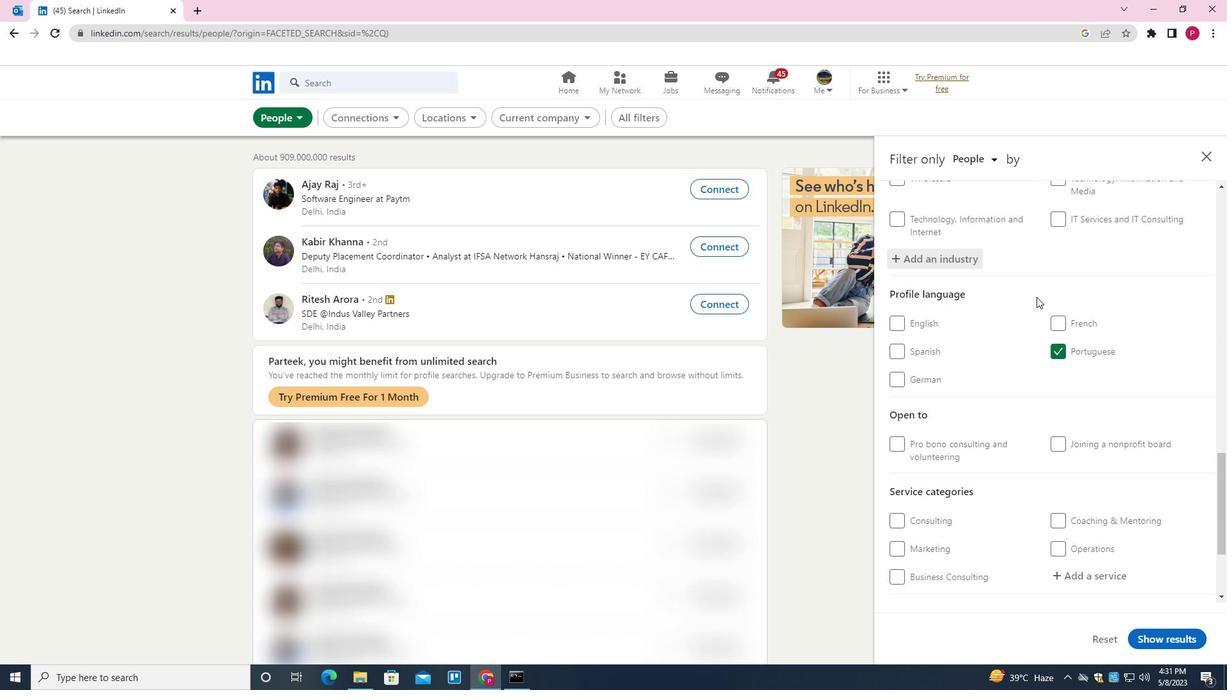 
Action: Mouse moved to (1030, 306)
Screenshot: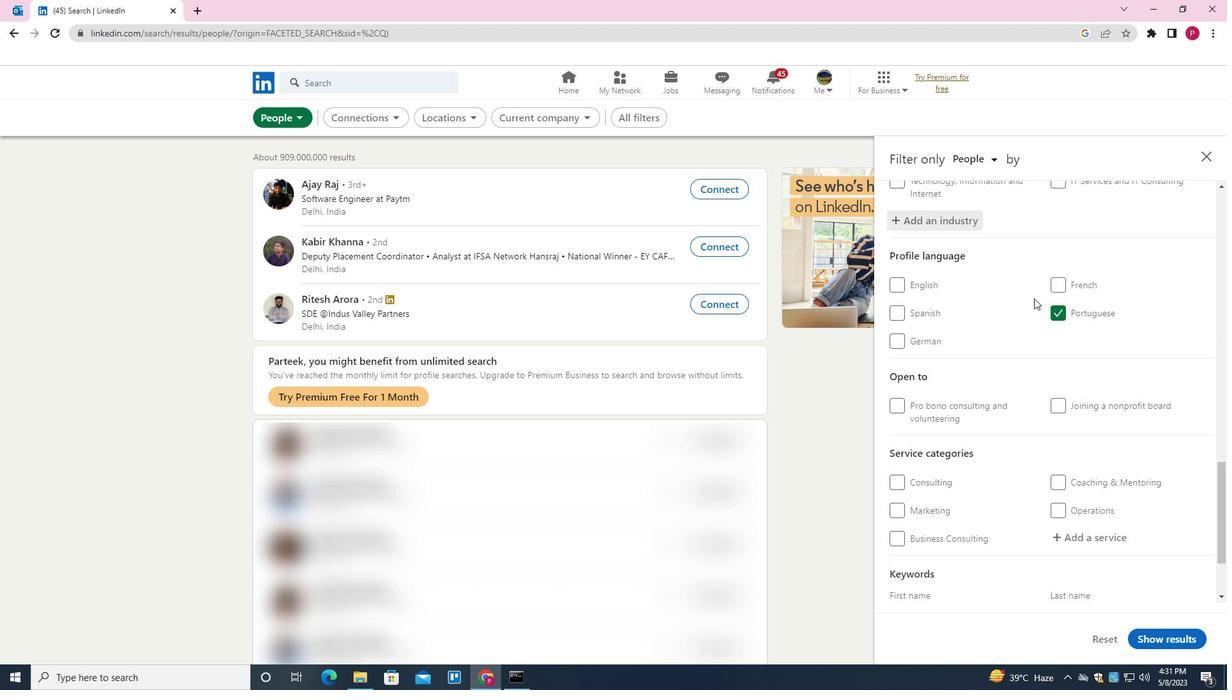 
Action: Mouse scrolled (1030, 306) with delta (0, 0)
Screenshot: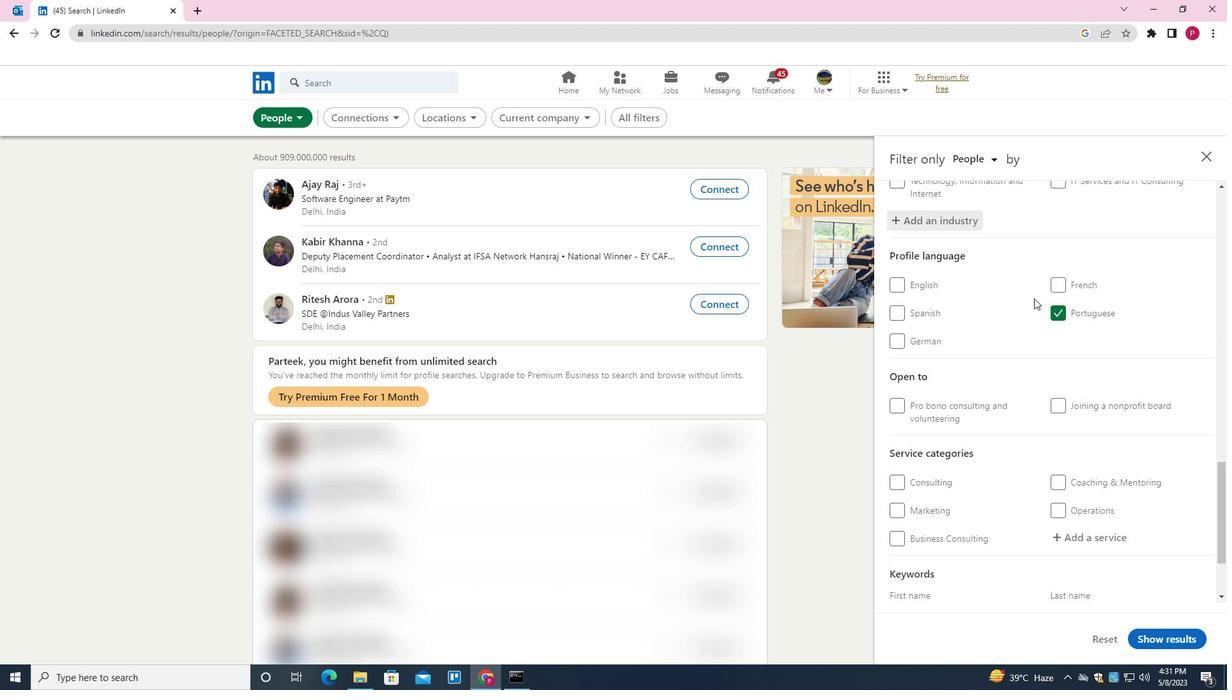 
Action: Mouse moved to (1083, 423)
Screenshot: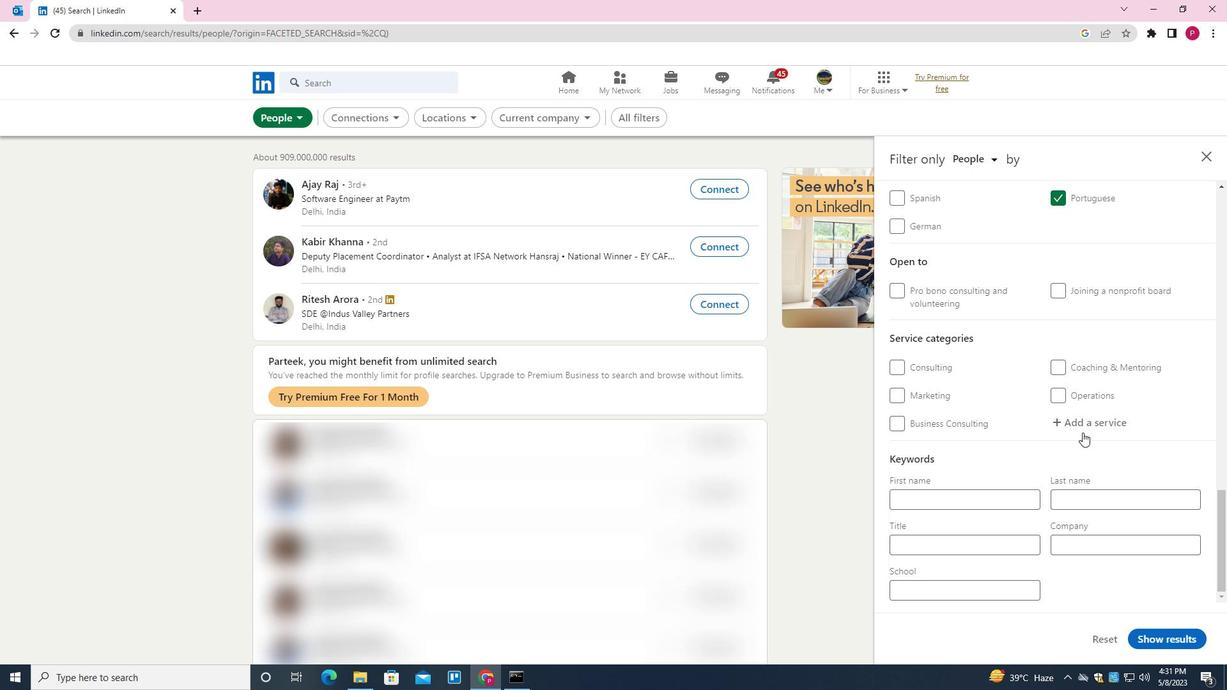 
Action: Mouse pressed left at (1083, 423)
Screenshot: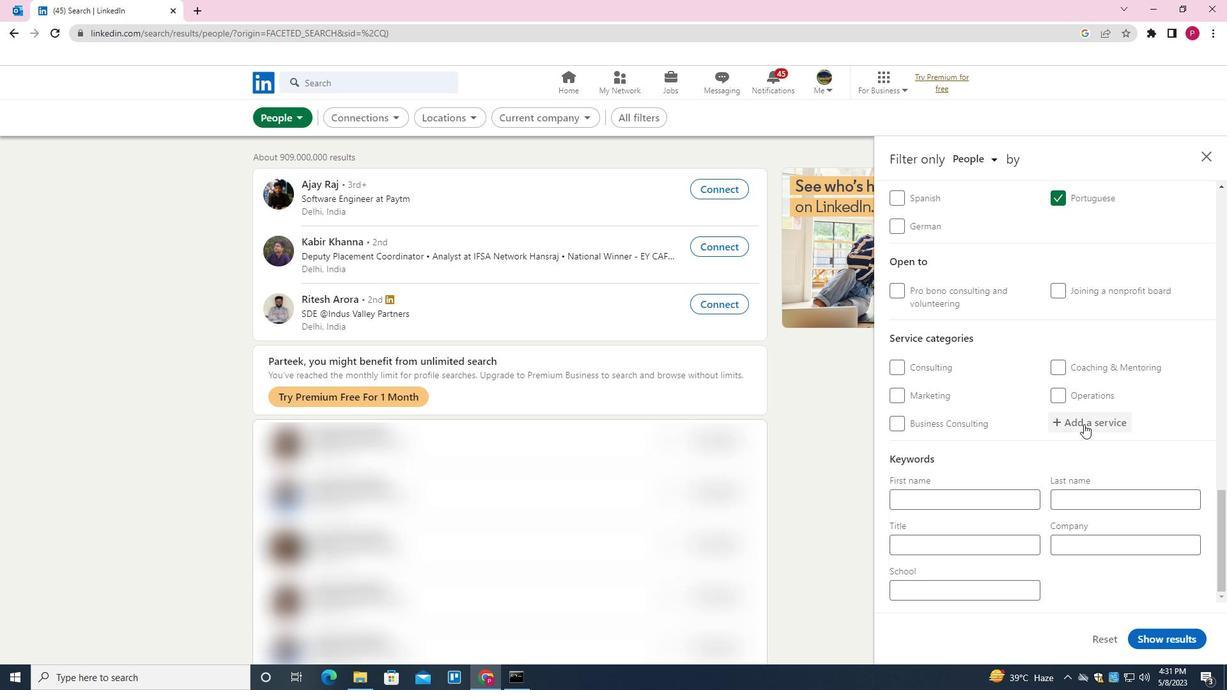 
Action: Key pressed <Key.shift>VIRTUAL<Key.space><Key.shift>ASSISTAB<Key.backspace>NCE<Key.down><Key.enter>
Screenshot: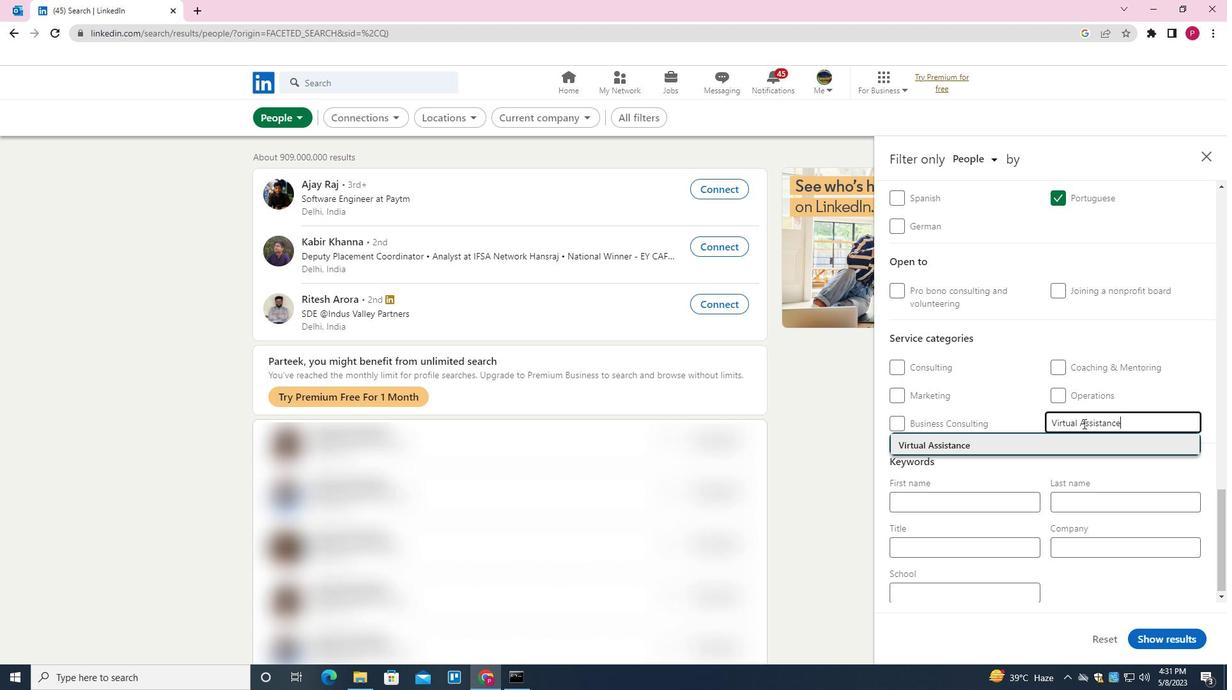 
Action: Mouse moved to (845, 471)
Screenshot: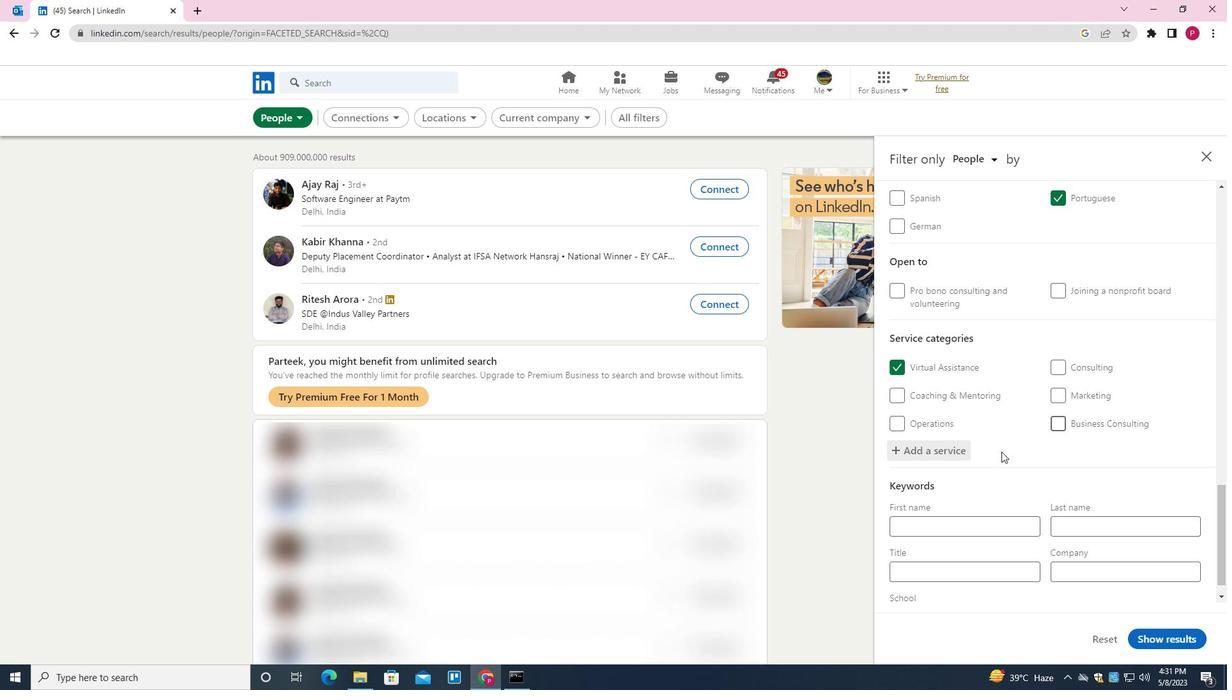 
Action: Mouse scrolled (845, 470) with delta (0, 0)
Screenshot: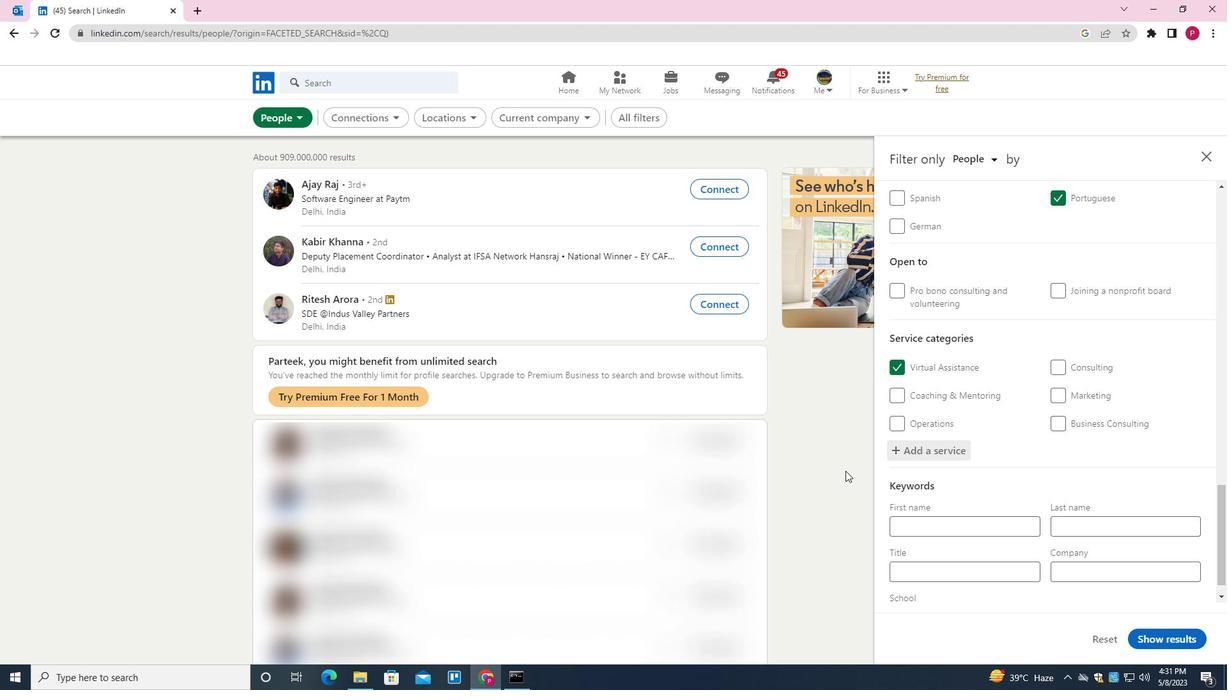 
Action: Mouse moved to (845, 477)
Screenshot: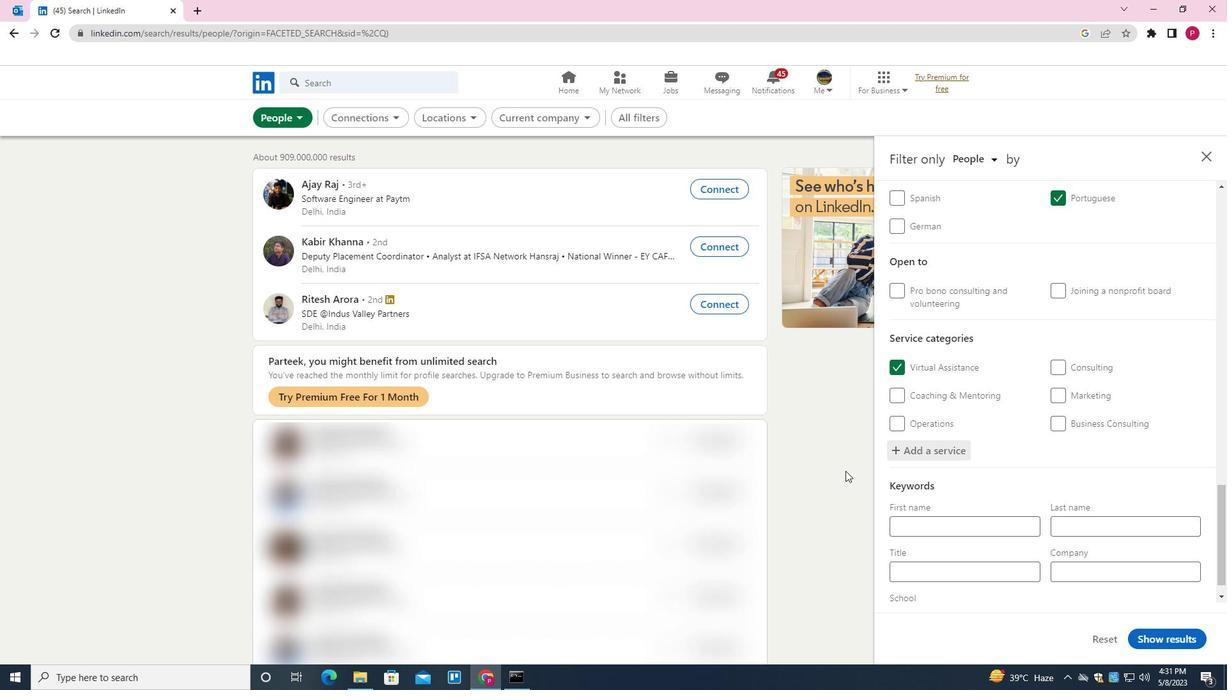 
Action: Mouse scrolled (845, 476) with delta (0, 0)
Screenshot: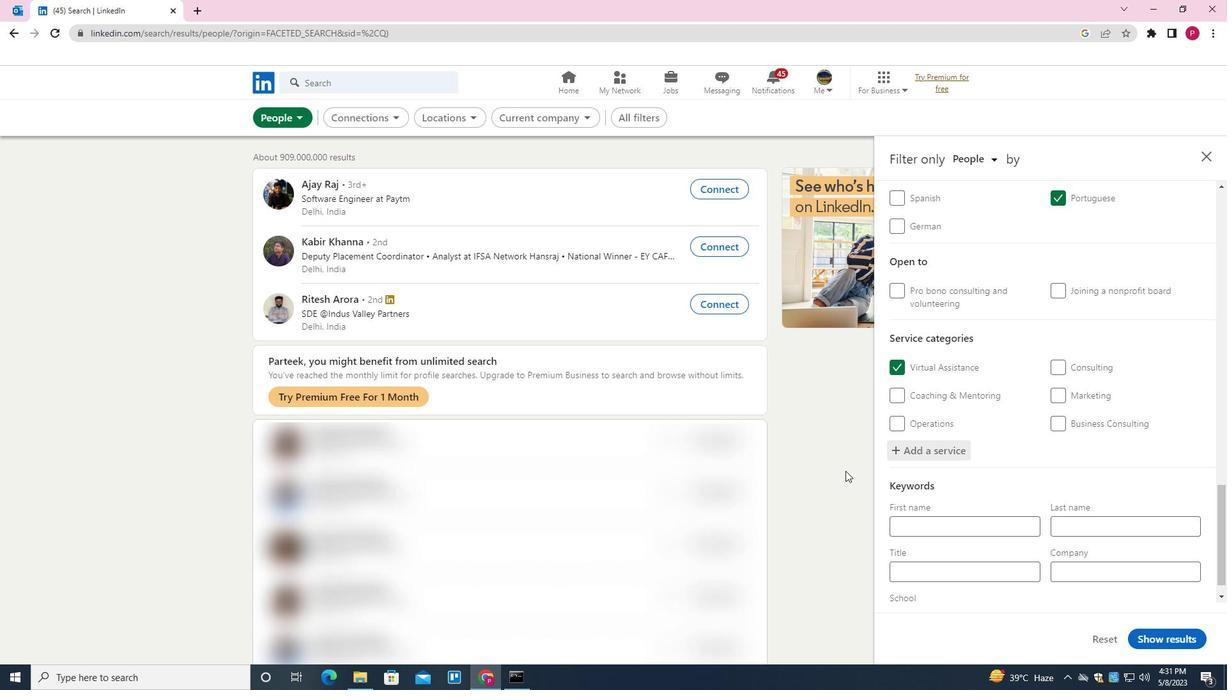 
Action: Mouse moved to (845, 489)
Screenshot: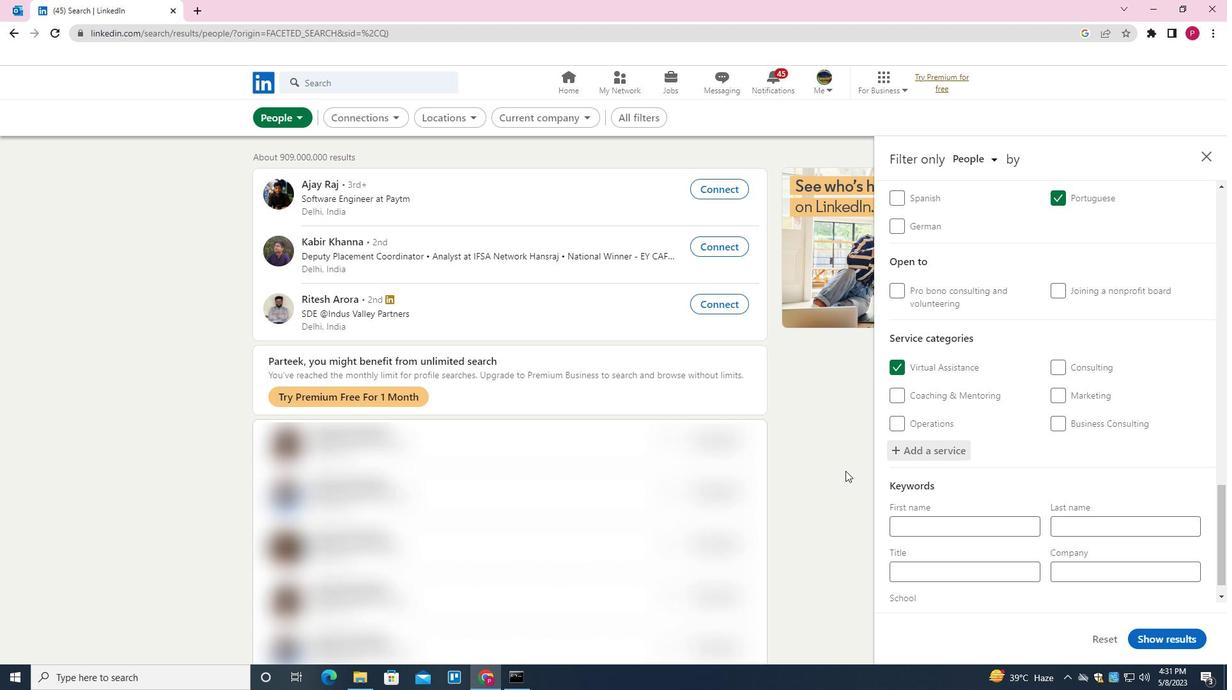 
Action: Mouse scrolled (845, 488) with delta (0, 0)
Screenshot: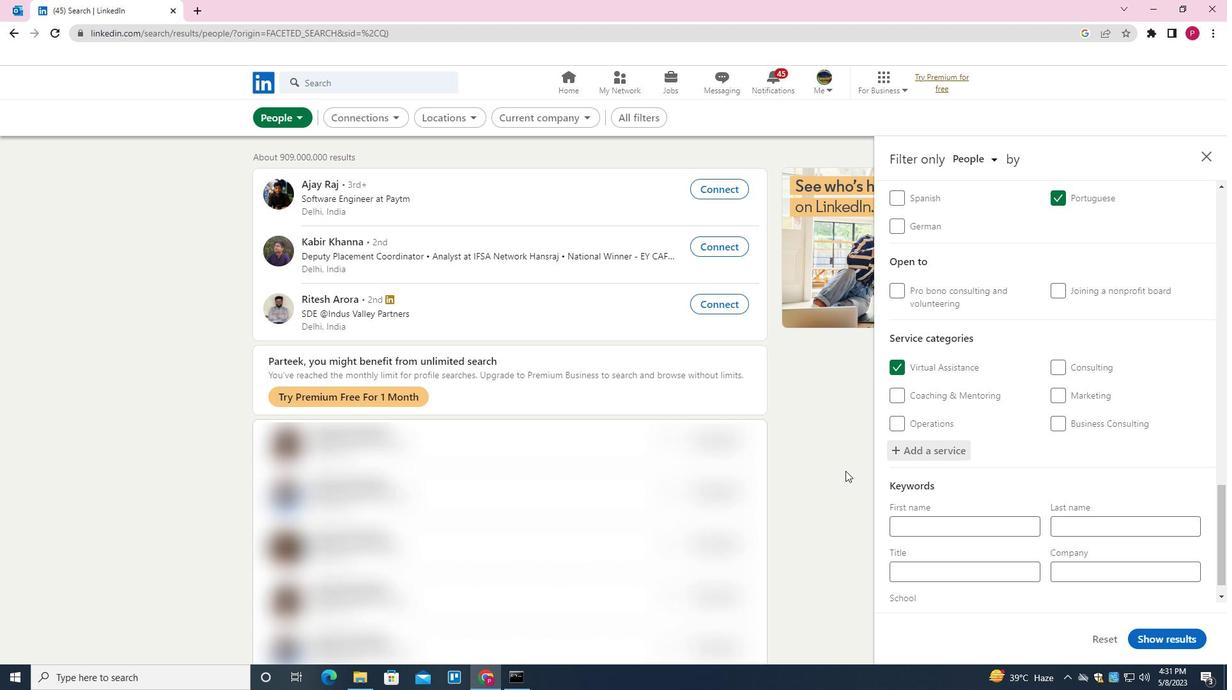 
Action: Mouse moved to (851, 507)
Screenshot: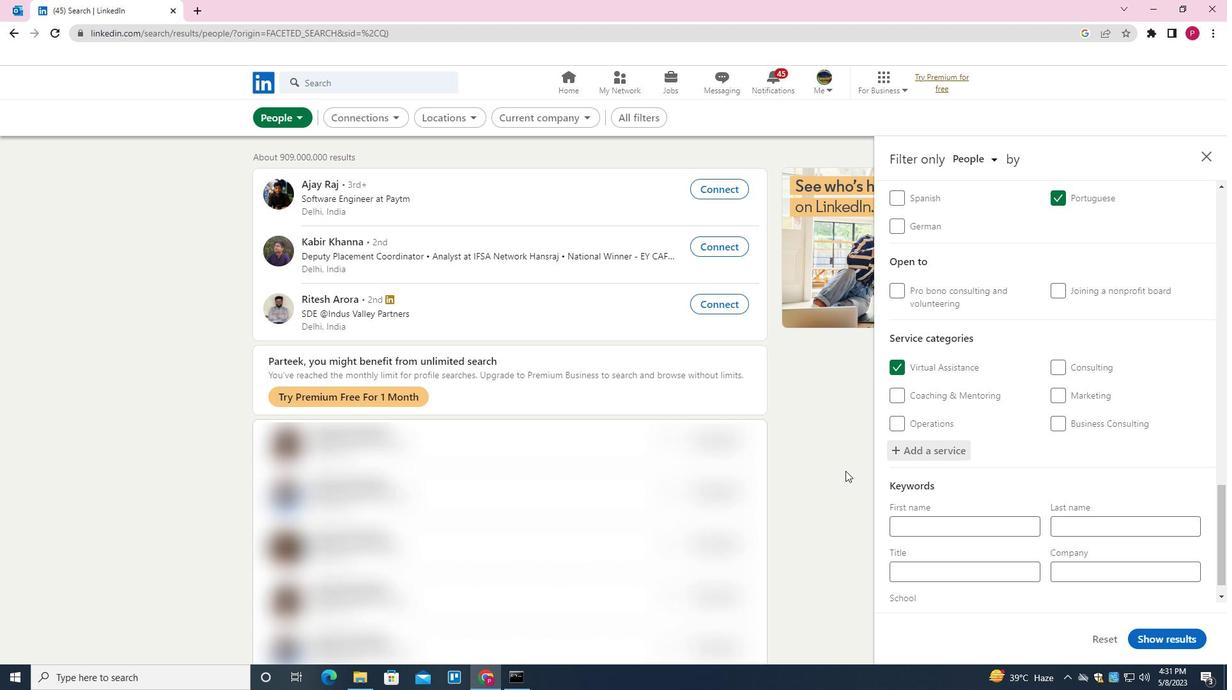 
Action: Mouse scrolled (851, 507) with delta (0, 0)
Screenshot: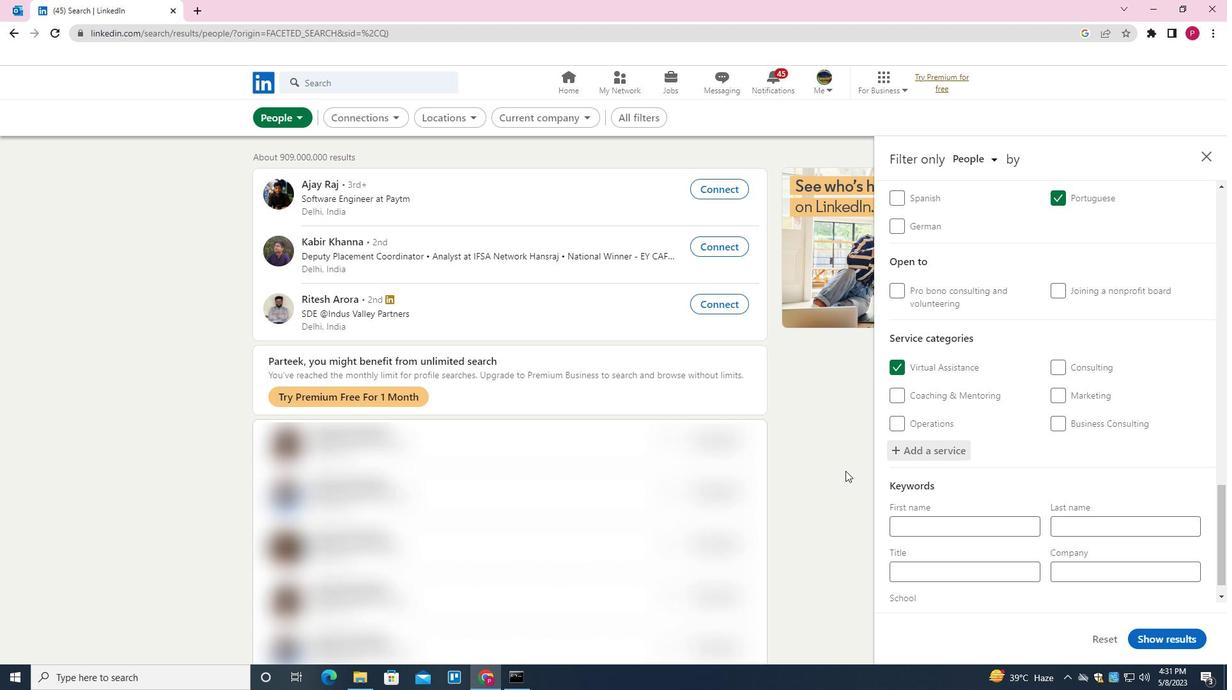 
Action: Mouse moved to (945, 567)
Screenshot: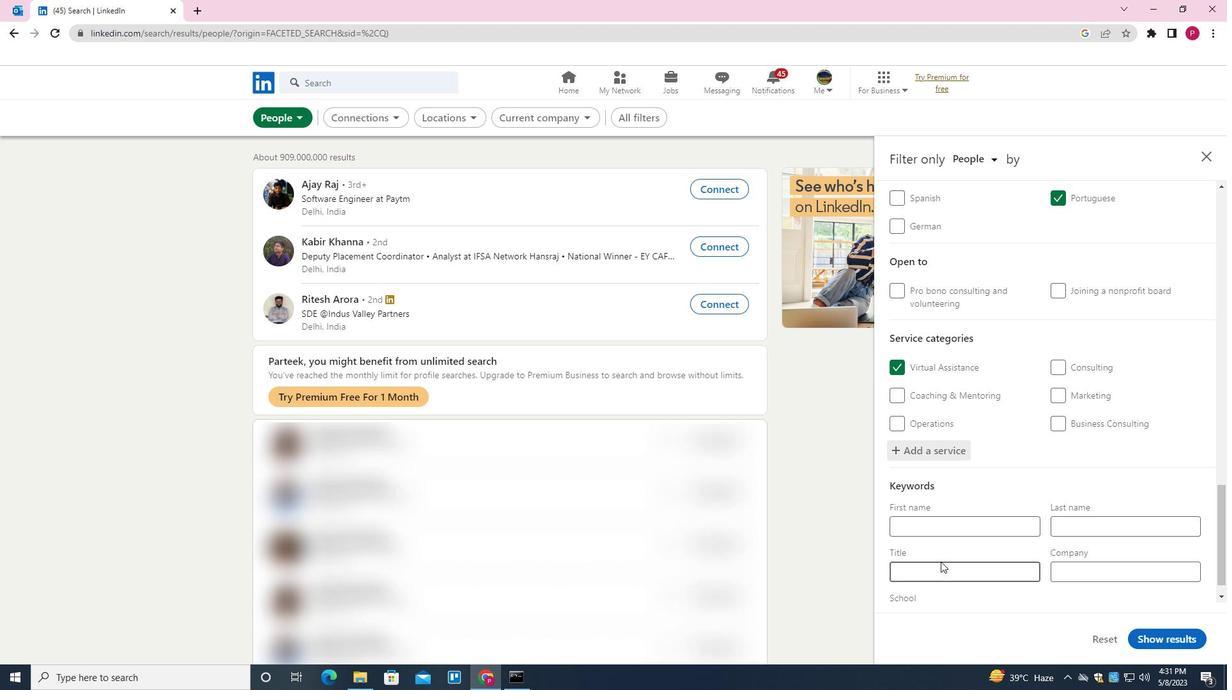 
Action: Mouse pressed left at (945, 567)
Screenshot: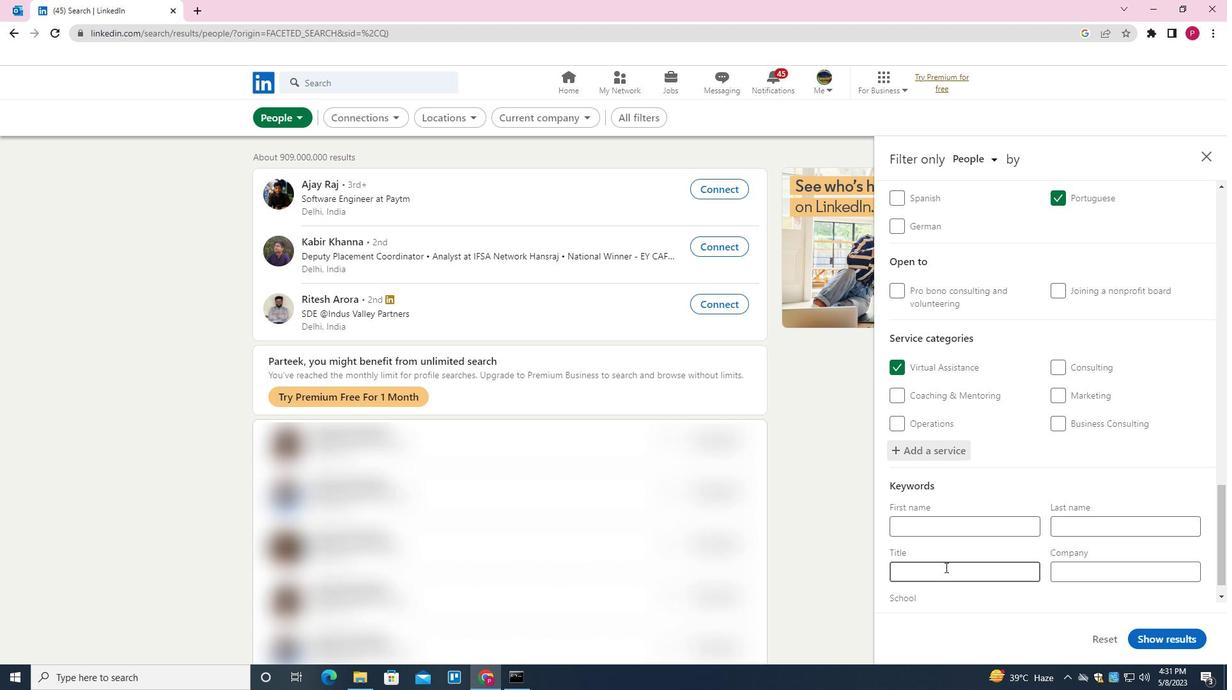 
Action: Key pressed <Key.shift>TECHNICAL<Key.space><Key.shift>WRITER
Screenshot: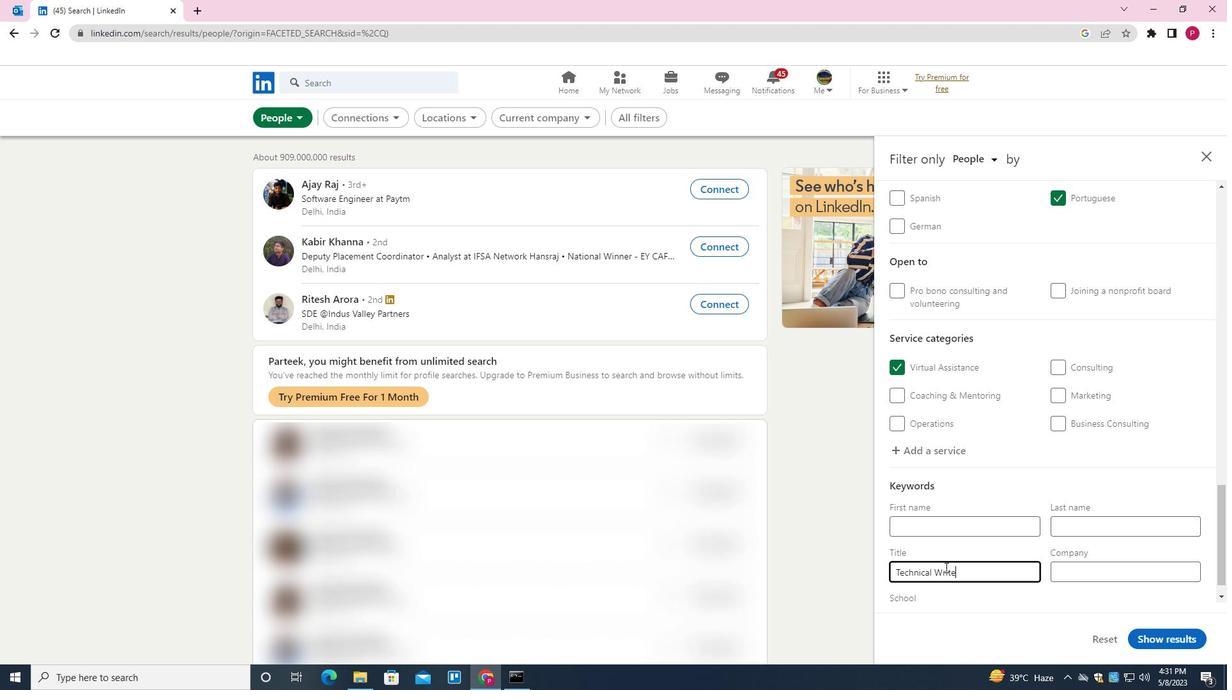 
Action: Mouse moved to (1177, 640)
Screenshot: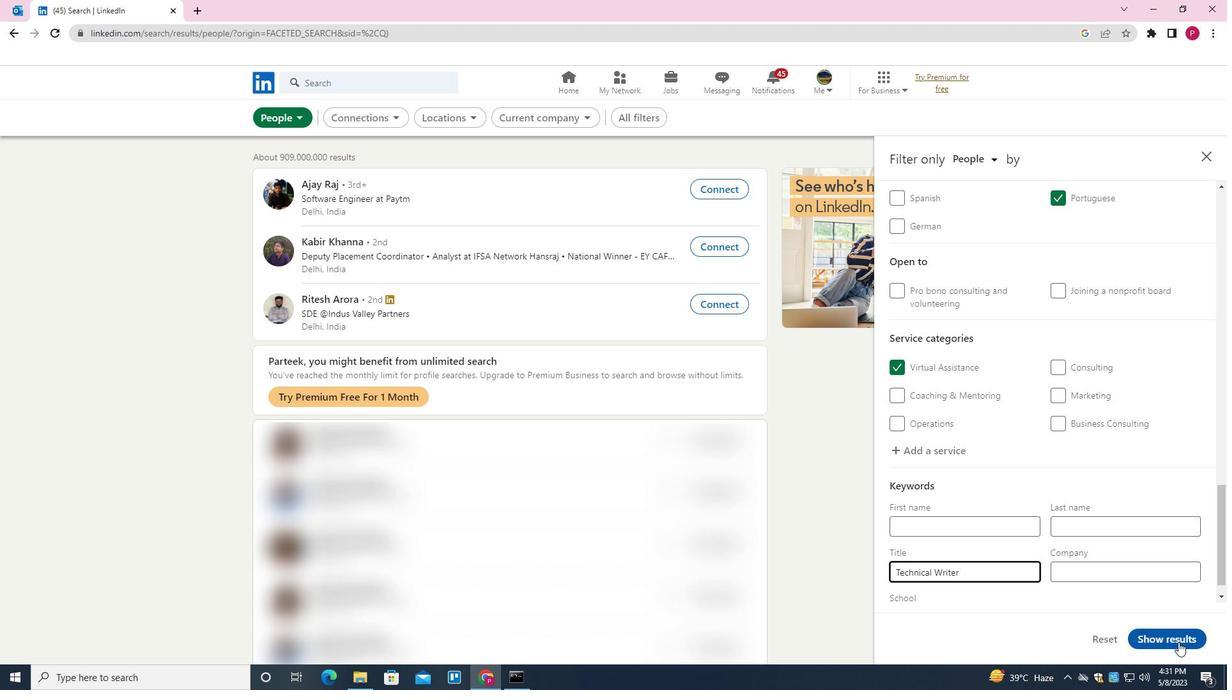 
Action: Mouse pressed left at (1177, 640)
Screenshot: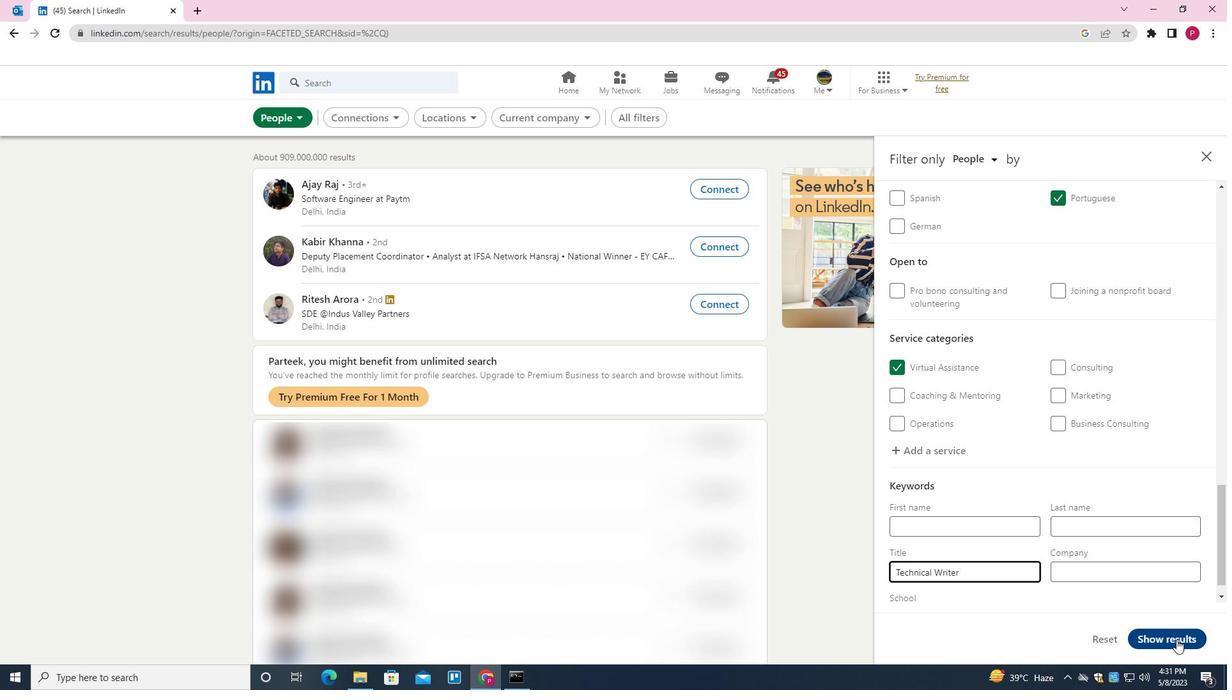 
Action: Mouse moved to (625, 368)
Screenshot: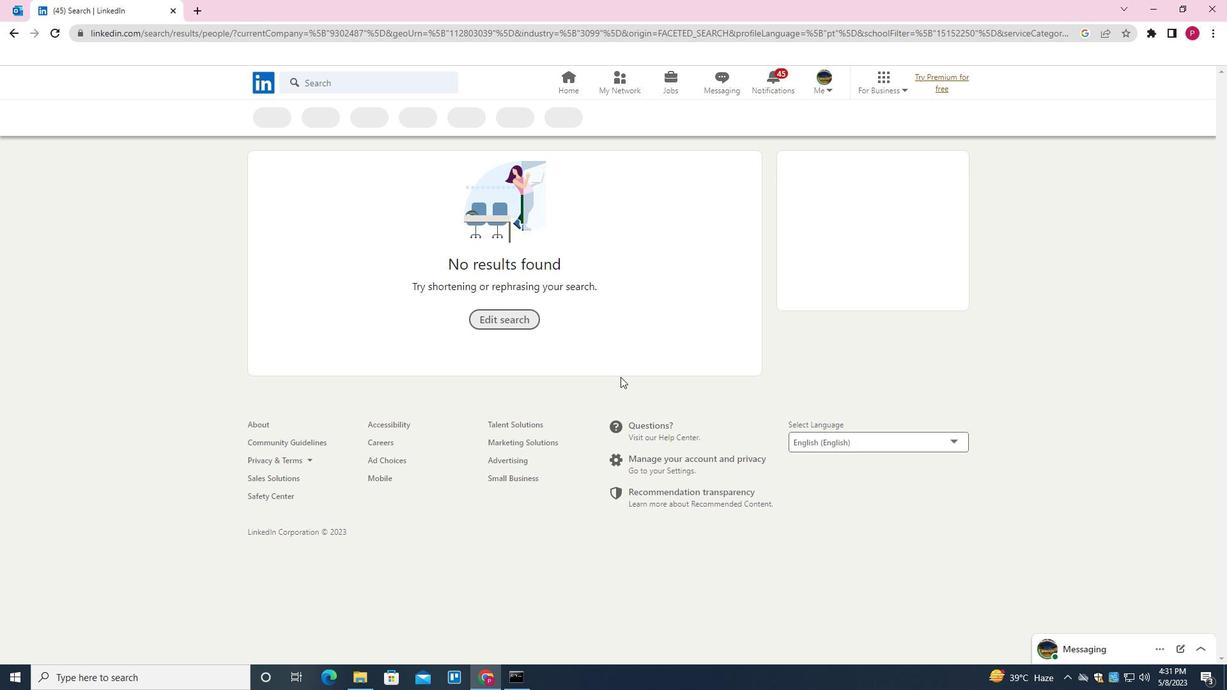 
